 Task: Find connections with filter location Sapucaia with filter topic #Hiringwith filter profile language Spanish with filter current company ZoomInfo with filter school Atomic Energy Central School with filter industry Baked Goods Manufacturing with filter service category Editing with filter keywords title Human Resources
Action: Mouse pressed left at (673, 122)
Screenshot: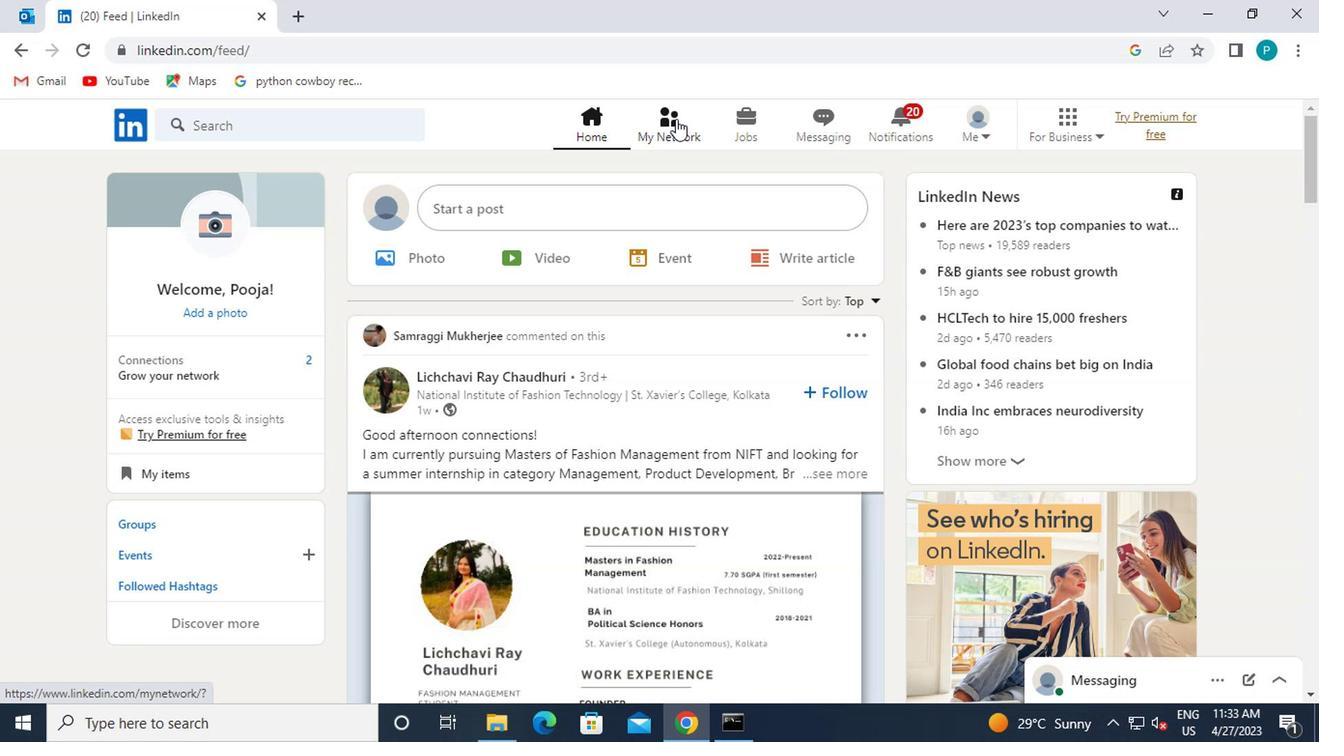
Action: Mouse moved to (191, 217)
Screenshot: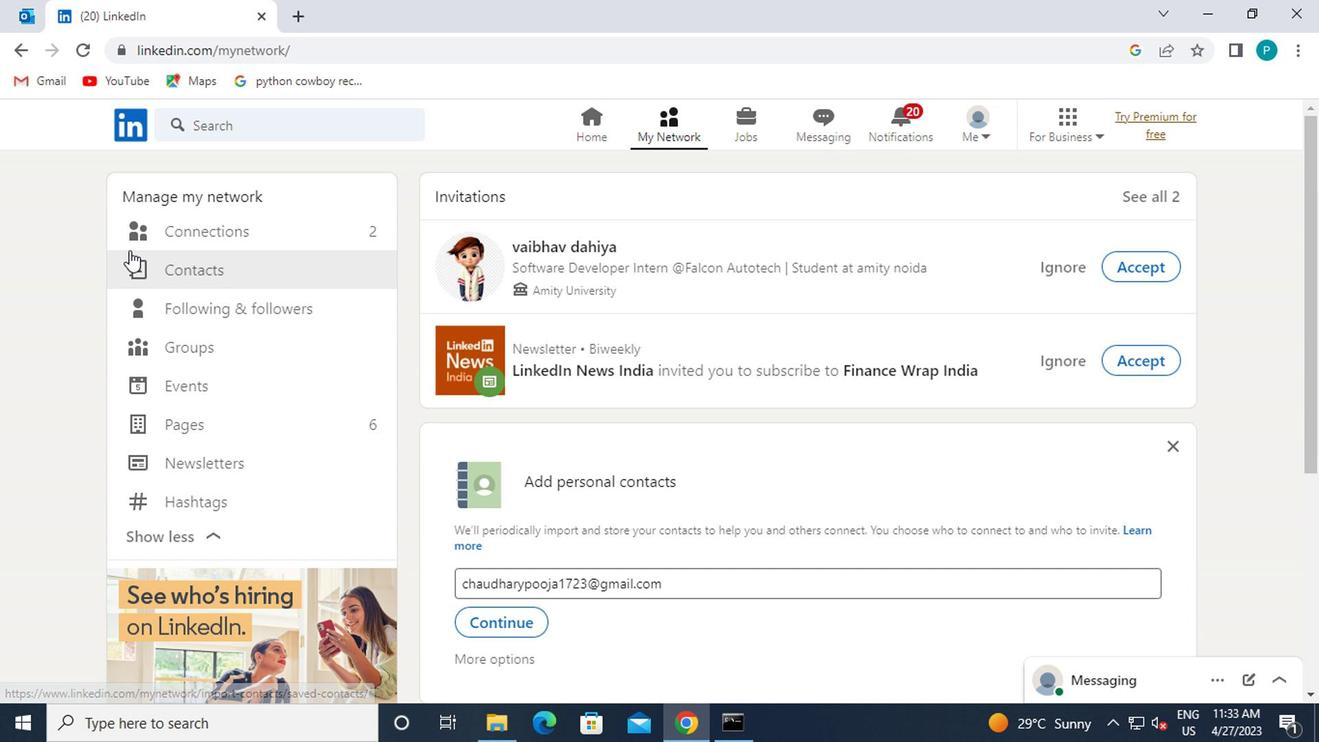 
Action: Mouse pressed left at (191, 217)
Screenshot: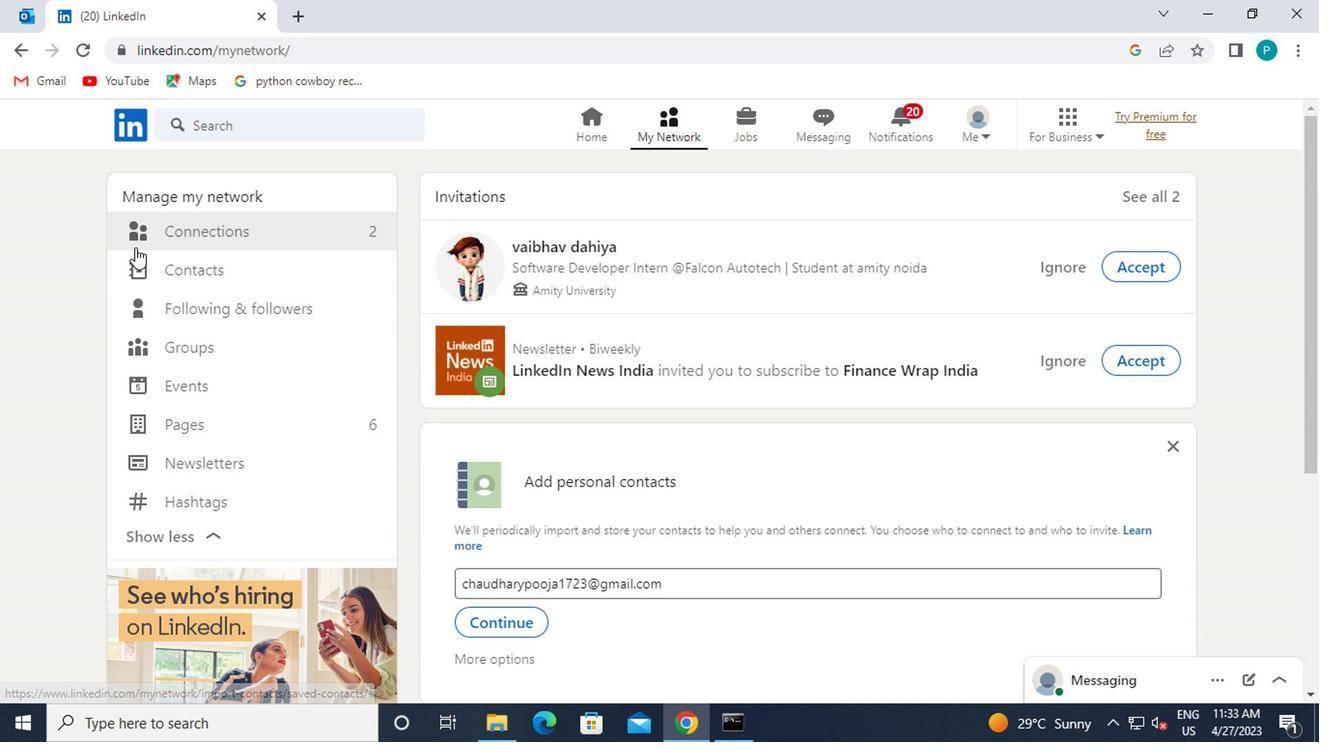 
Action: Mouse moved to (225, 227)
Screenshot: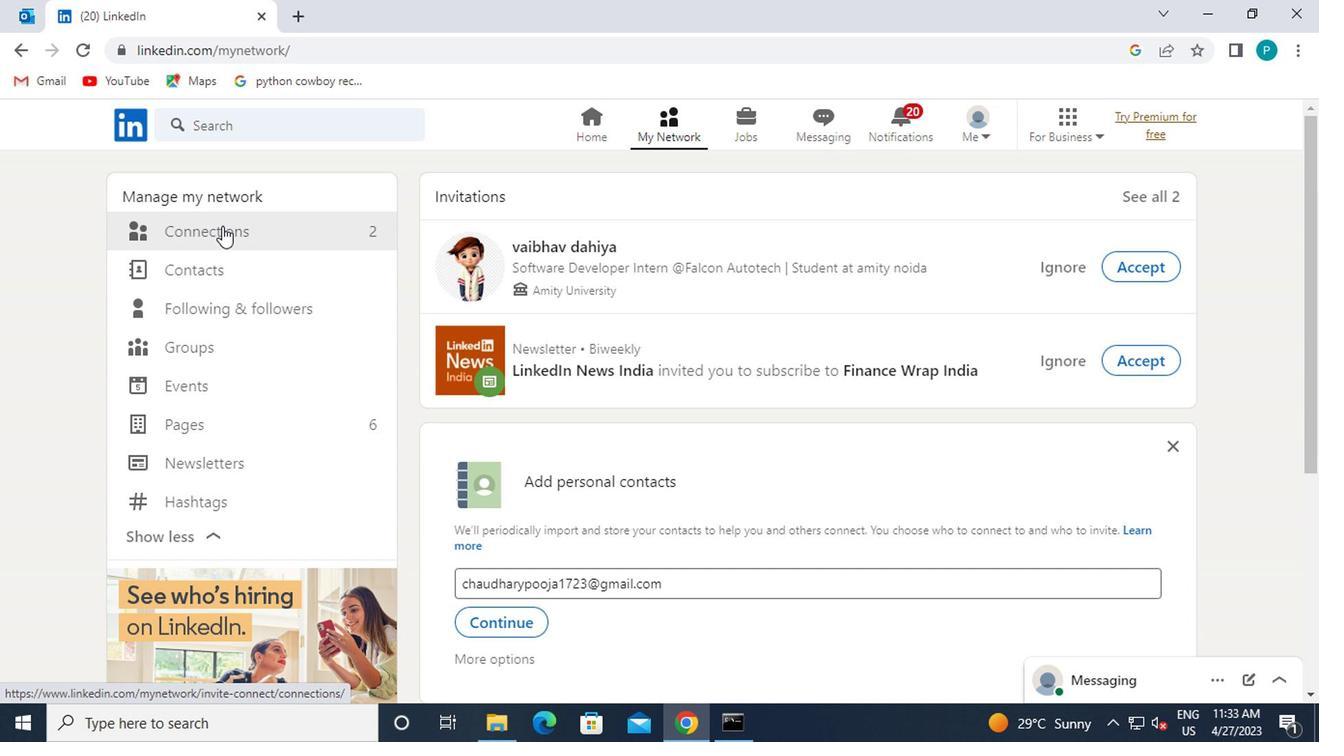 
Action: Mouse pressed left at (225, 227)
Screenshot: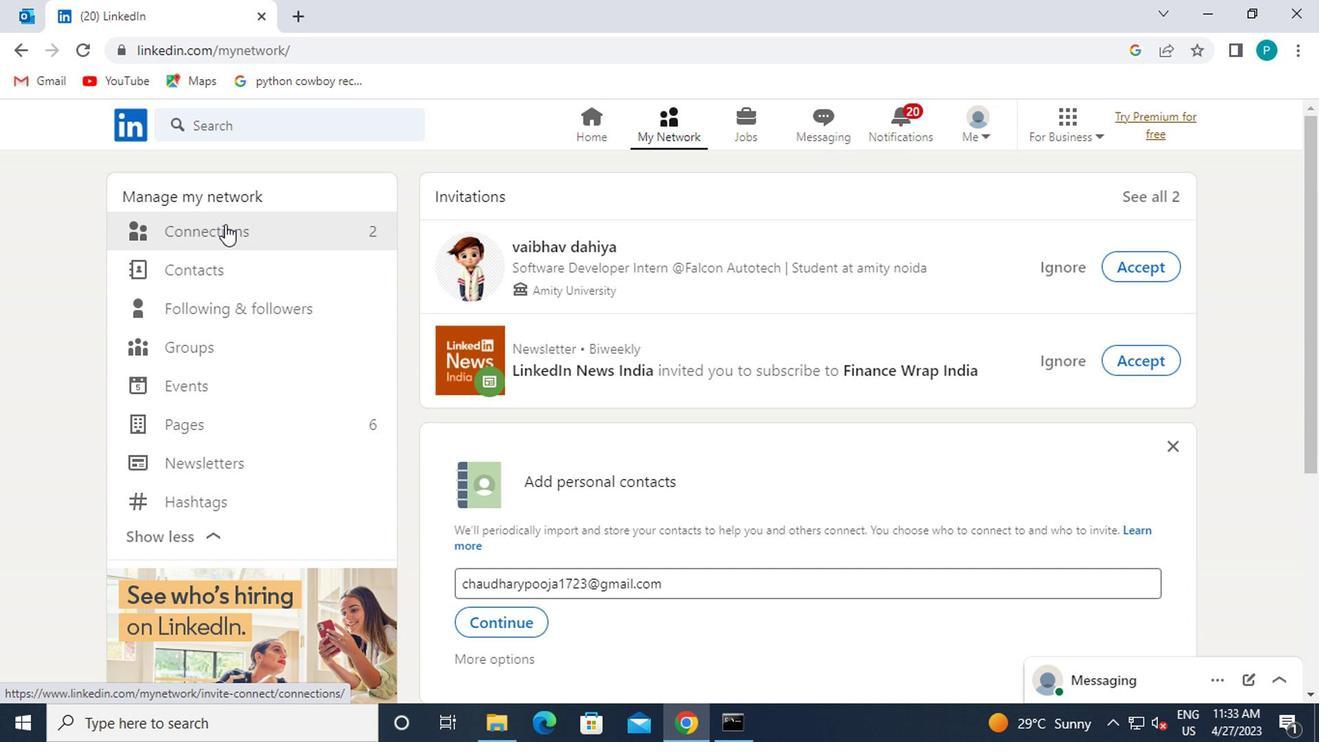 
Action: Mouse pressed left at (225, 227)
Screenshot: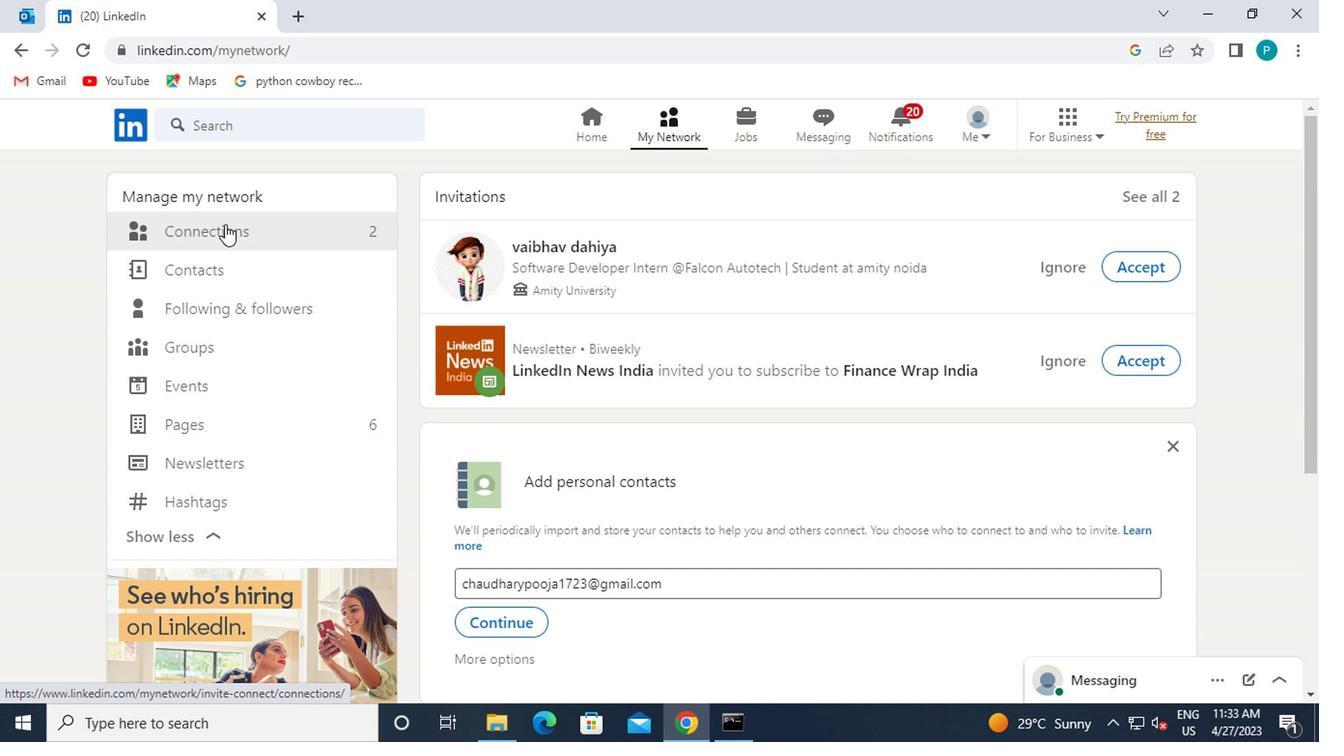 
Action: Mouse pressed left at (225, 227)
Screenshot: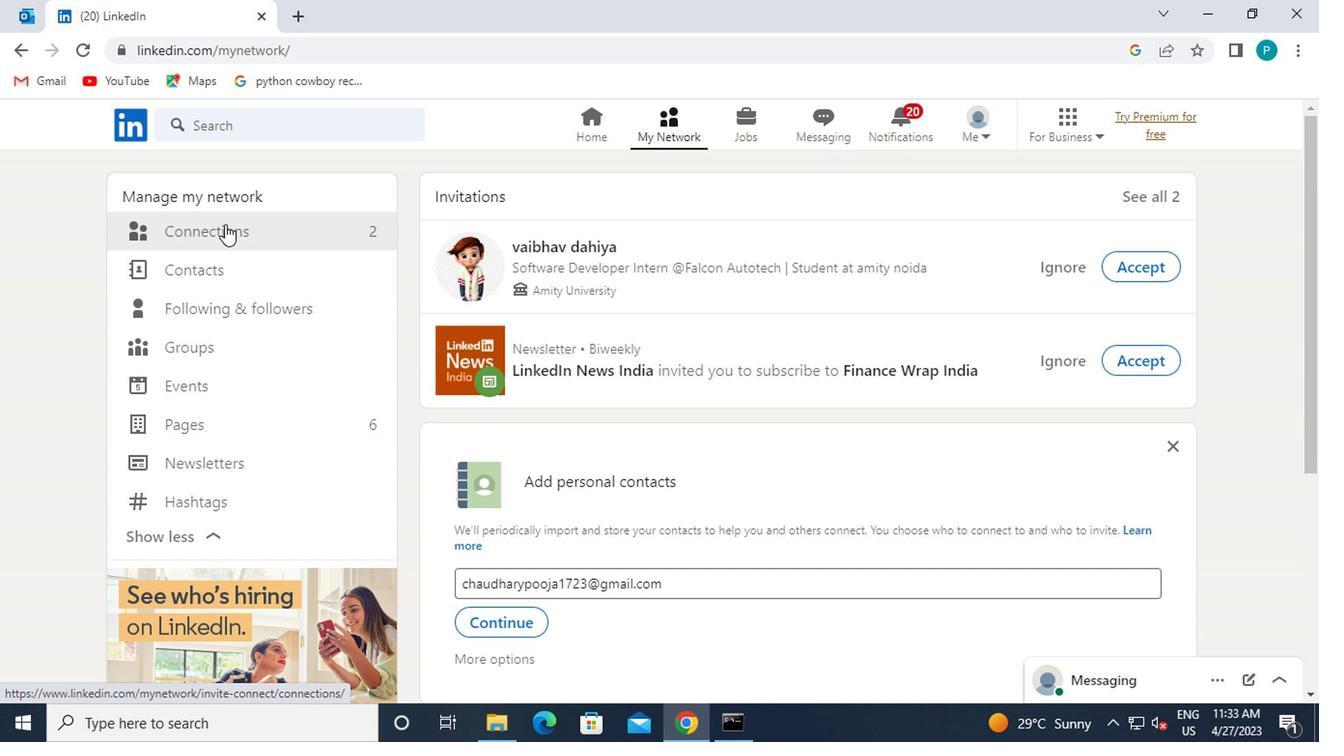 
Action: Mouse moved to (759, 230)
Screenshot: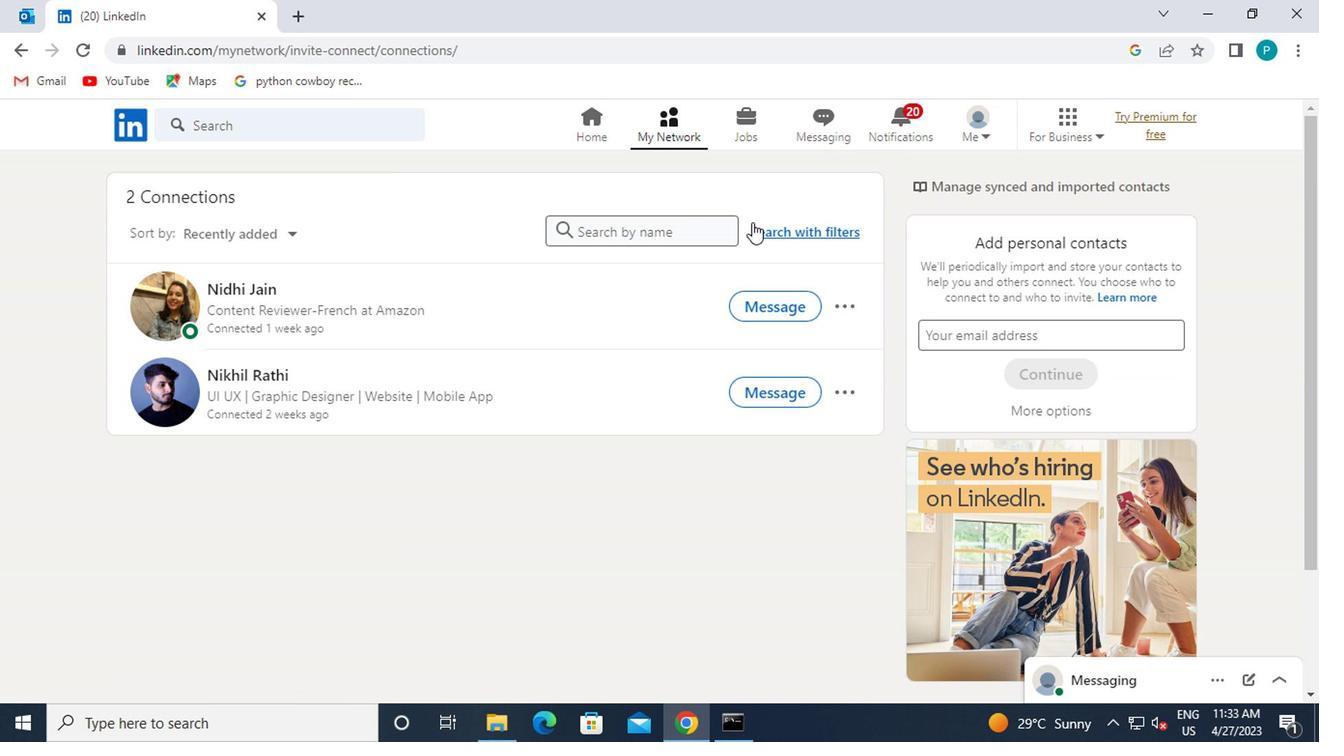
Action: Mouse pressed left at (759, 230)
Screenshot: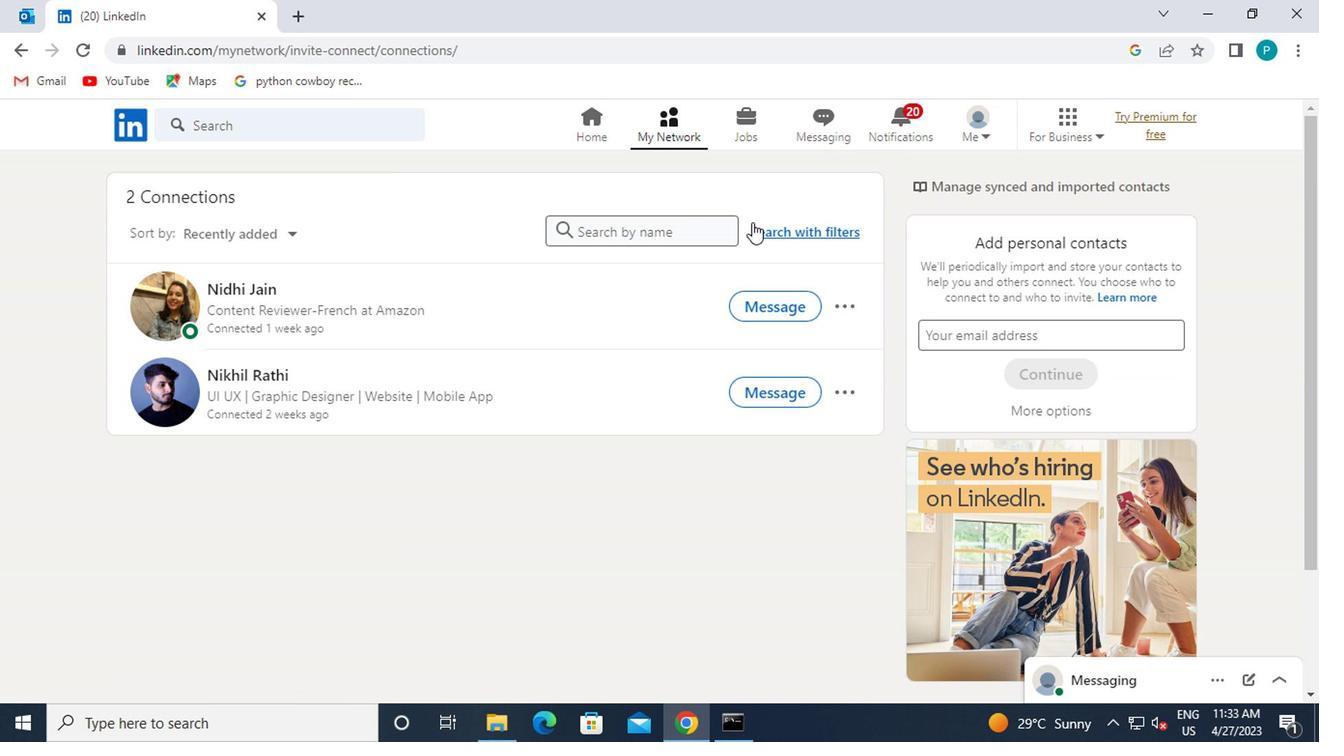 
Action: Mouse moved to (684, 174)
Screenshot: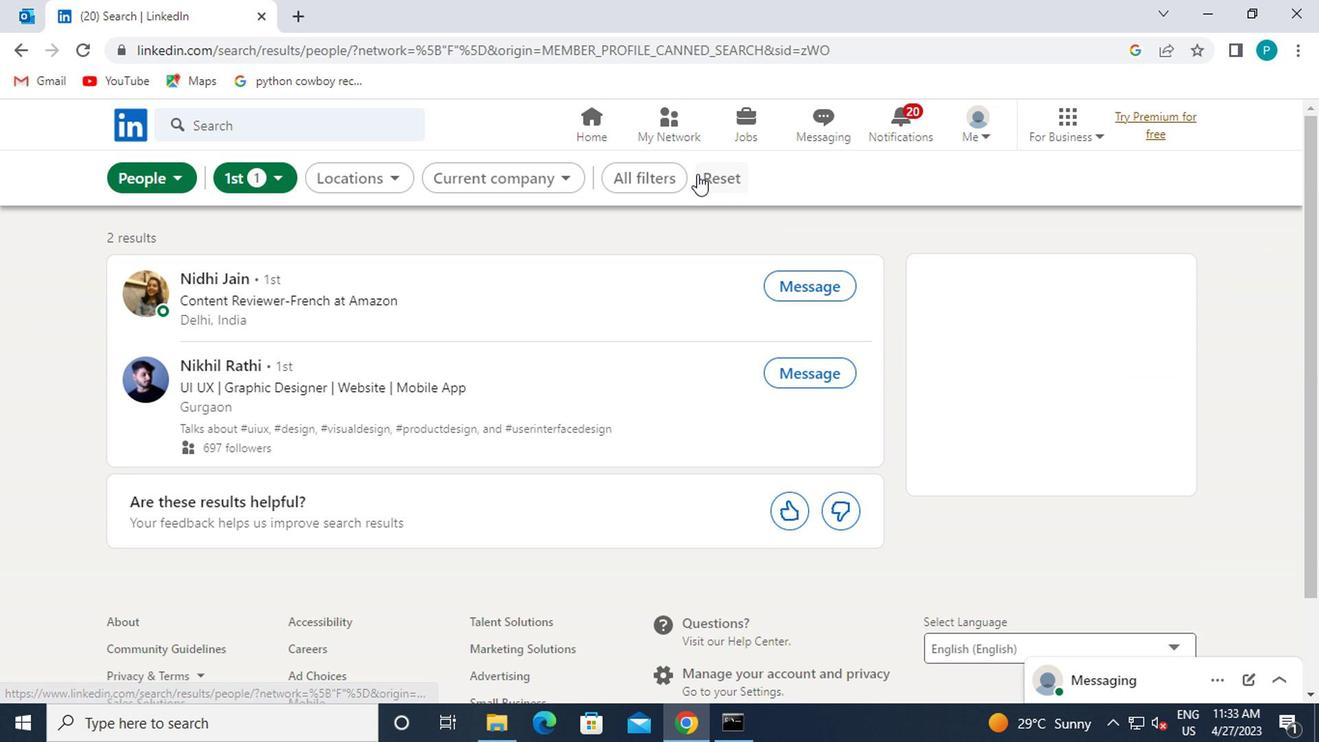 
Action: Mouse pressed left at (684, 174)
Screenshot: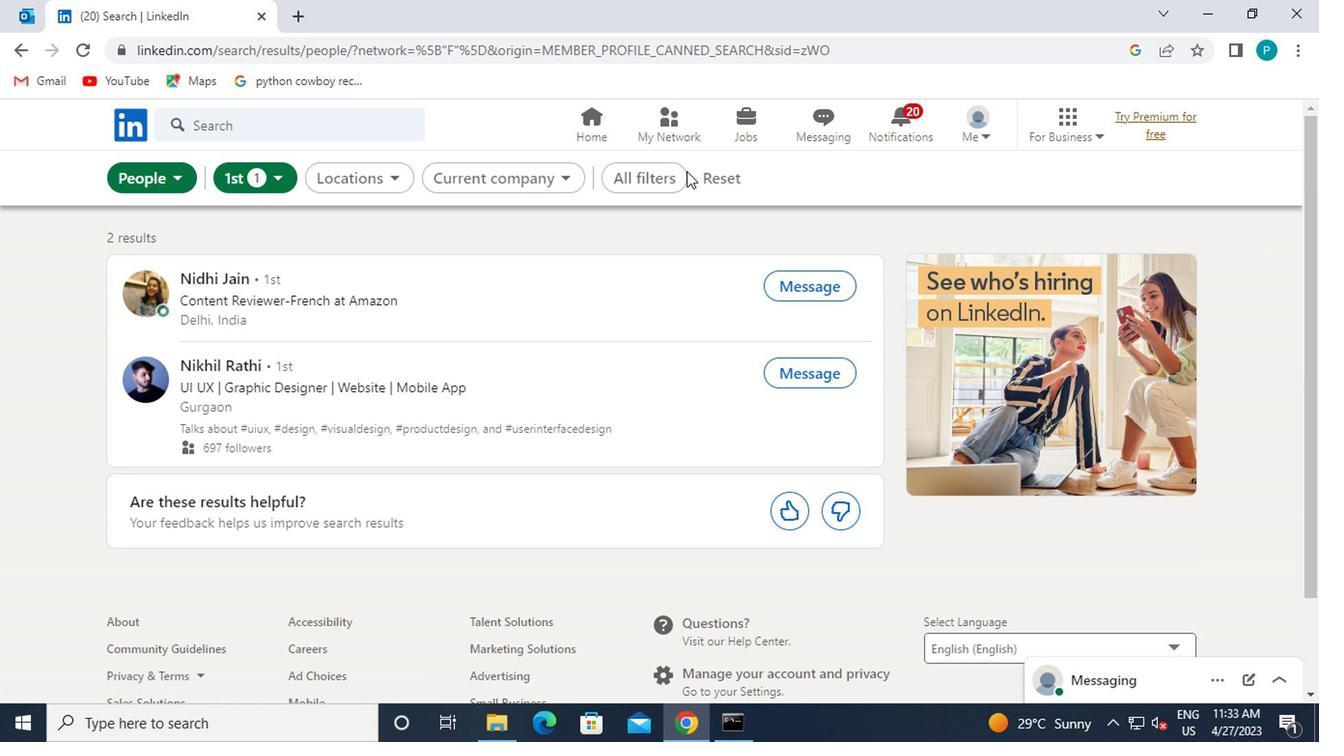 
Action: Mouse moved to (691, 177)
Screenshot: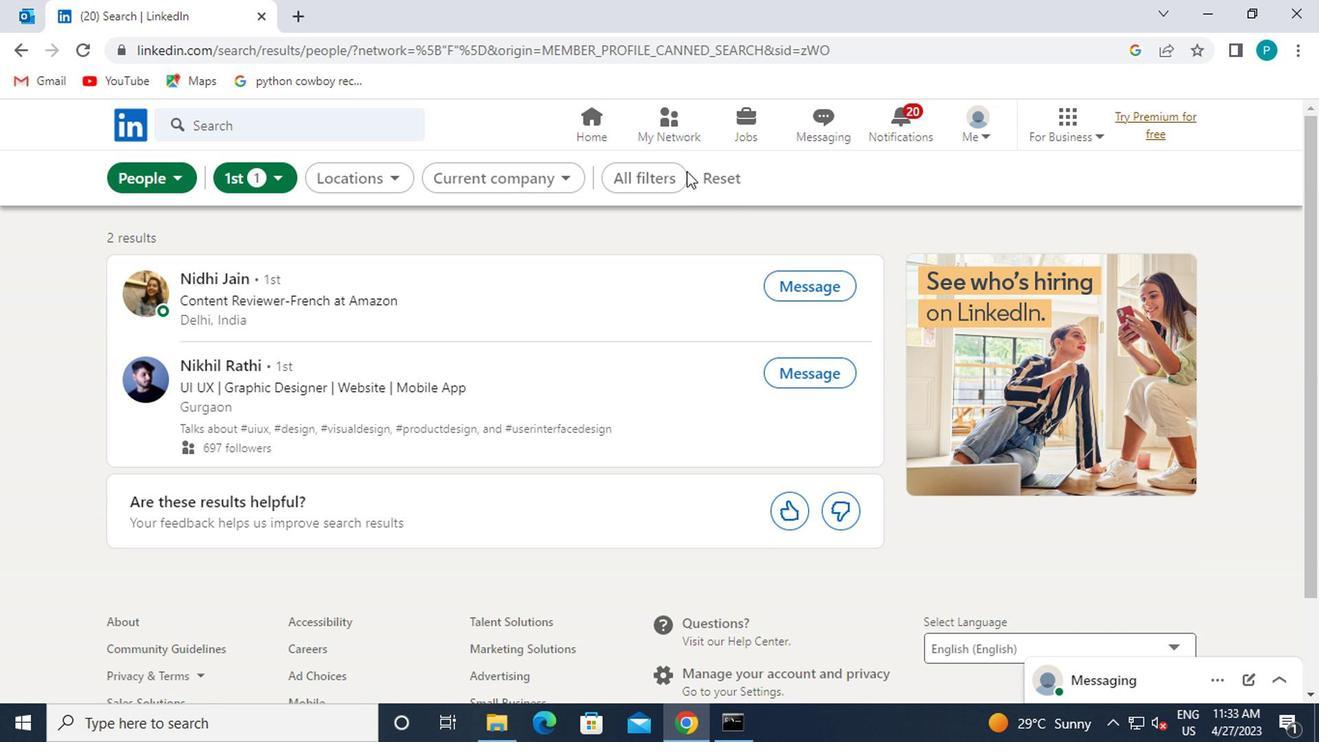 
Action: Mouse pressed left at (691, 177)
Screenshot: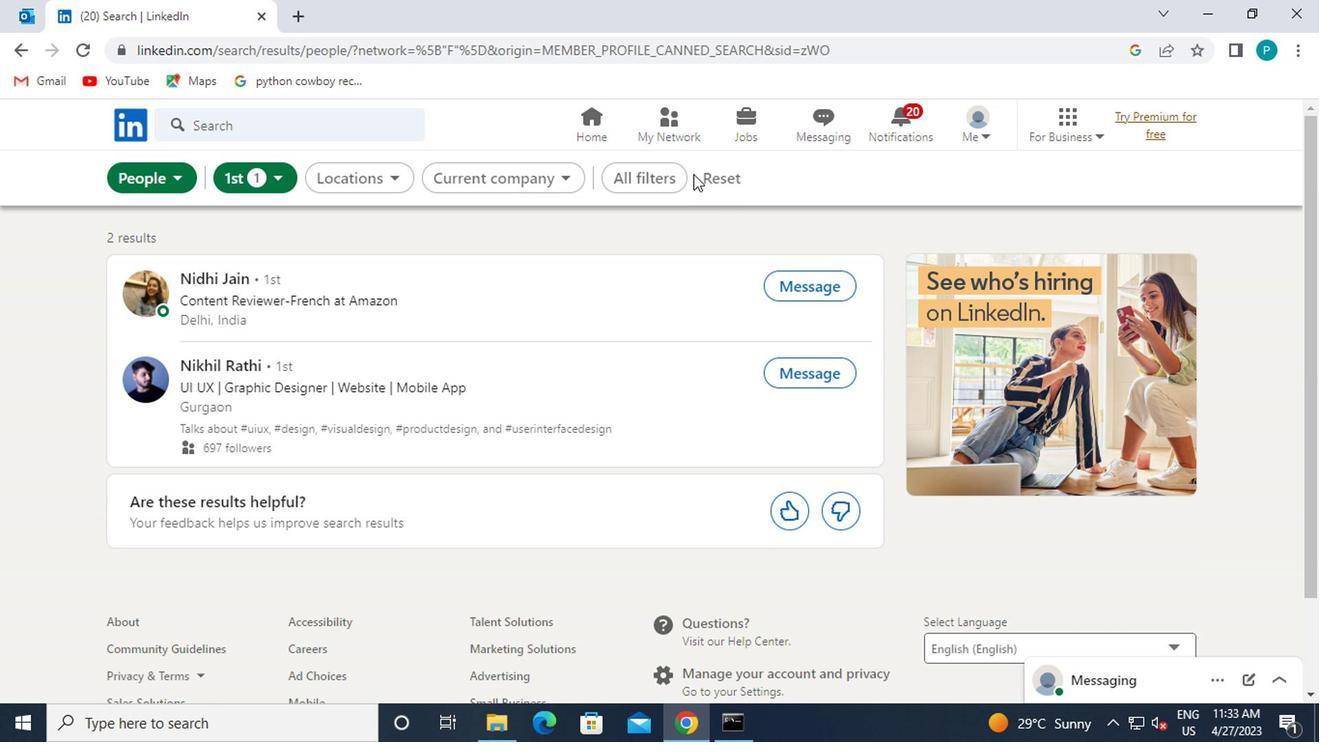 
Action: Mouse moved to (711, 177)
Screenshot: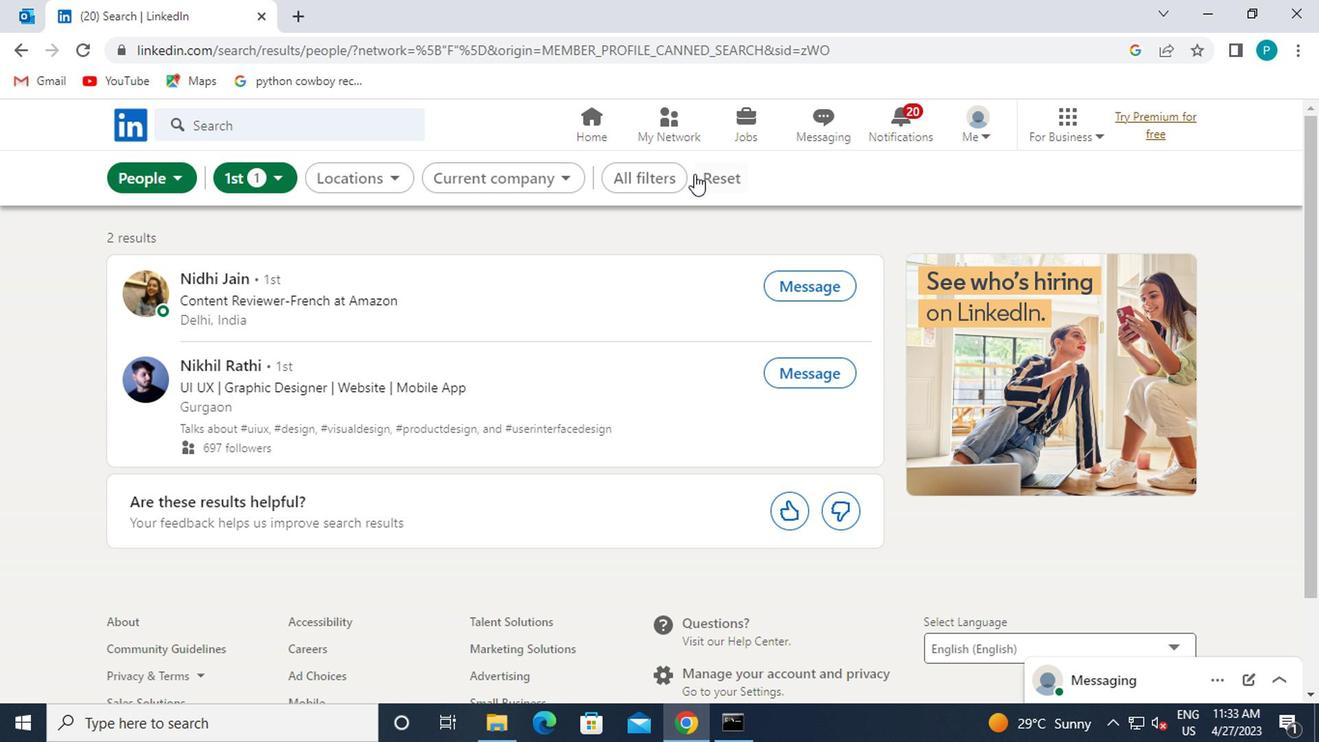 
Action: Mouse pressed left at (711, 177)
Screenshot: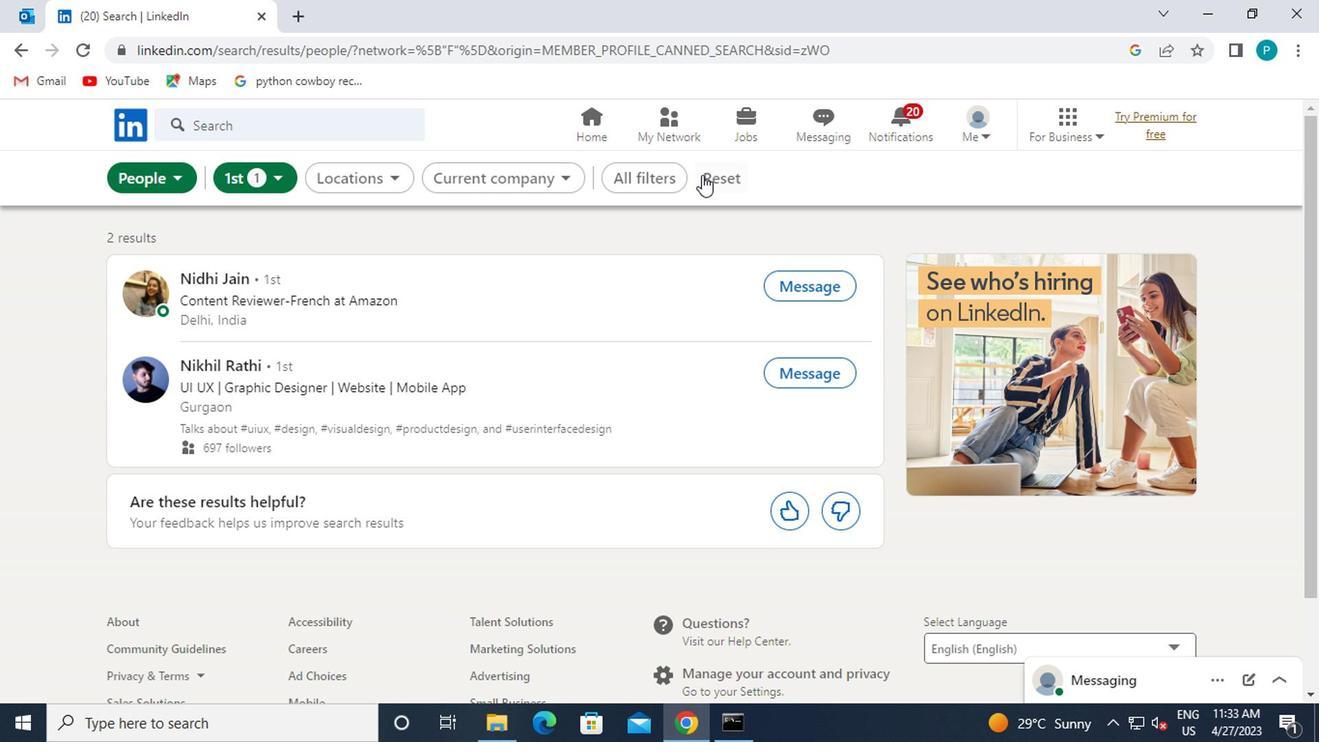 
Action: Mouse moved to (723, 177)
Screenshot: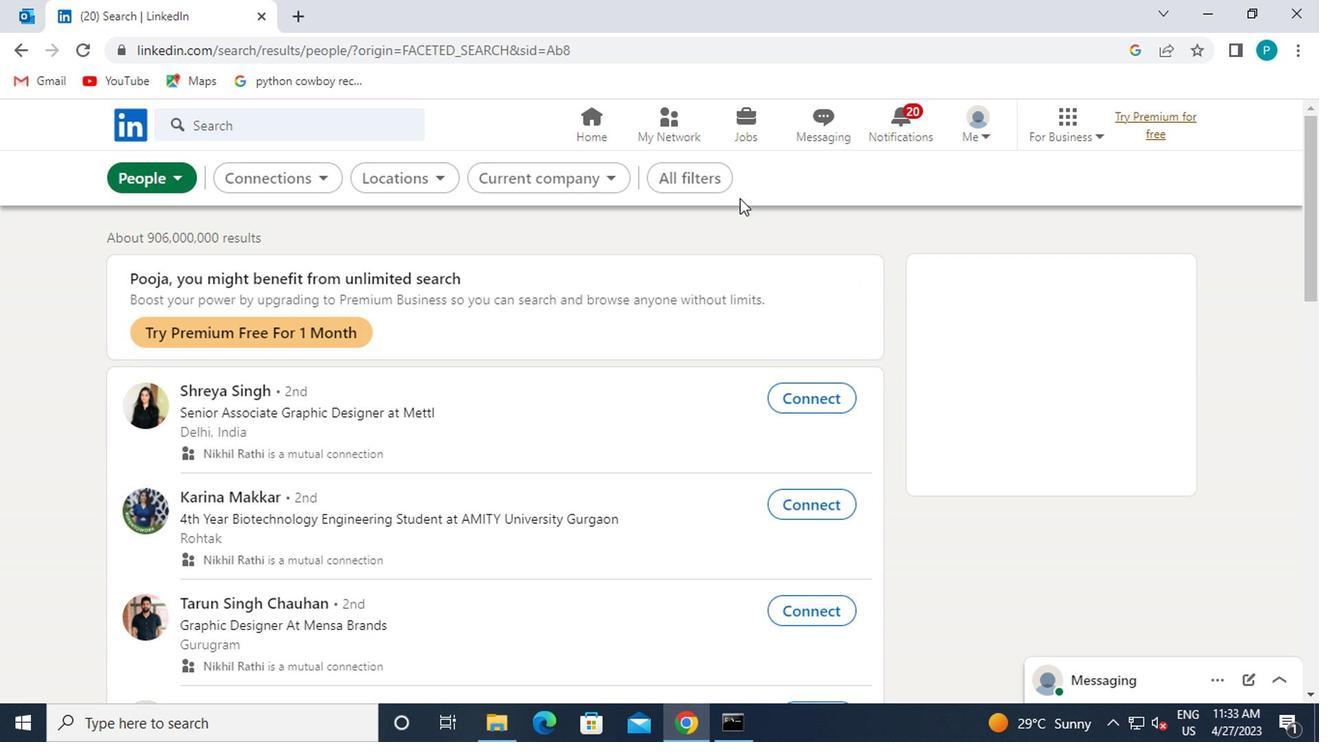 
Action: Mouse pressed left at (723, 177)
Screenshot: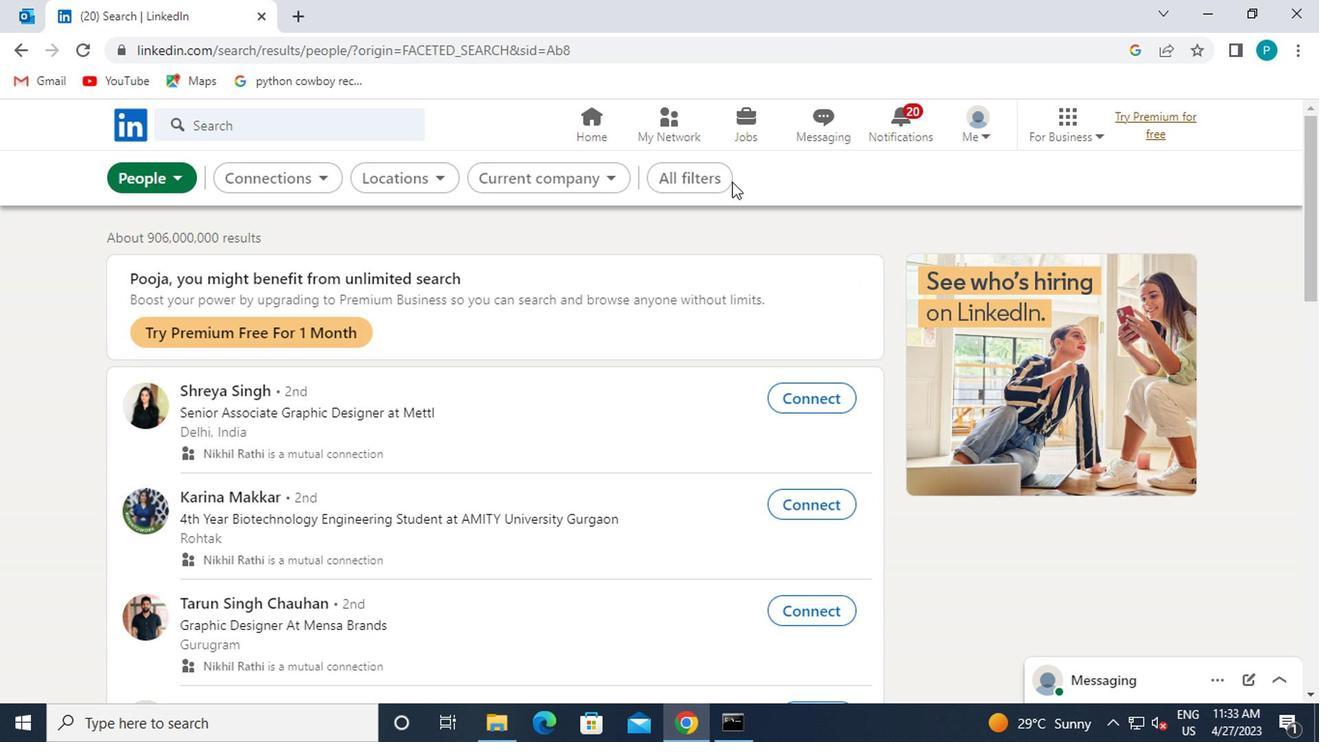 
Action: Mouse moved to (1067, 408)
Screenshot: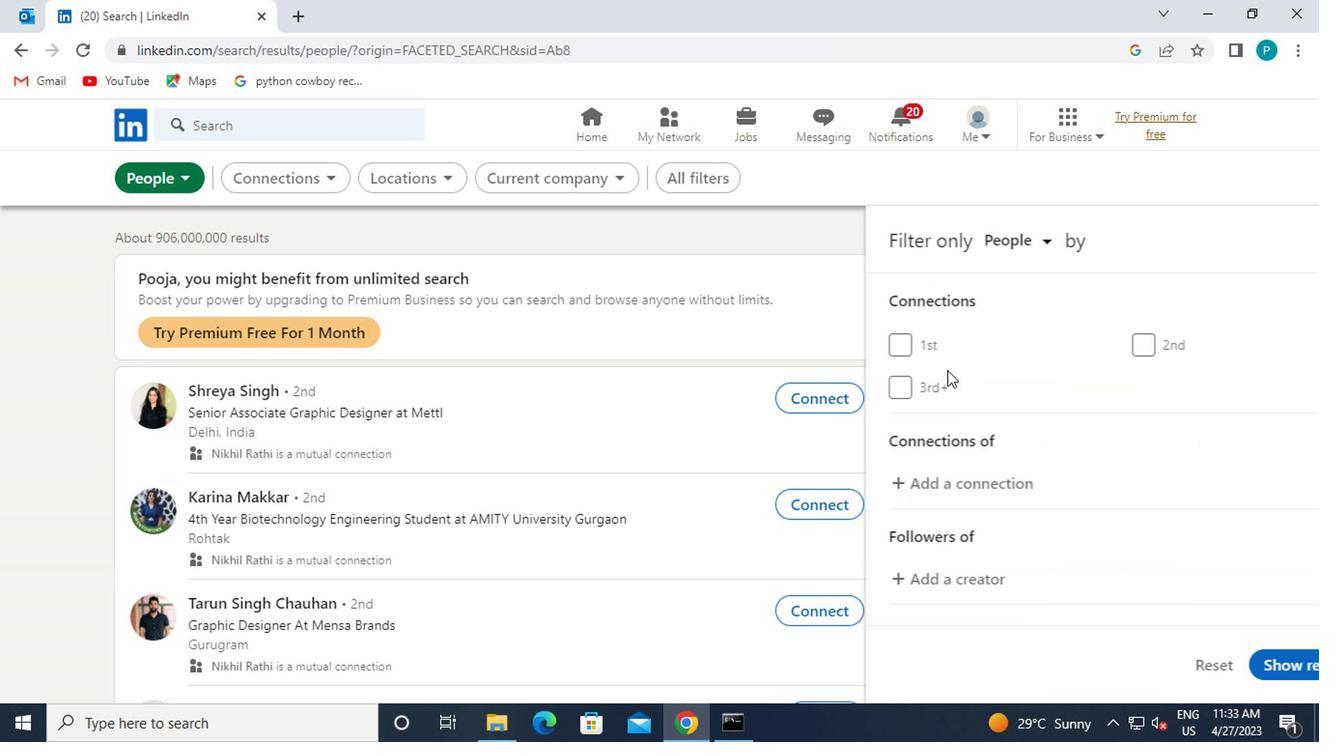 
Action: Mouse scrolled (1067, 406) with delta (0, -1)
Screenshot: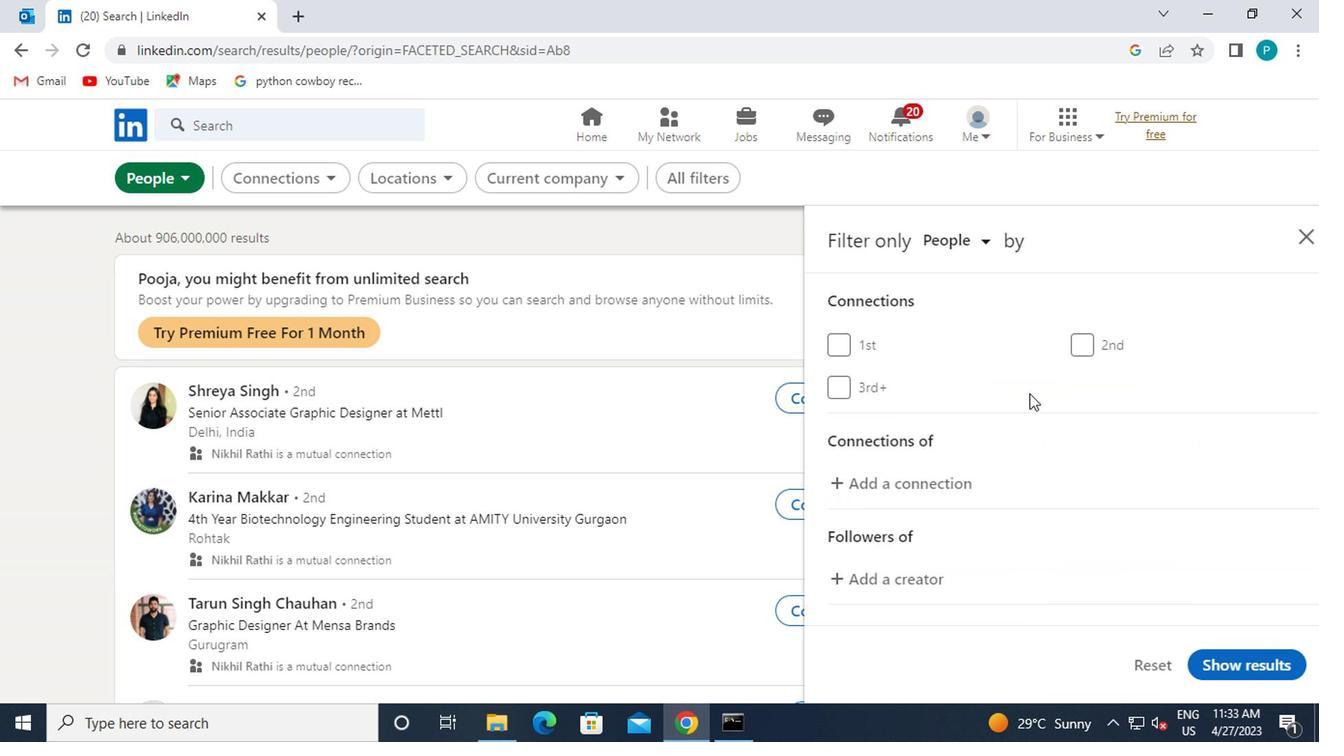 
Action: Mouse scrolled (1067, 406) with delta (0, -1)
Screenshot: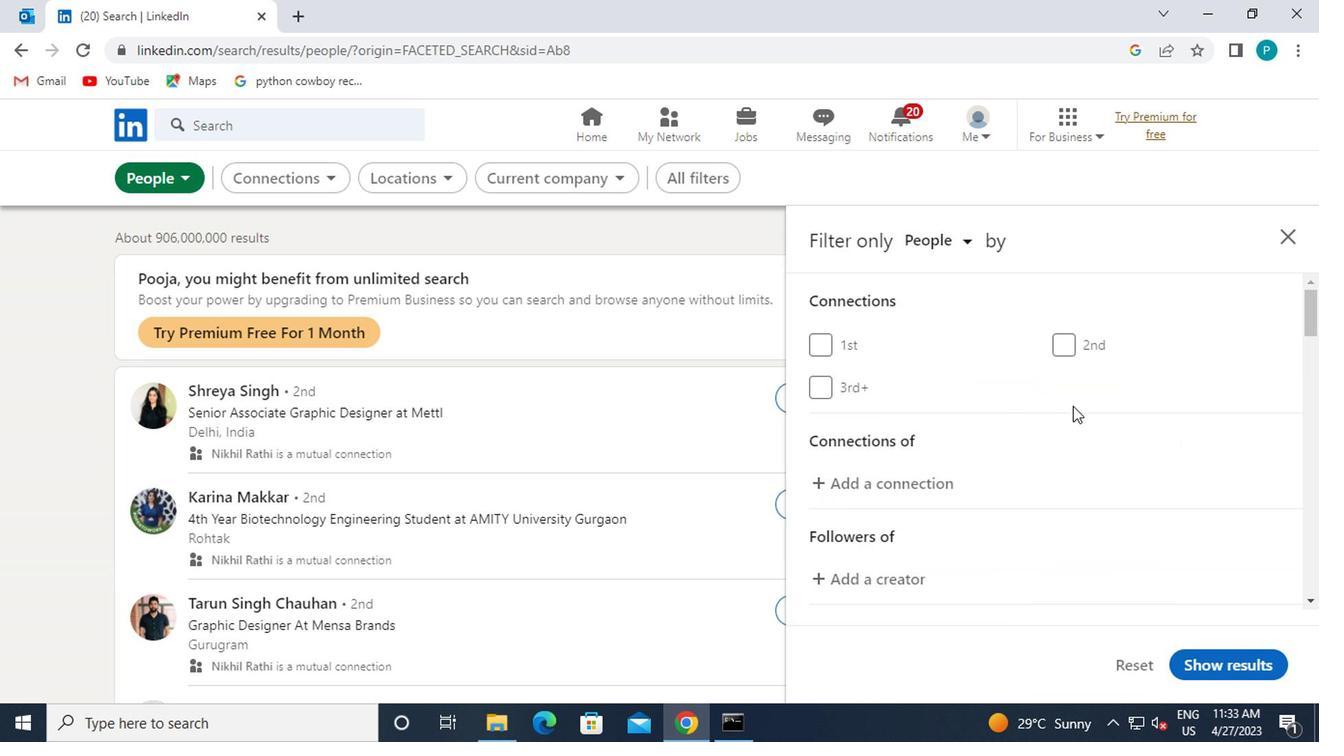 
Action: Mouse scrolled (1067, 406) with delta (0, -1)
Screenshot: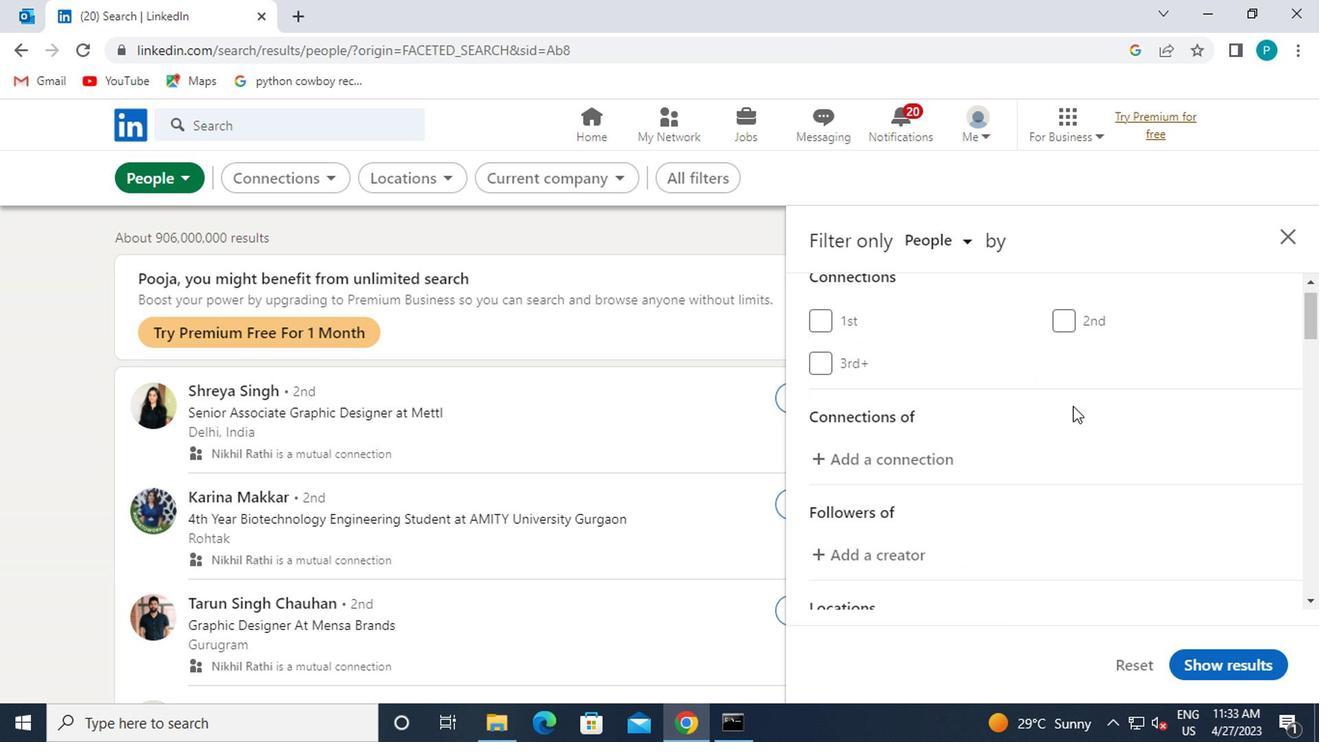 
Action: Mouse moved to (1084, 478)
Screenshot: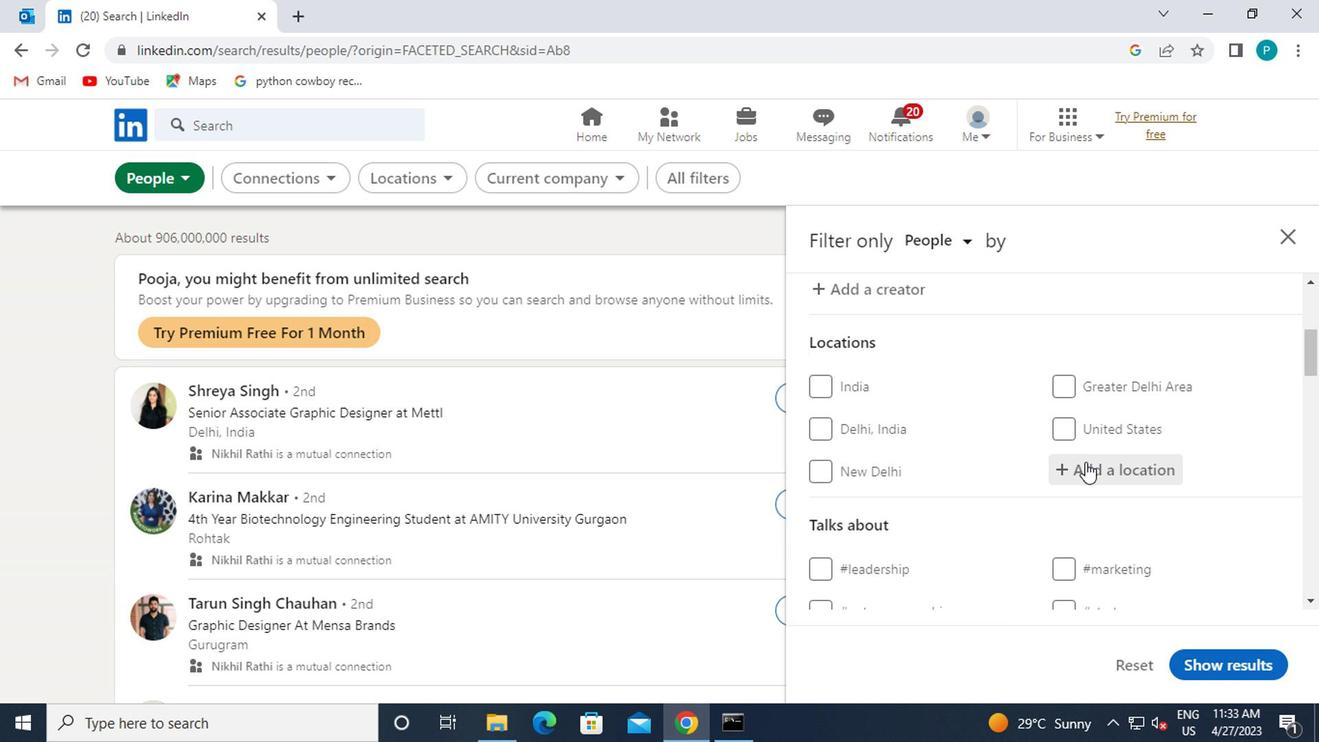 
Action: Mouse pressed left at (1084, 478)
Screenshot: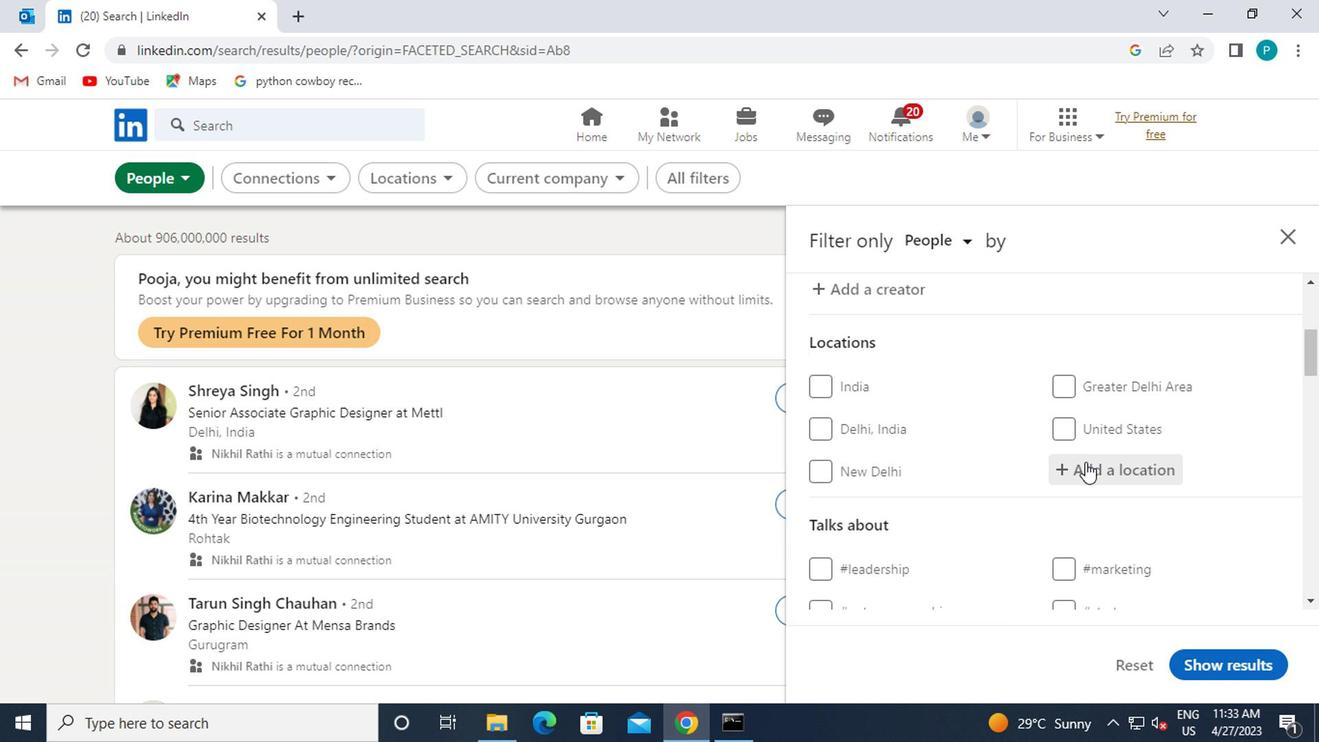 
Action: Mouse moved to (1084, 478)
Screenshot: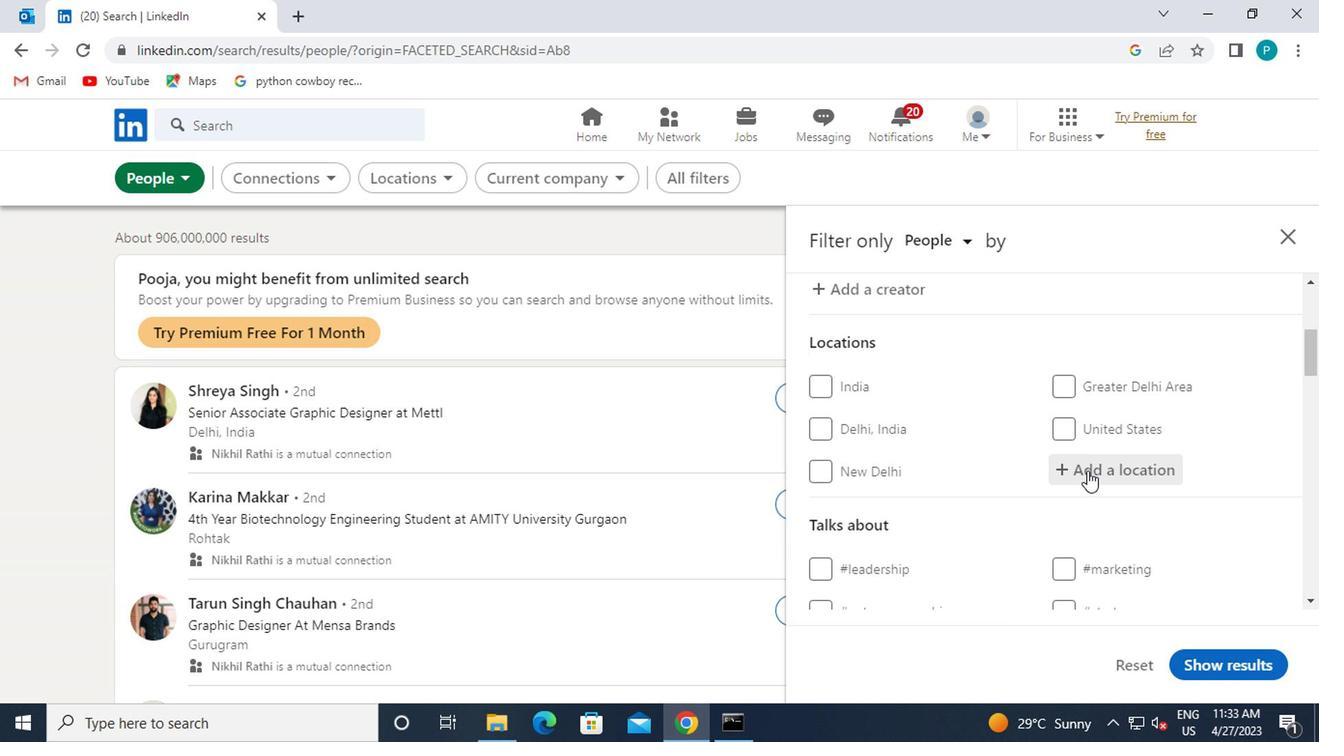 
Action: Key pressed sapucaia
Screenshot: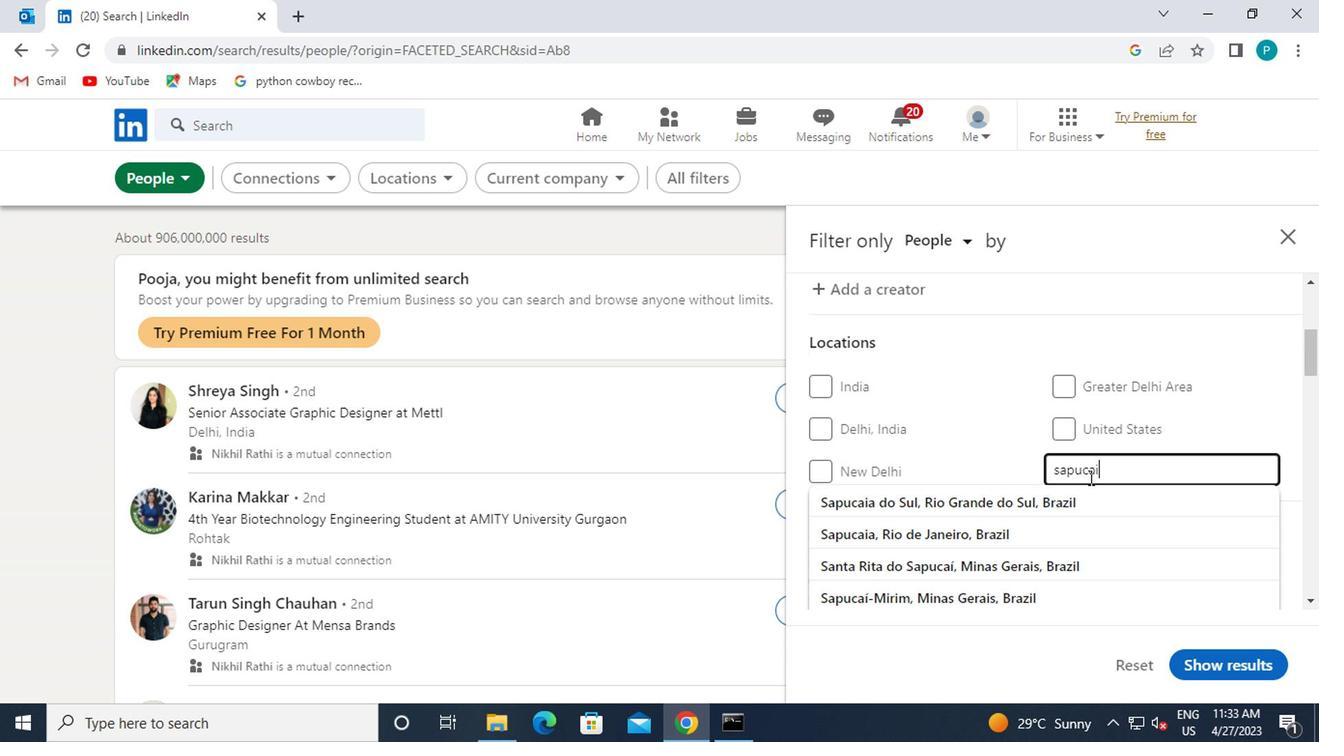 
Action: Mouse moved to (1063, 507)
Screenshot: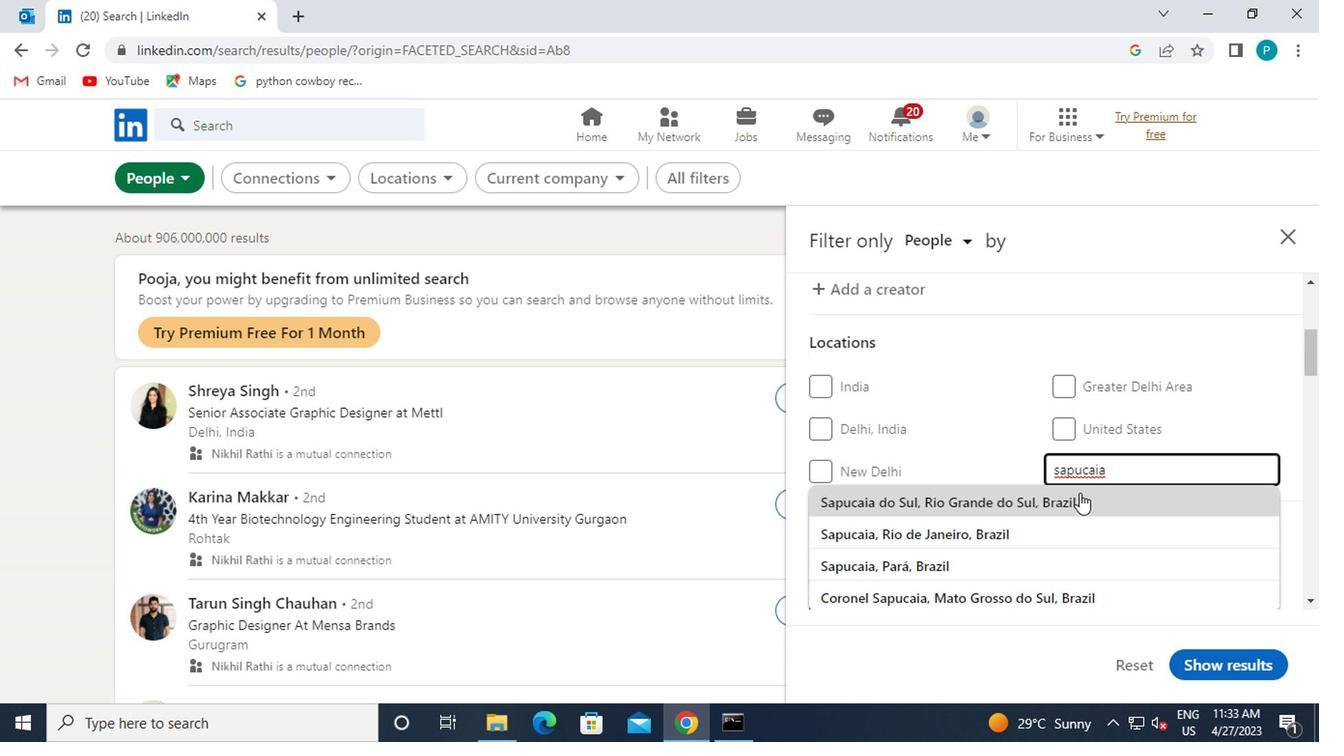 
Action: Mouse pressed left at (1063, 507)
Screenshot: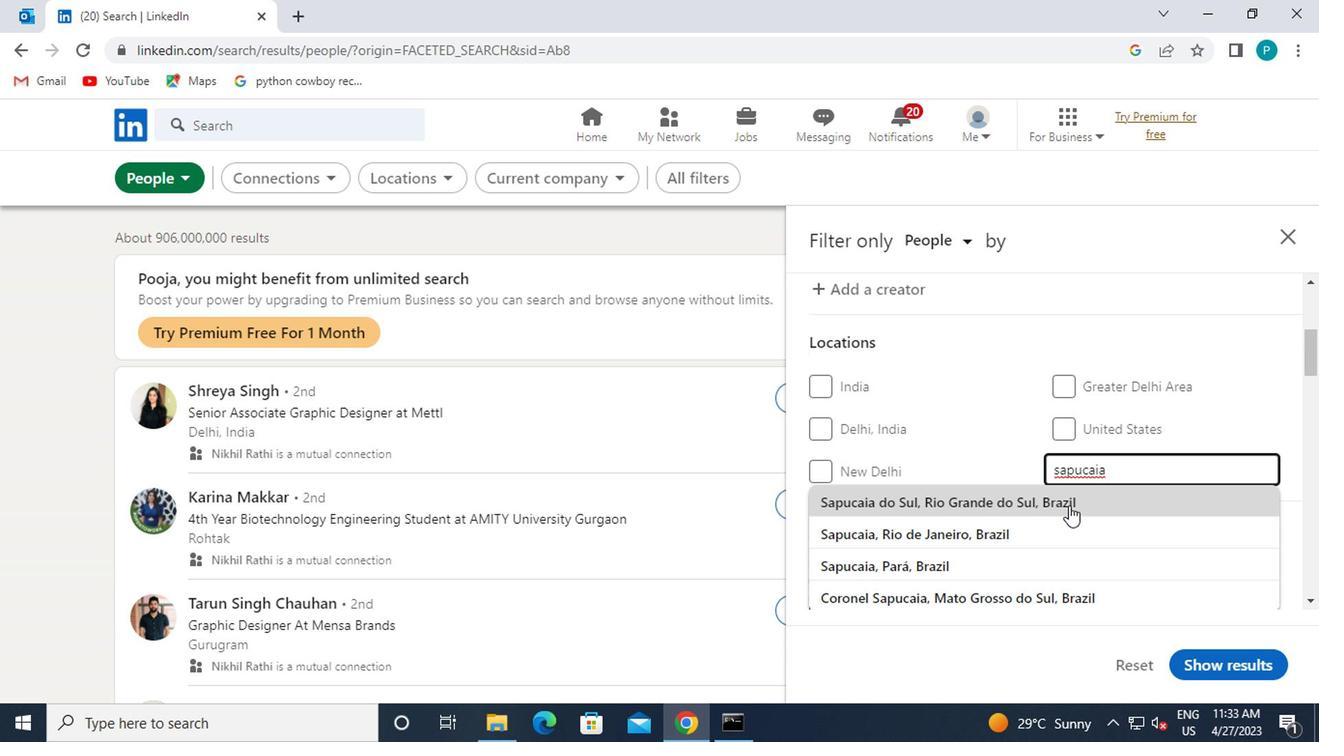 
Action: Mouse scrolled (1063, 505) with delta (0, -1)
Screenshot: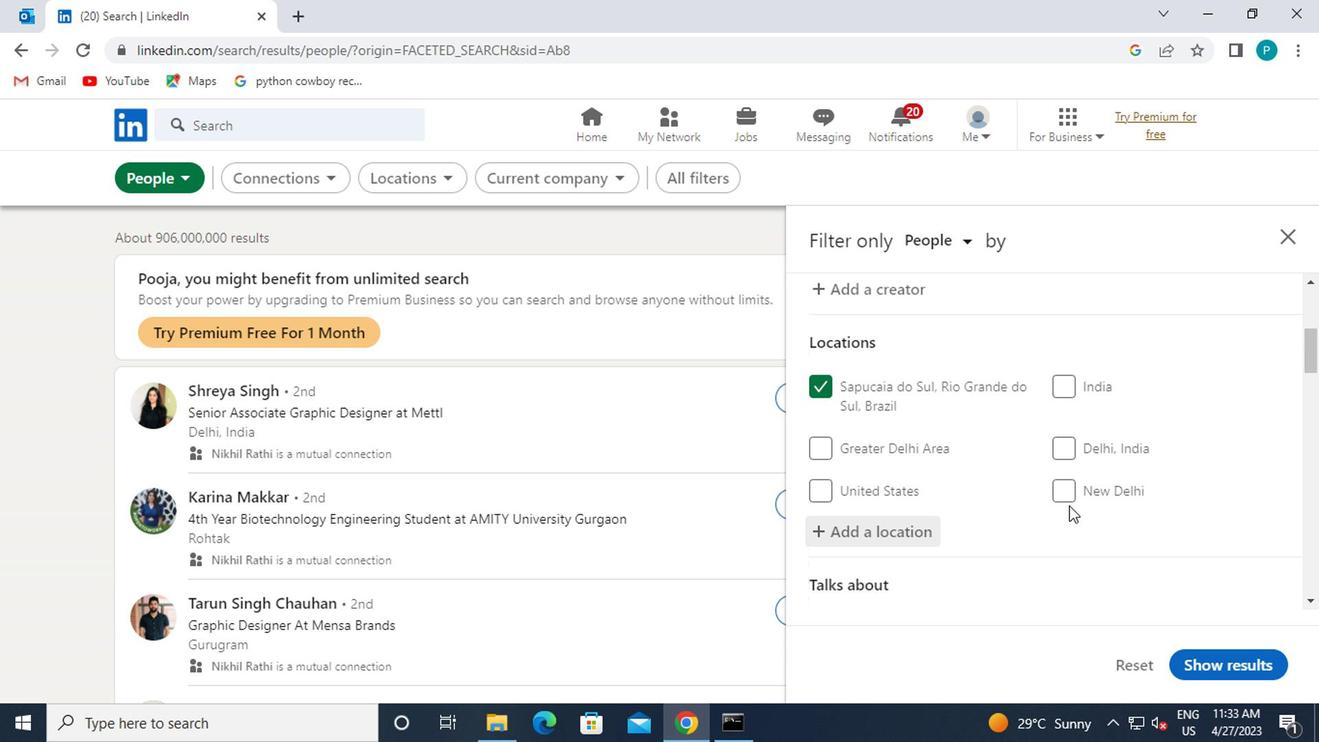 
Action: Mouse scrolled (1063, 505) with delta (0, -1)
Screenshot: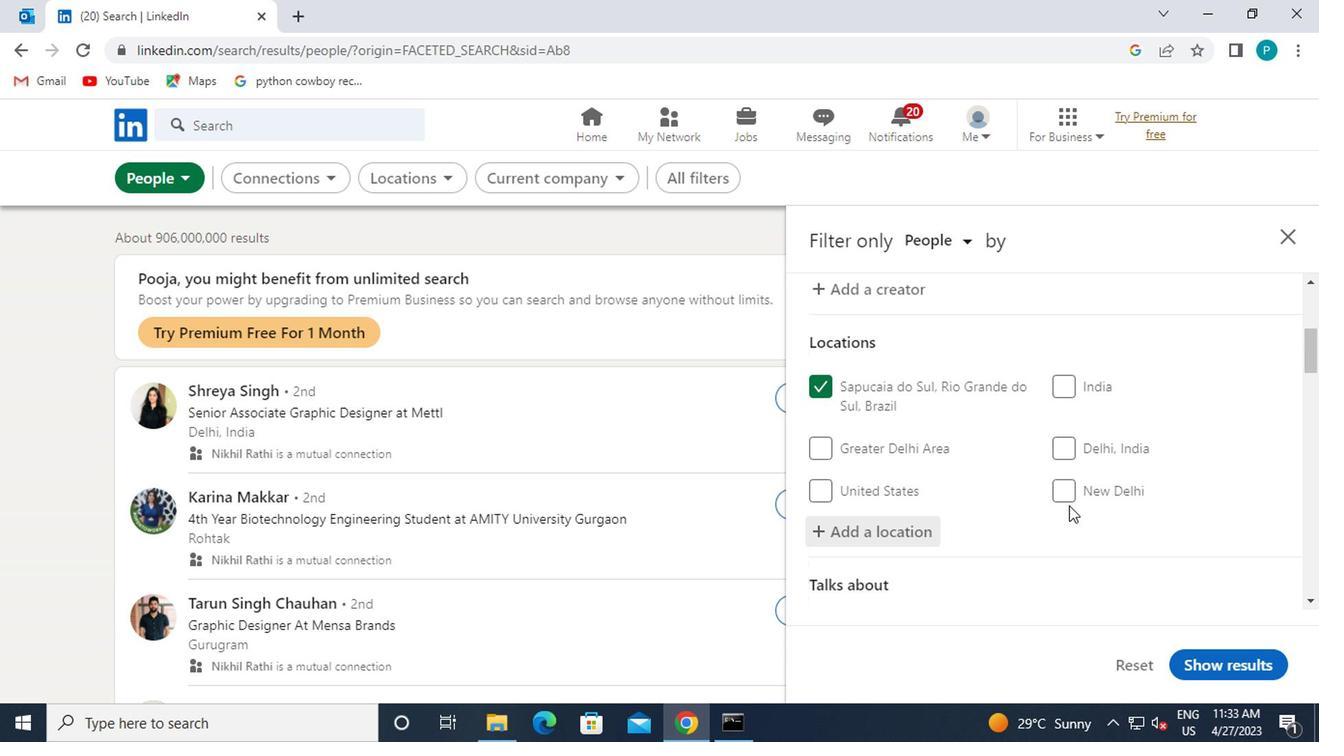 
Action: Mouse moved to (1069, 517)
Screenshot: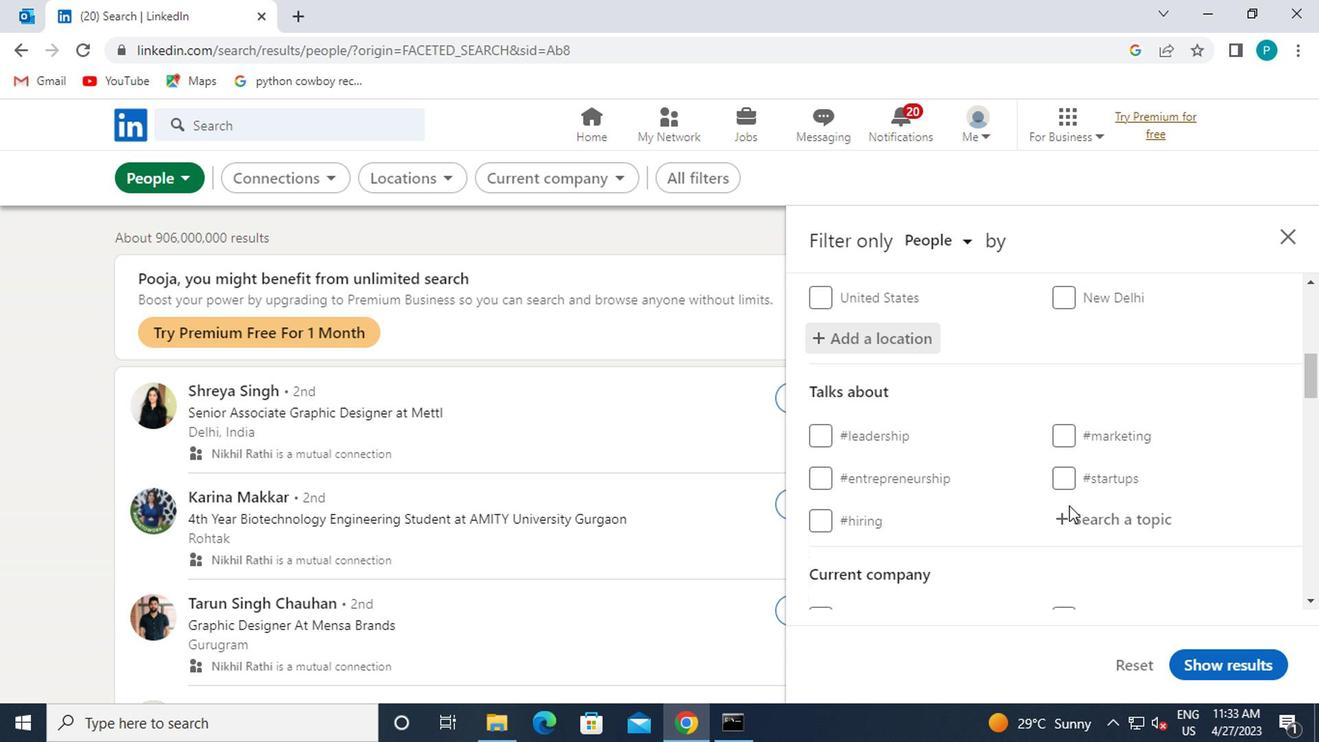 
Action: Mouse pressed left at (1069, 517)
Screenshot: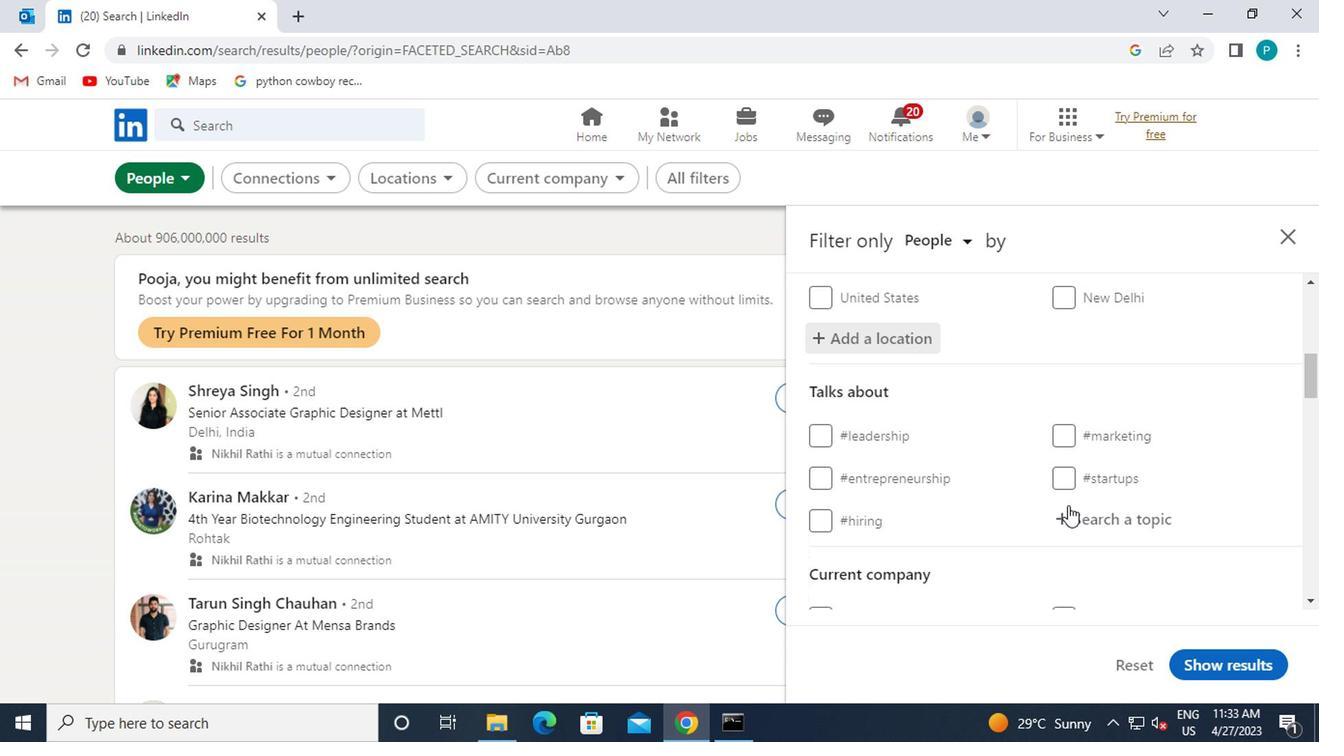 
Action: Key pressed <Key.shift>#<Key.caps_lock>H<Key.caps_lock>IRING
Screenshot: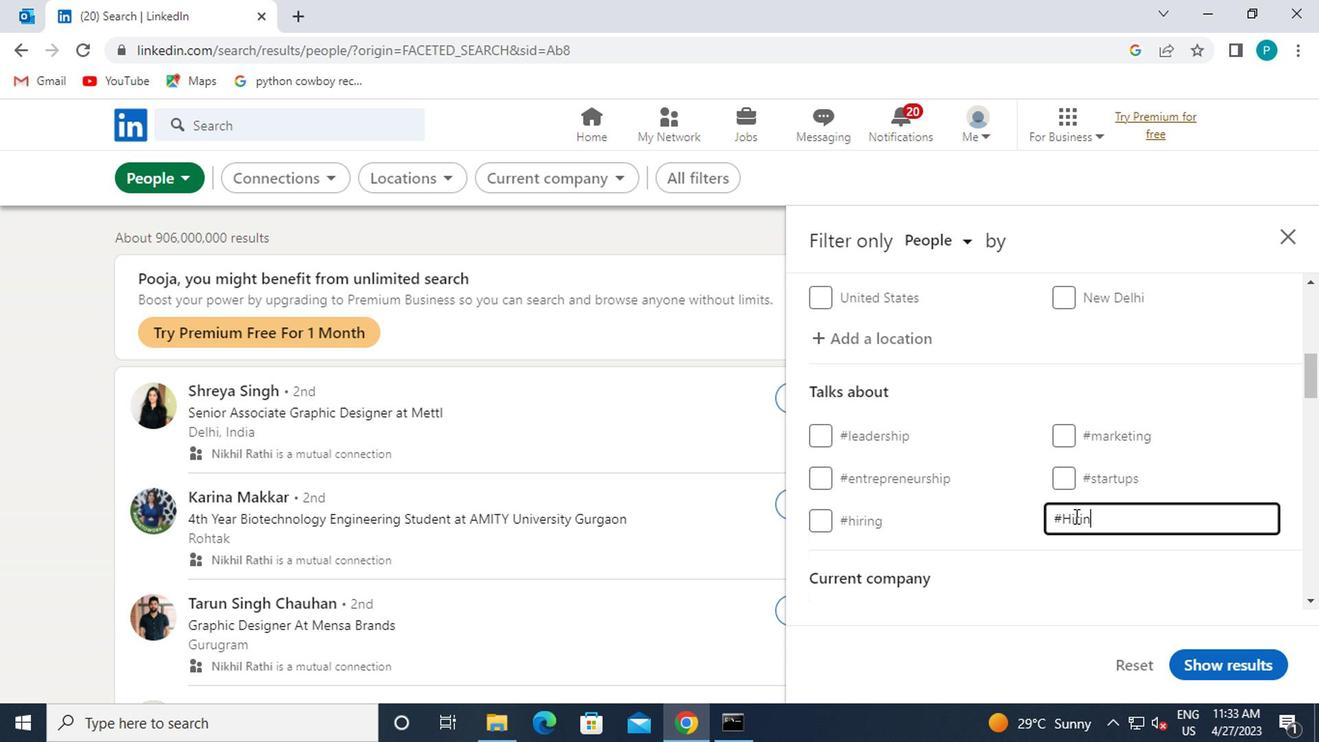 
Action: Mouse scrolled (1069, 516) with delta (0, 0)
Screenshot: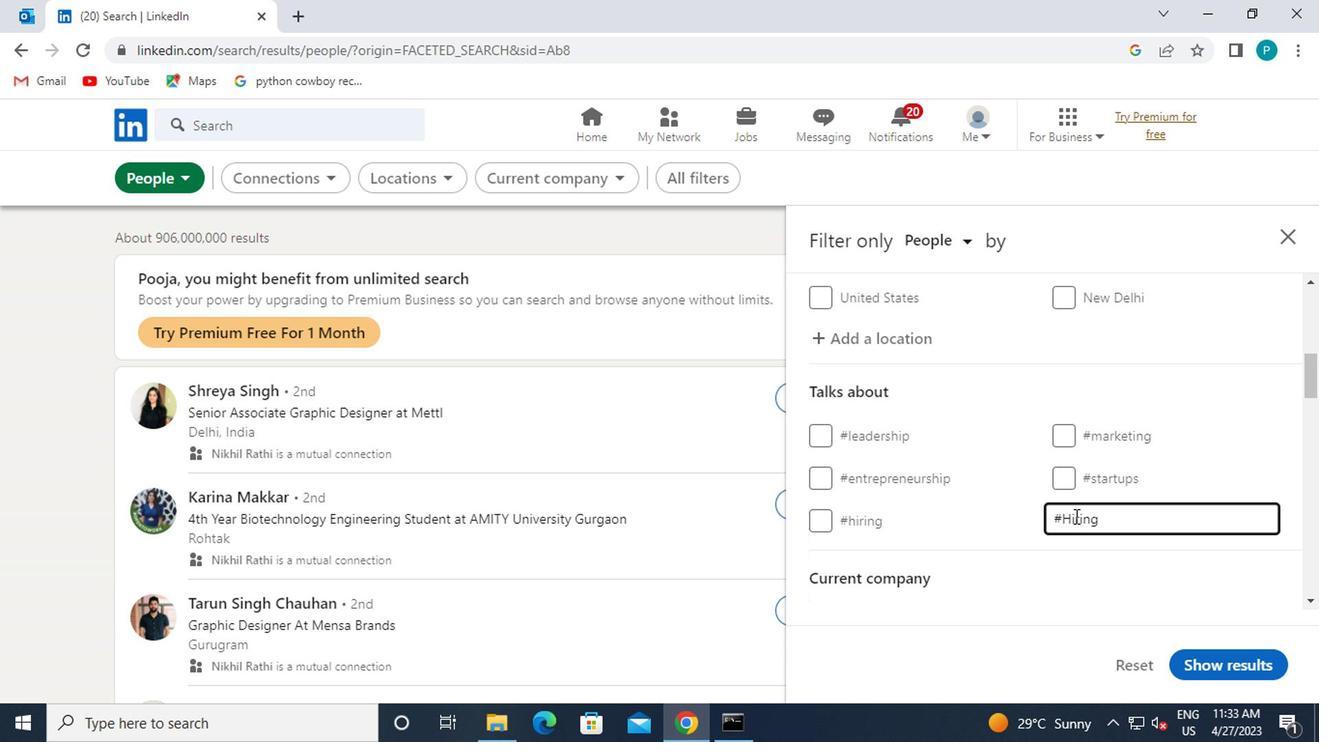 
Action: Mouse scrolled (1069, 516) with delta (0, 0)
Screenshot: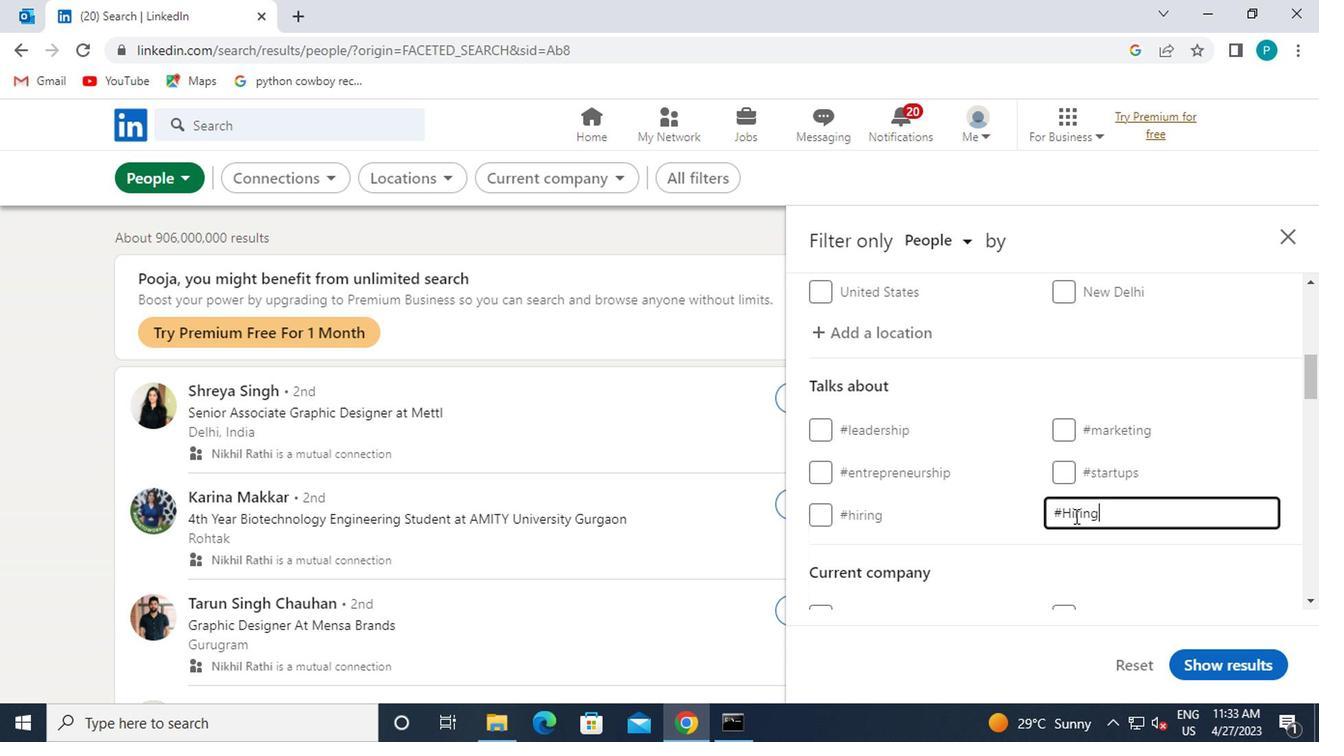 
Action: Mouse moved to (1068, 522)
Screenshot: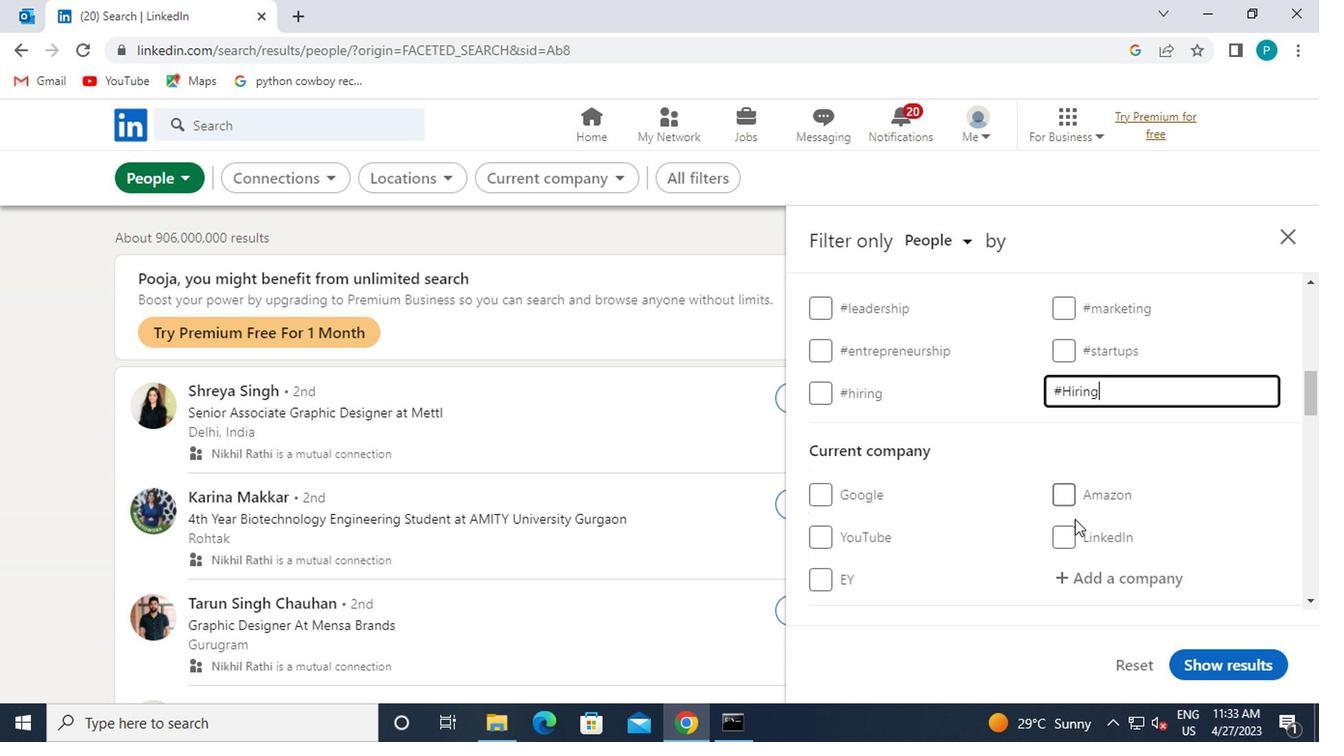 
Action: Mouse pressed left at (1068, 522)
Screenshot: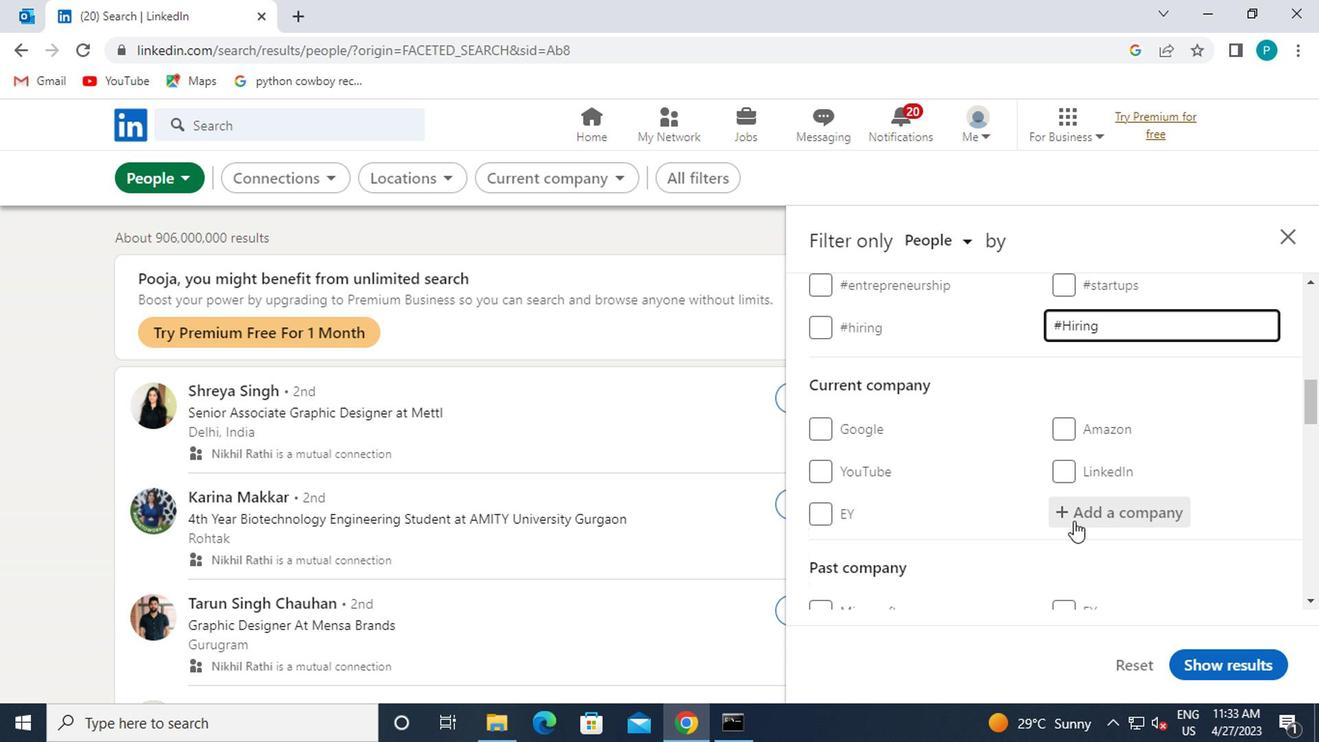 
Action: Key pressed <Key.shift><Key.shift><Key.shift><Key.shift><Key.shift><Key.shift><Key.shift><Key.shift><Key.shift><Key.shift><Key.shift><Key.shift><Key.shift><Key.shift><Key.shift><Key.shift><Key.shift><Key.shift><Key.shift><Key.shift><Key.shift><Key.shift><Key.shift><Key.shift><Key.shift><Key.shift><Key.shift><Key.shift><Key.shift><Key.shift><Key.shift><Key.shift><Key.shift><Key.shift><Key.shift><Key.shift><Key.shift><Key.shift><Key.shift><Key.shift><Key.shift><Key.shift><Key.shift>ZOOMINFO
Screenshot: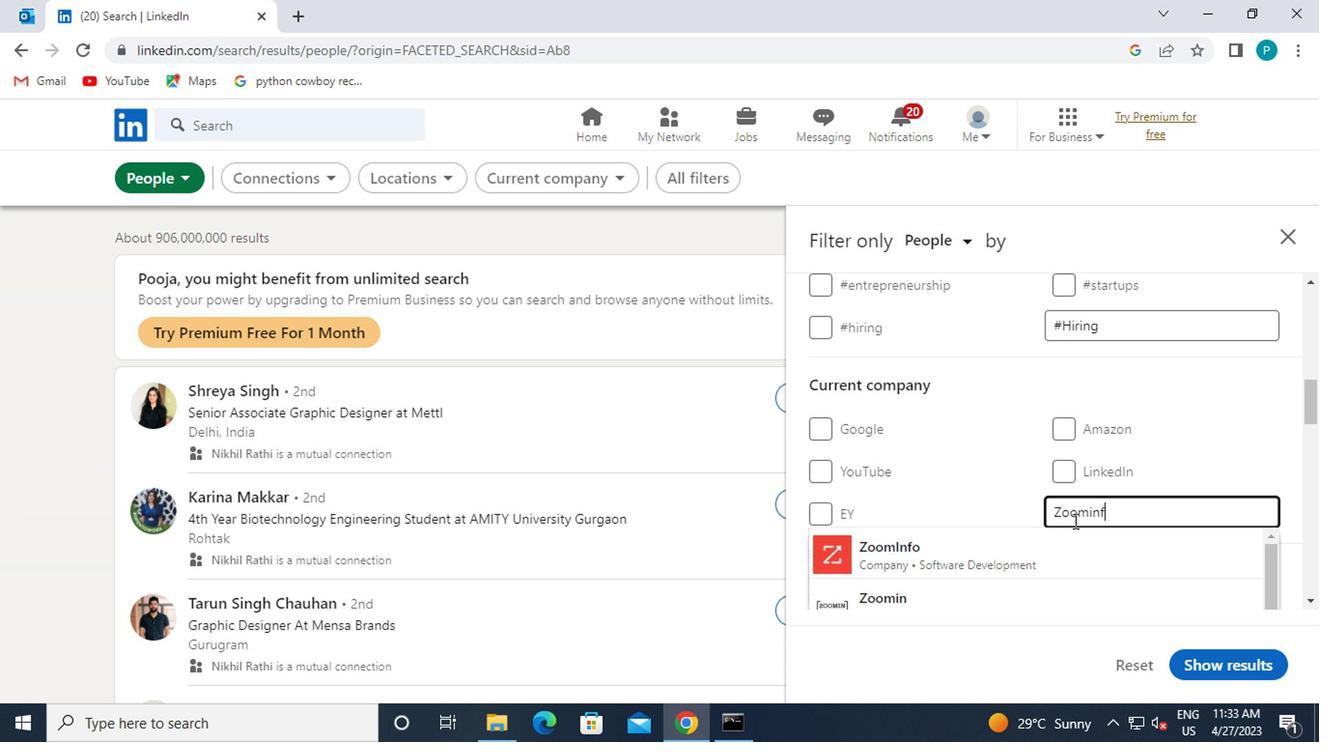
Action: Mouse moved to (935, 555)
Screenshot: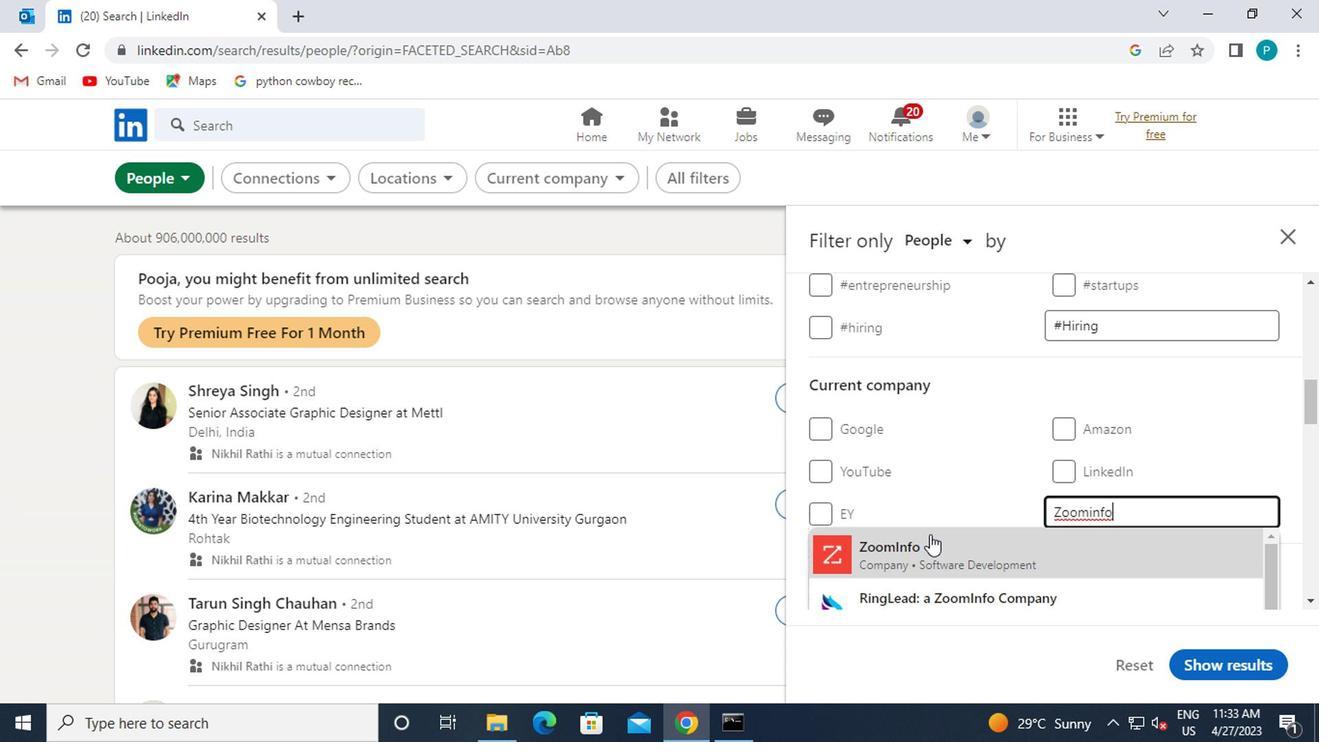 
Action: Mouse pressed left at (935, 555)
Screenshot: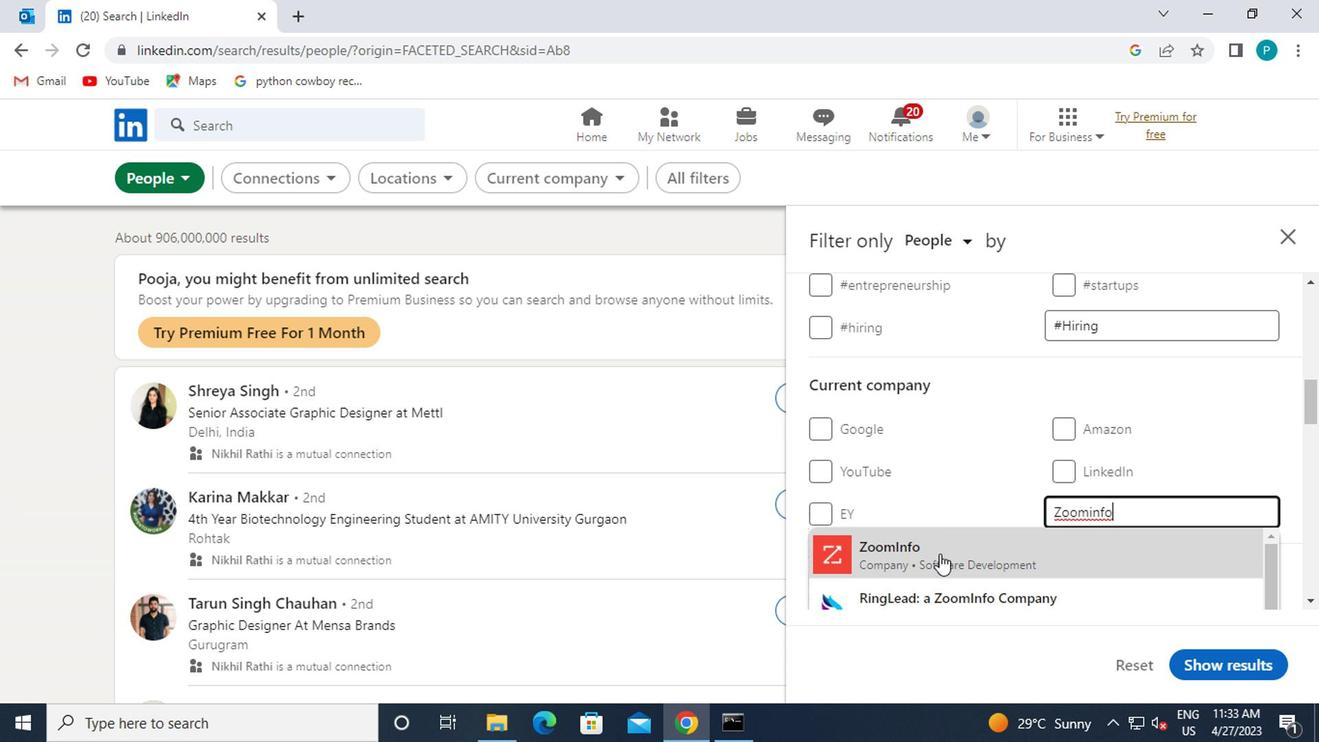 
Action: Mouse moved to (944, 547)
Screenshot: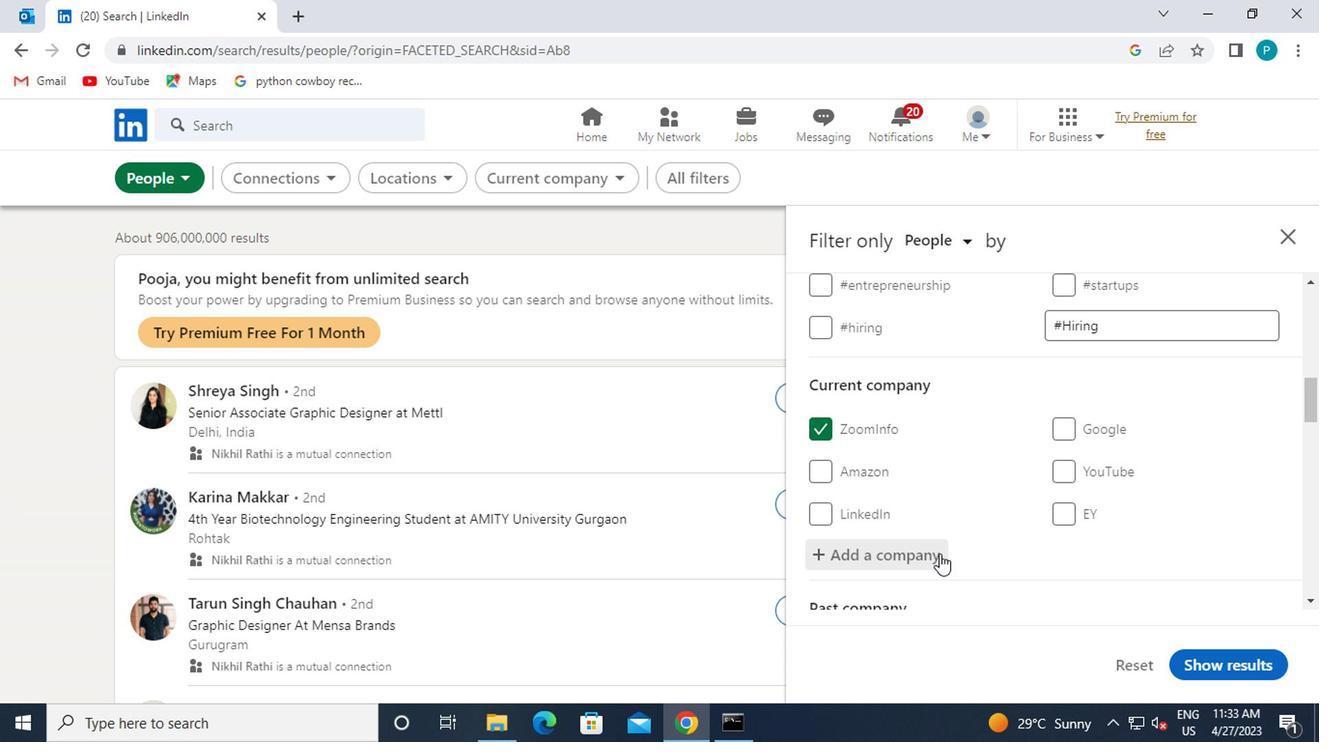
Action: Mouse scrolled (944, 546) with delta (0, -1)
Screenshot: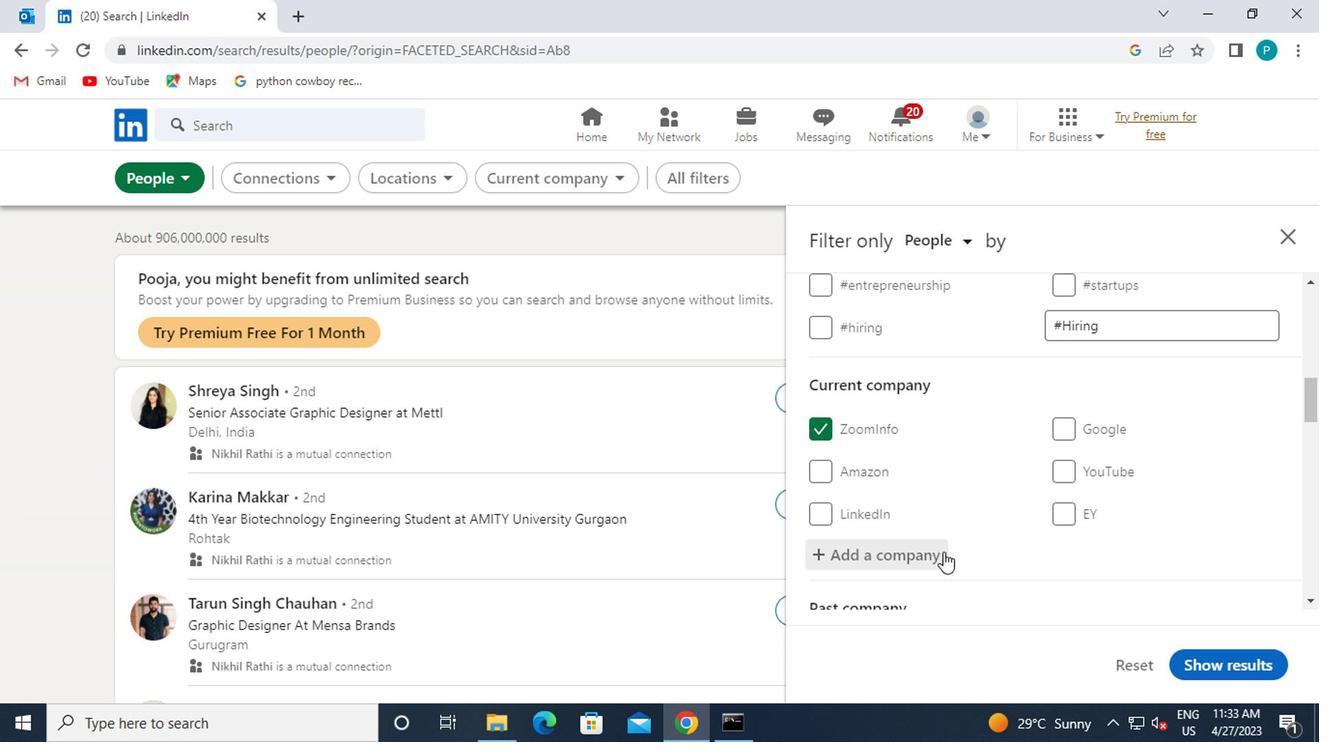 
Action: Mouse moved to (944, 546)
Screenshot: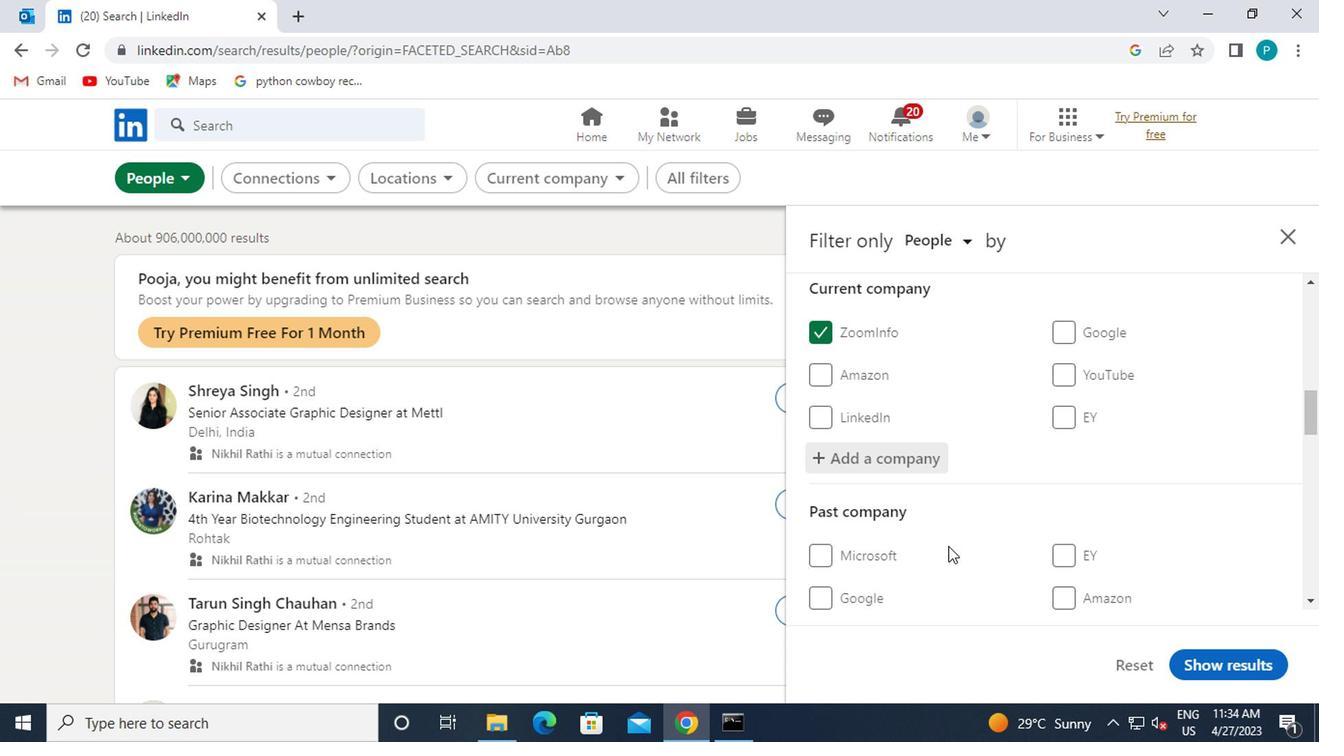 
Action: Mouse scrolled (944, 545) with delta (0, 0)
Screenshot: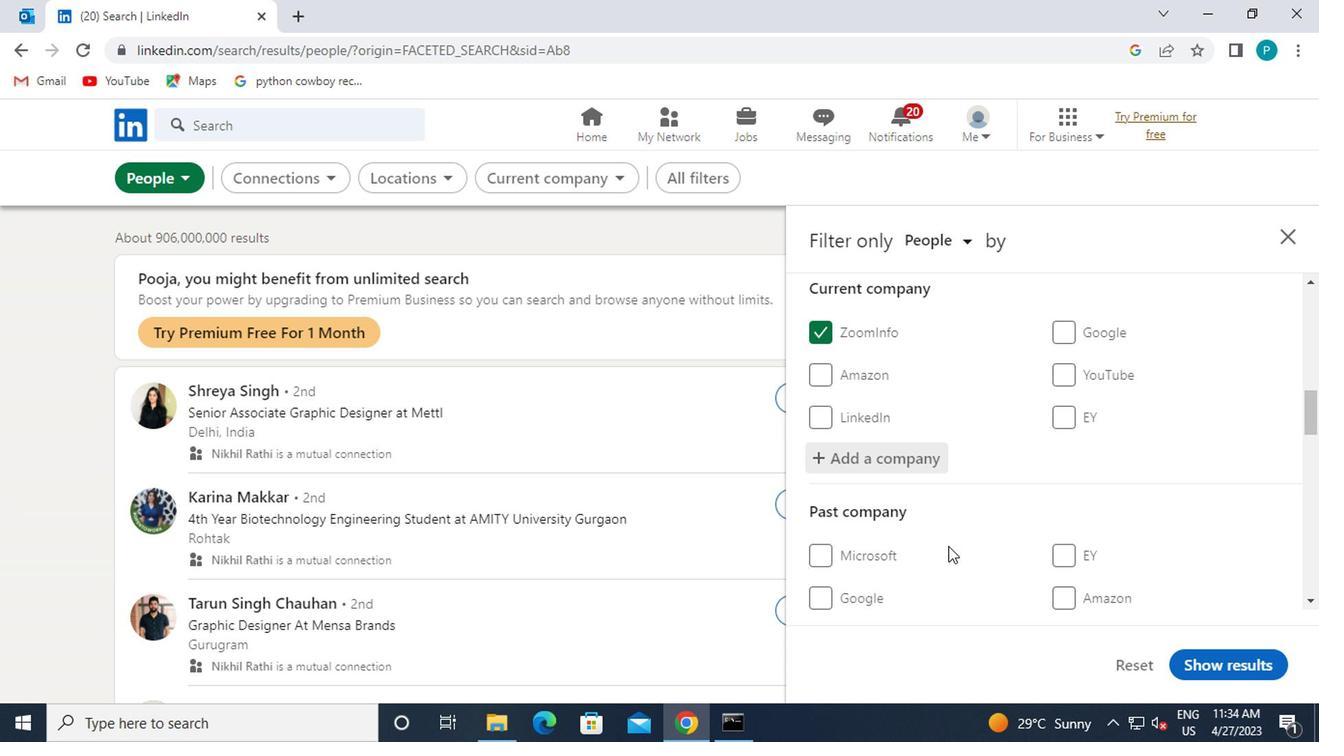 
Action: Mouse scrolled (944, 545) with delta (0, 0)
Screenshot: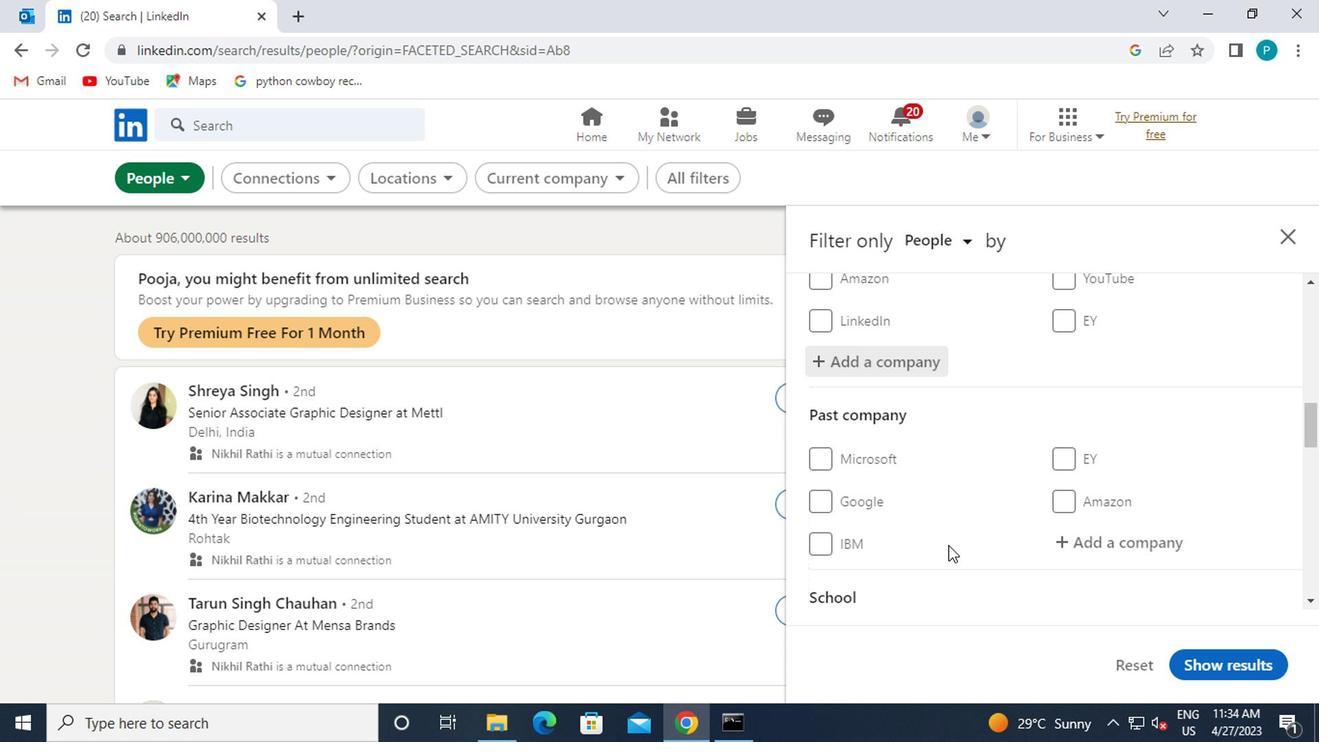 
Action: Mouse scrolled (944, 545) with delta (0, 0)
Screenshot: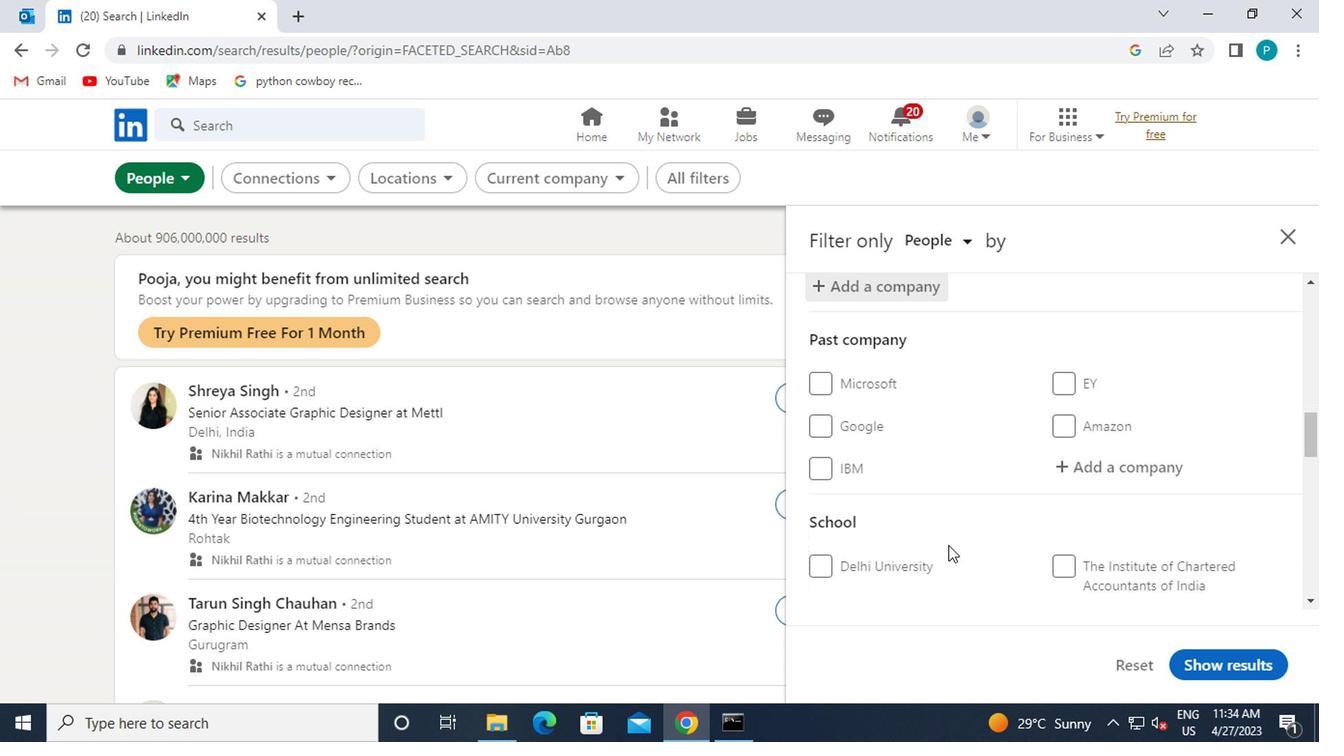 
Action: Mouse moved to (1065, 547)
Screenshot: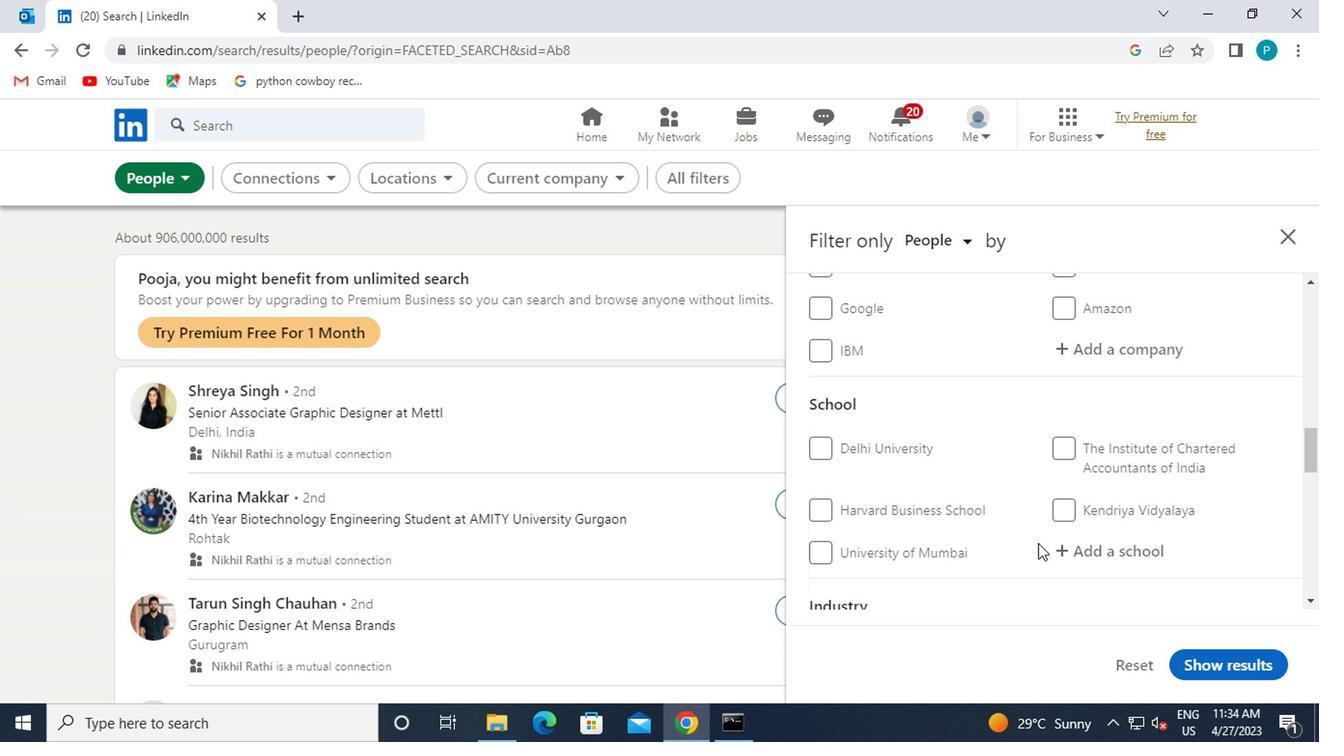 
Action: Mouse pressed left at (1065, 547)
Screenshot: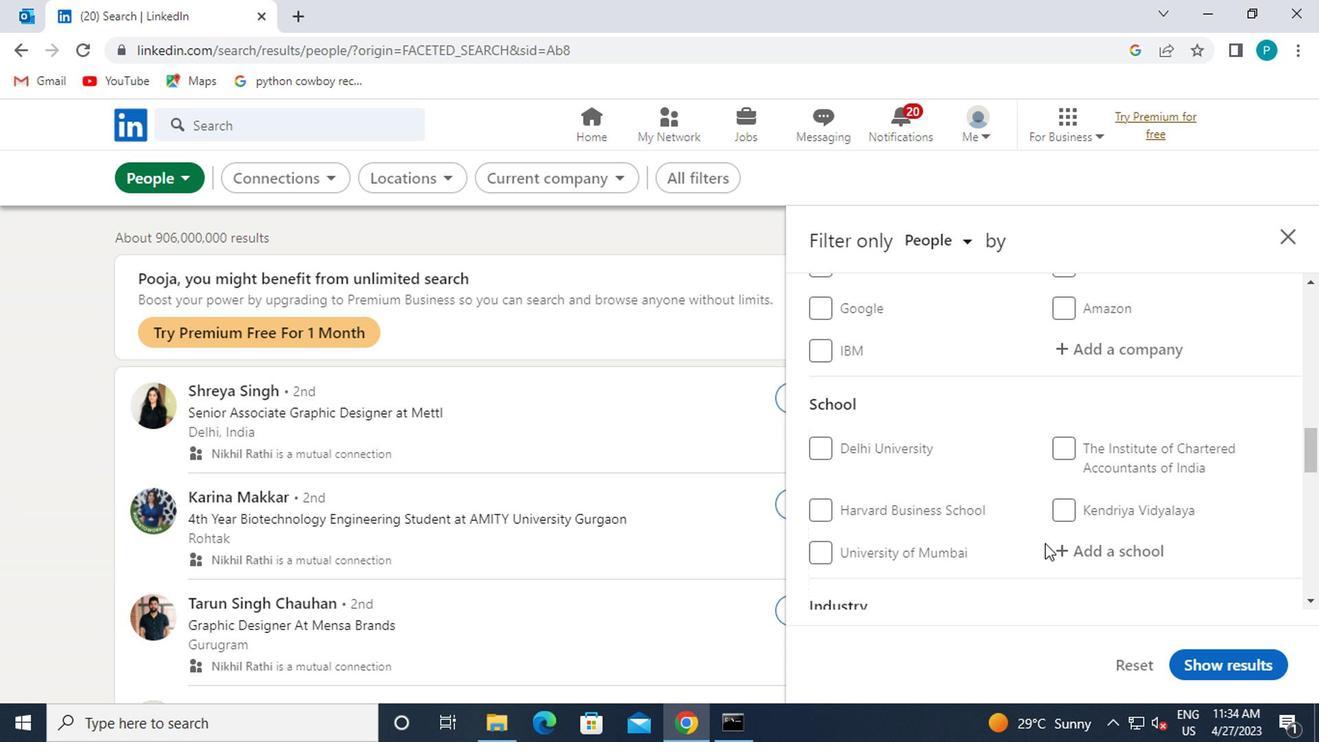 
Action: Key pressed <Key.caps_lock>A<Key.caps_lock>TOMIC
Screenshot: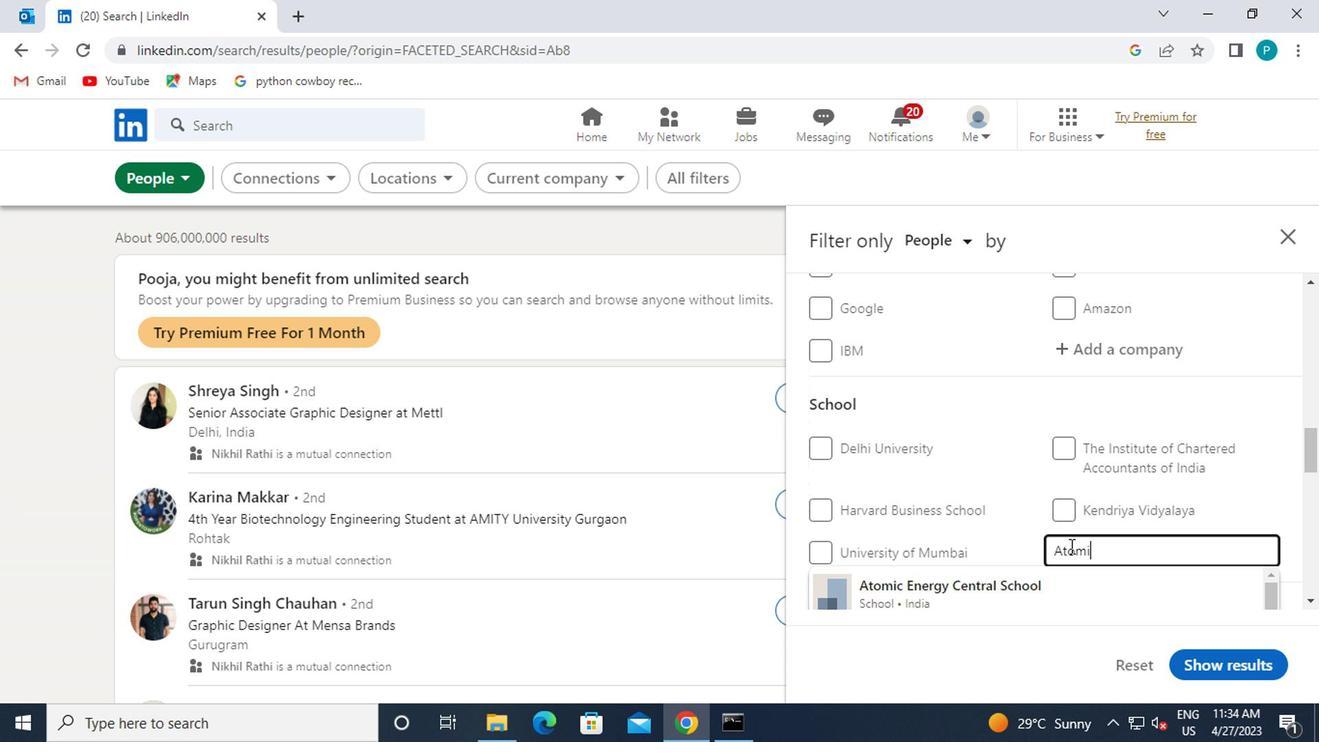 
Action: Mouse moved to (1043, 533)
Screenshot: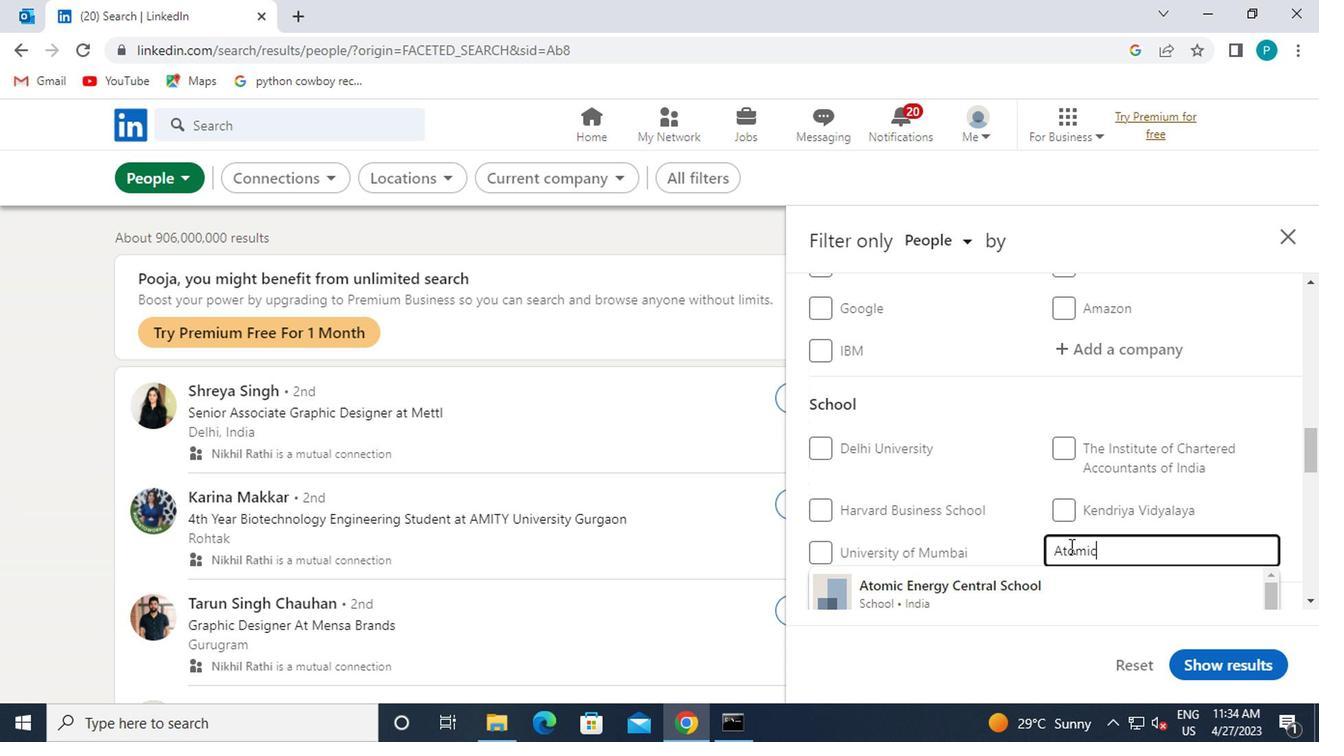 
Action: Mouse scrolled (1043, 531) with delta (0, -1)
Screenshot: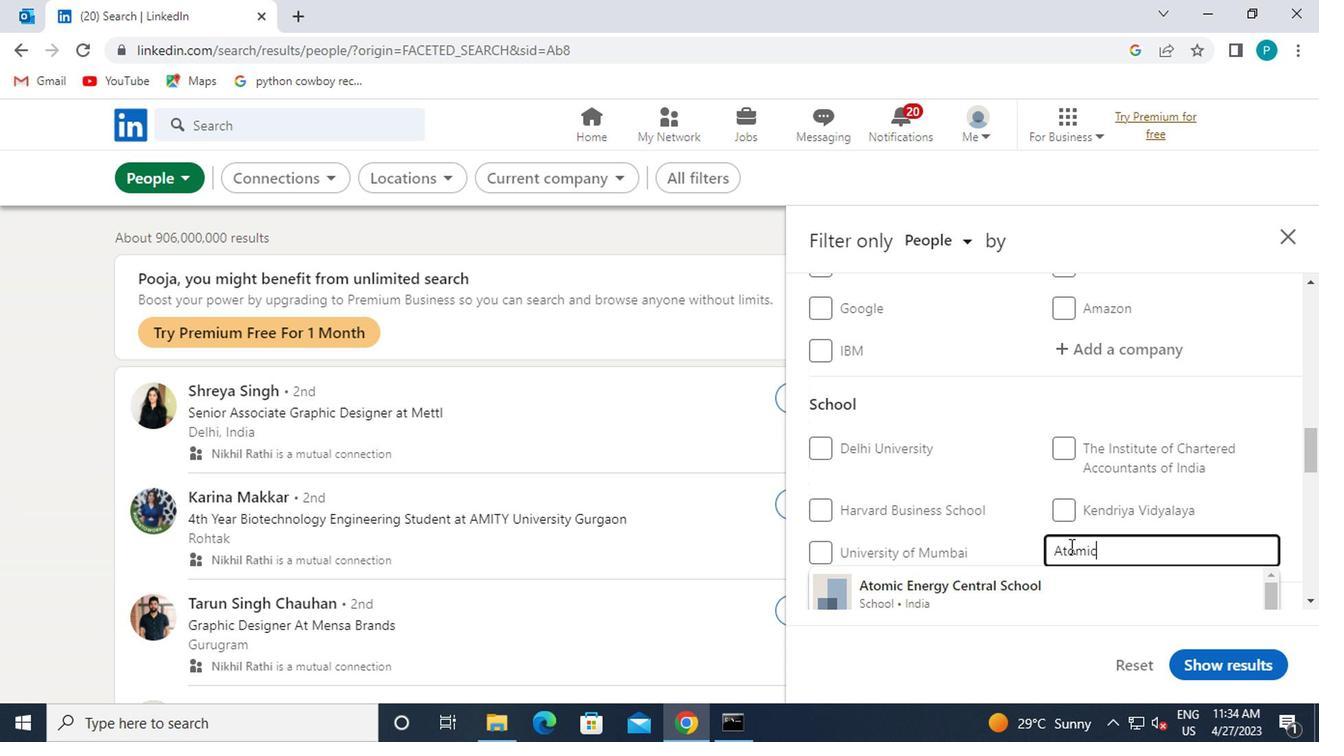
Action: Mouse moved to (1003, 502)
Screenshot: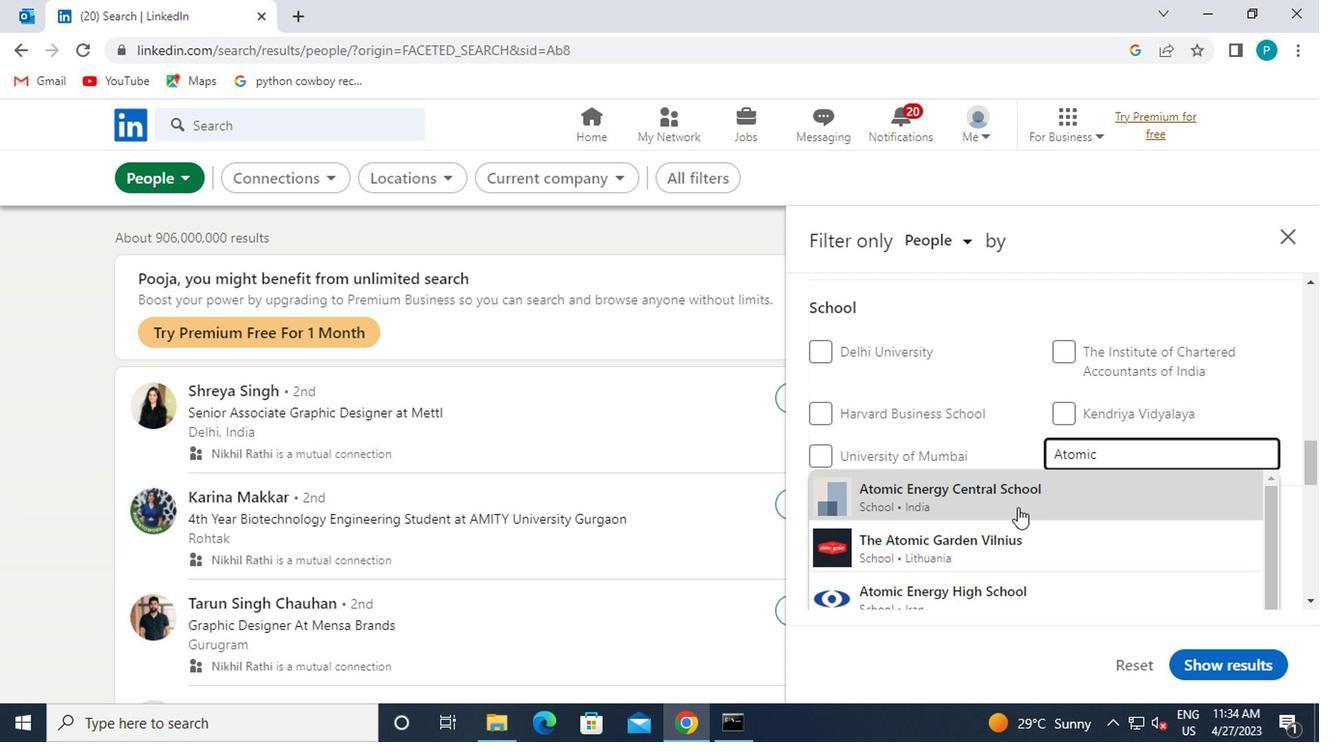 
Action: Mouse pressed left at (1003, 502)
Screenshot: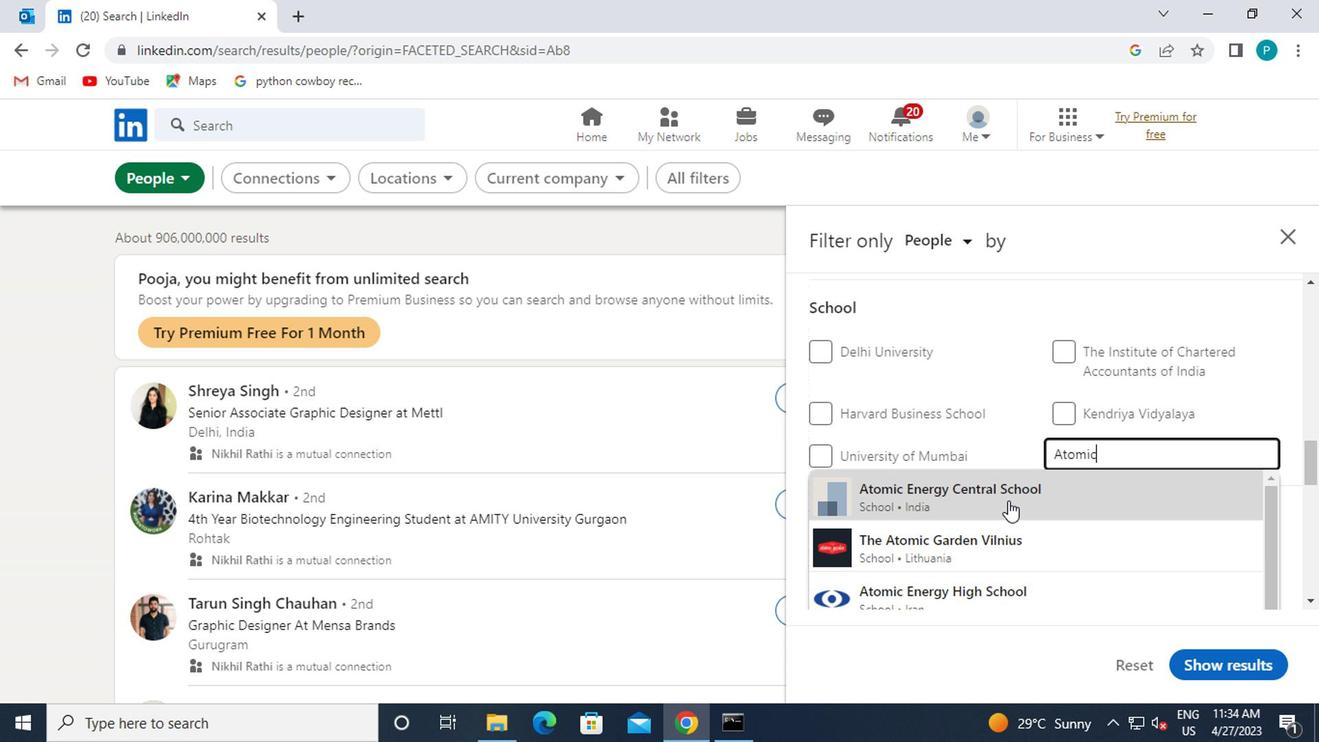 
Action: Mouse scrolled (1003, 500) with delta (0, -1)
Screenshot: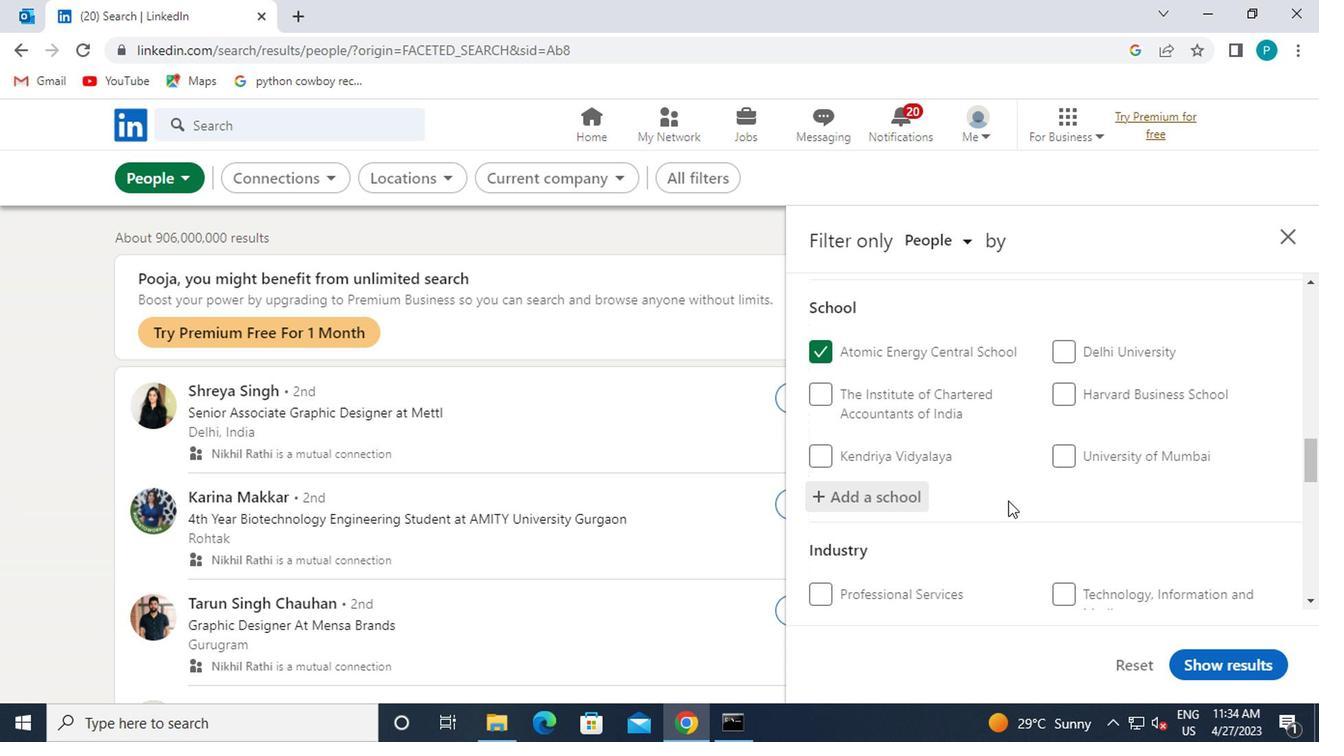 
Action: Mouse scrolled (1003, 500) with delta (0, -1)
Screenshot: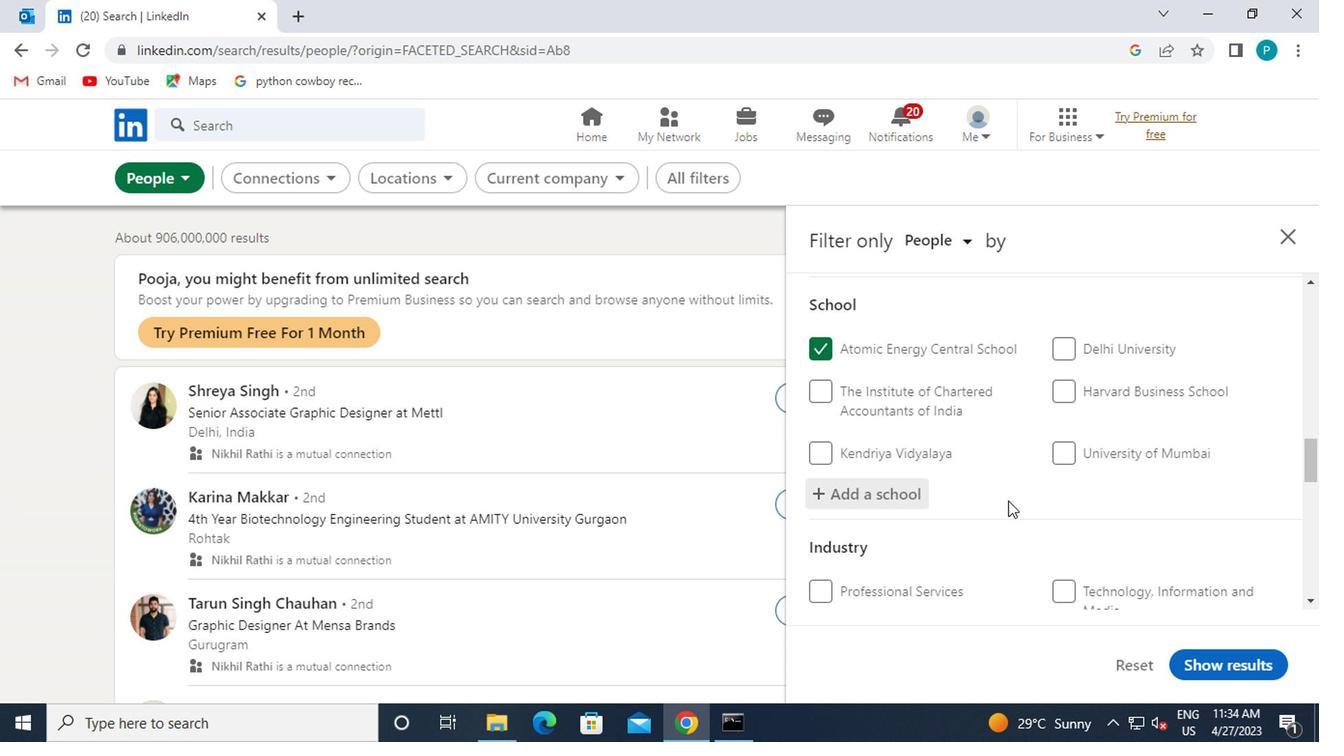 
Action: Mouse moved to (1094, 516)
Screenshot: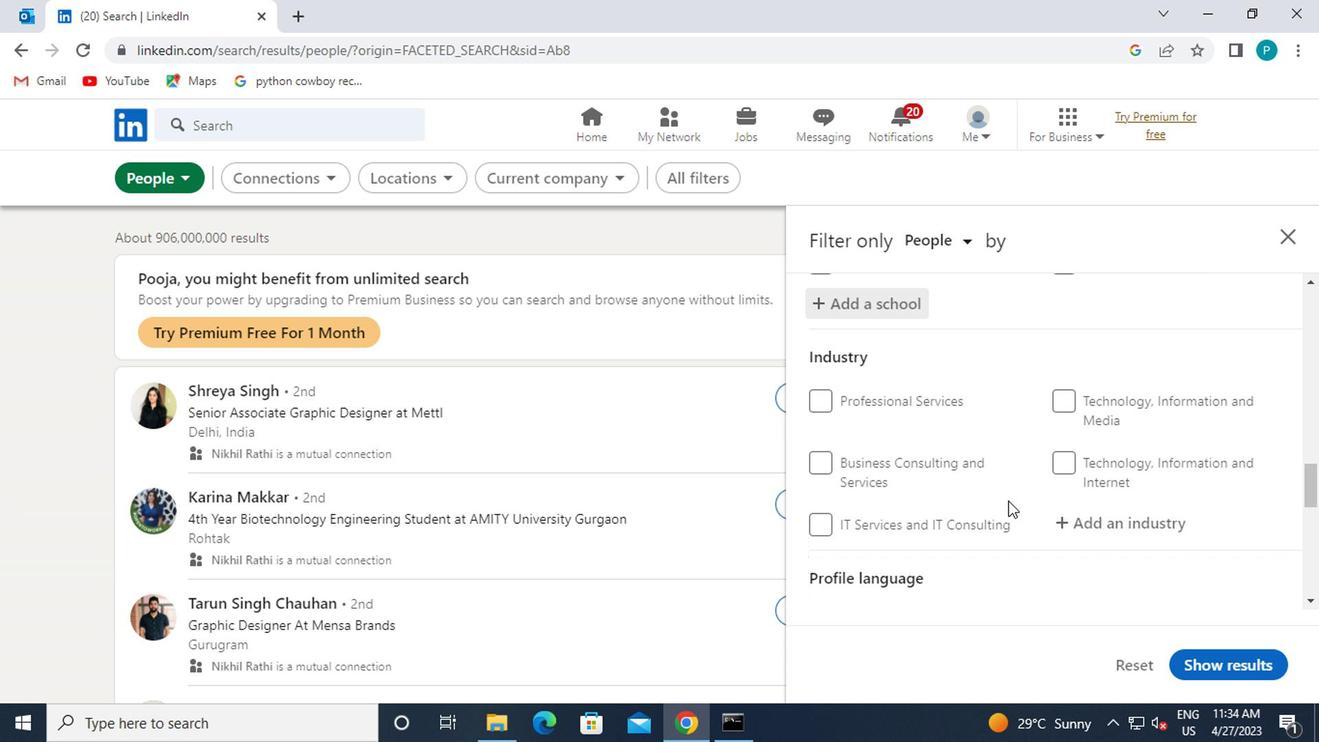 
Action: Mouse pressed left at (1094, 516)
Screenshot: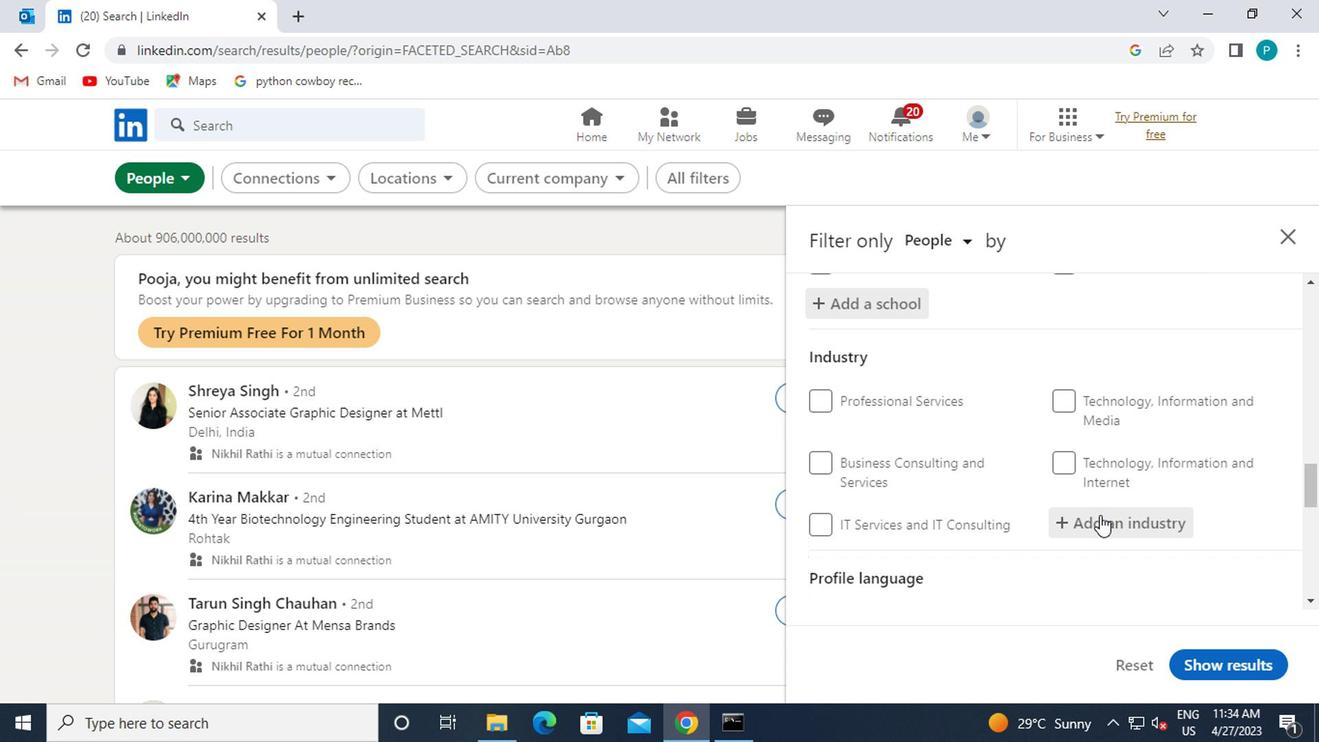 
Action: Key pressed BAKED
Screenshot: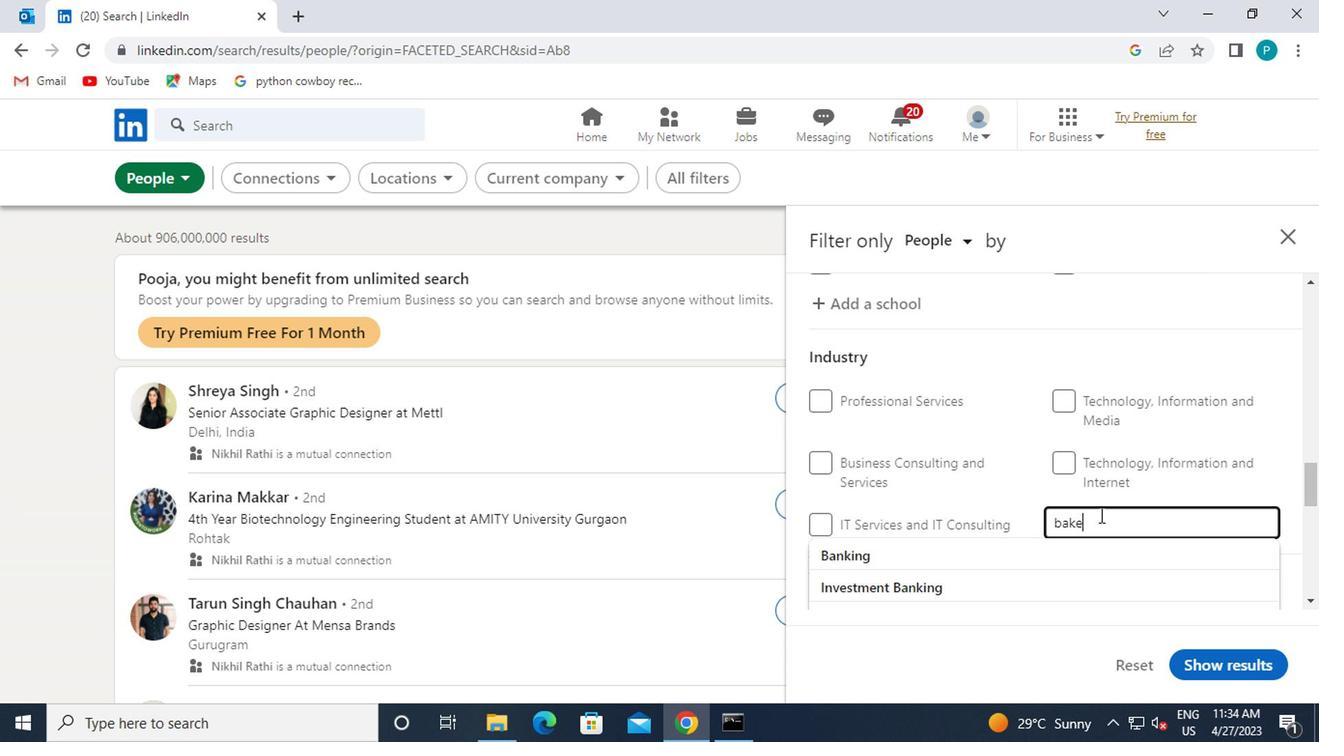 
Action: Mouse moved to (1070, 551)
Screenshot: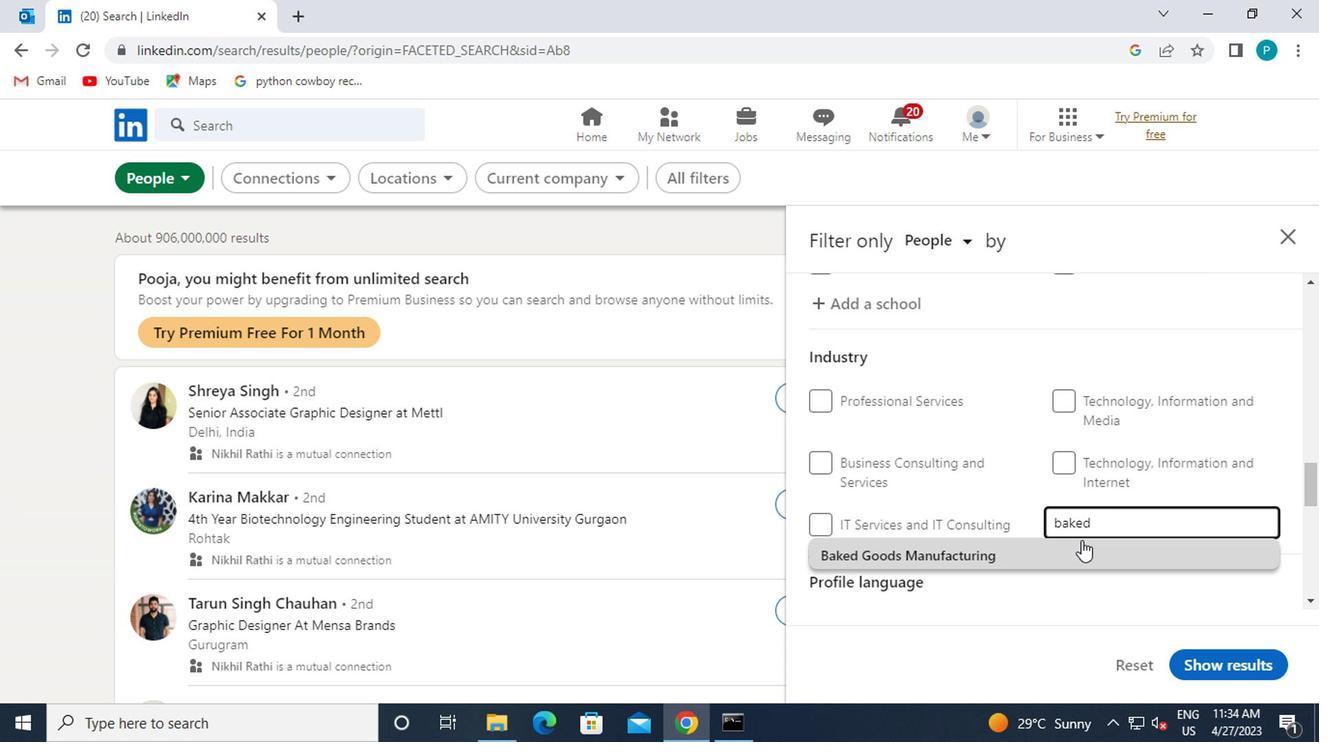 
Action: Mouse pressed left at (1070, 551)
Screenshot: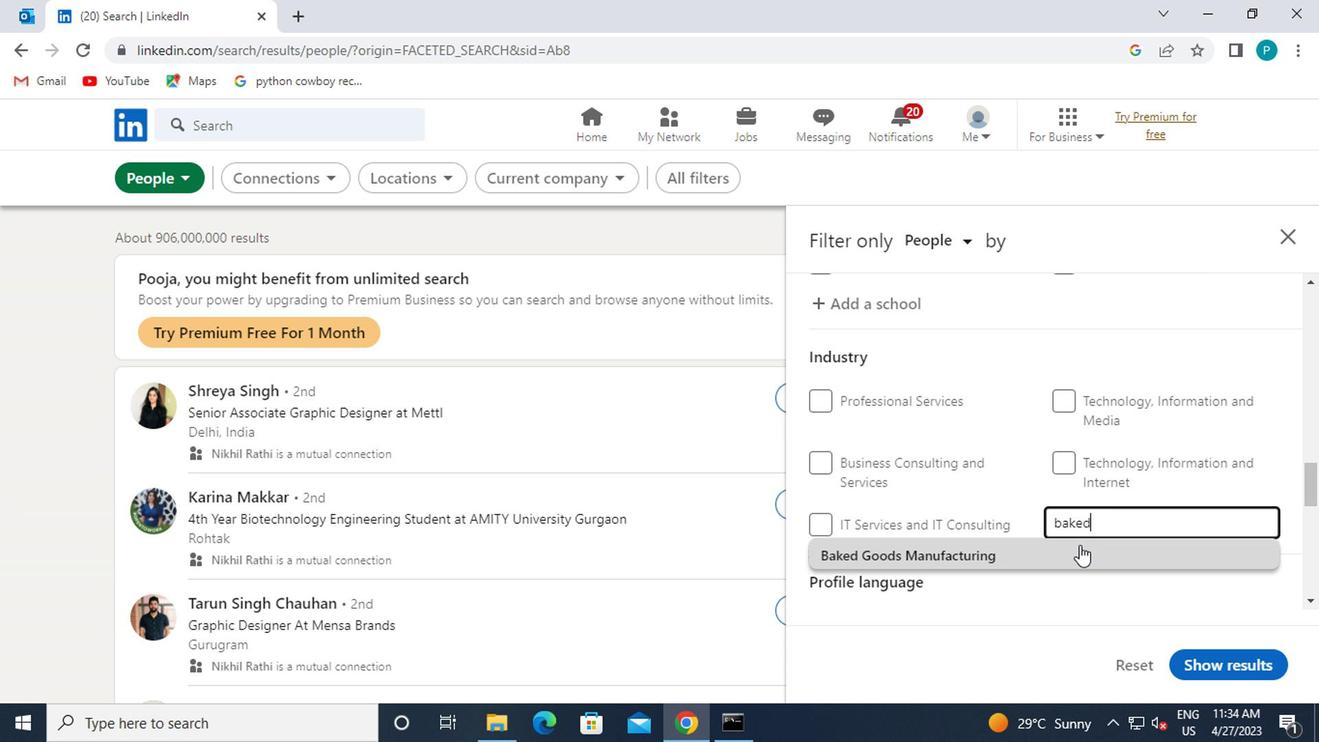 
Action: Mouse moved to (954, 533)
Screenshot: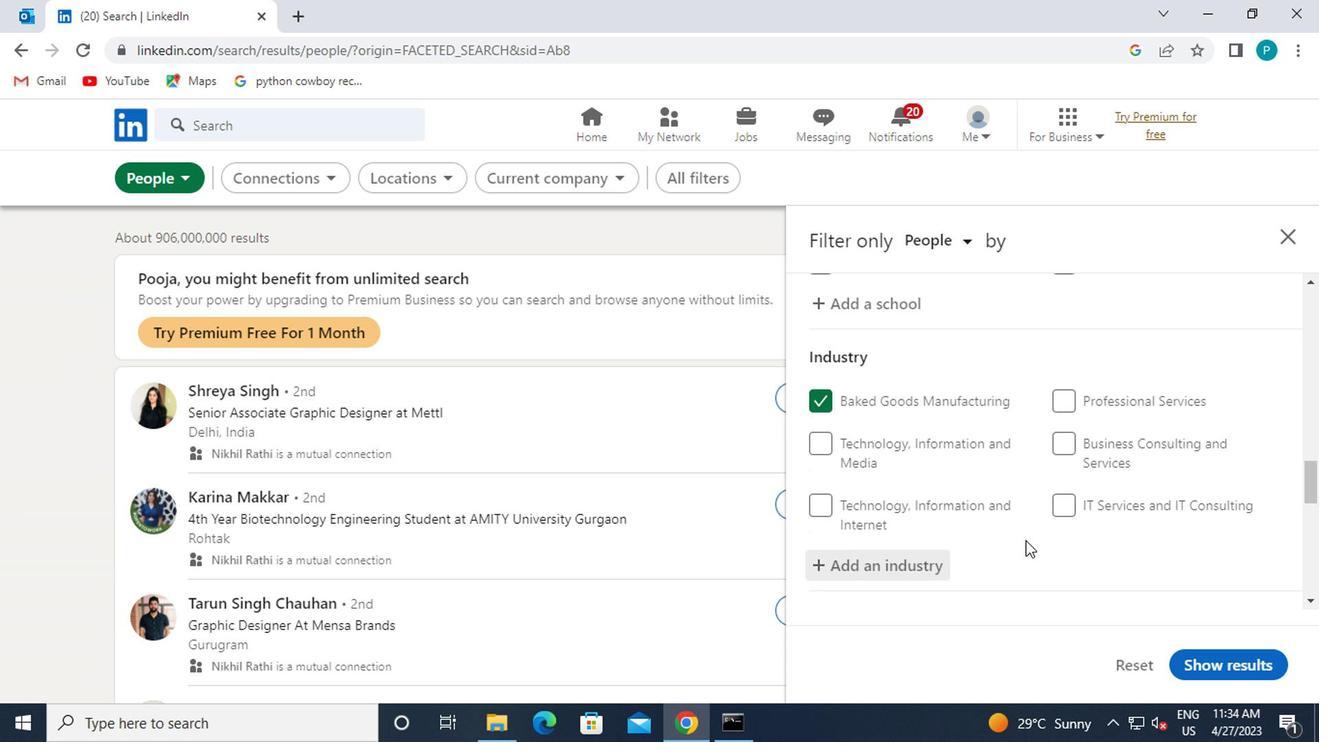 
Action: Mouse scrolled (954, 531) with delta (0, -1)
Screenshot: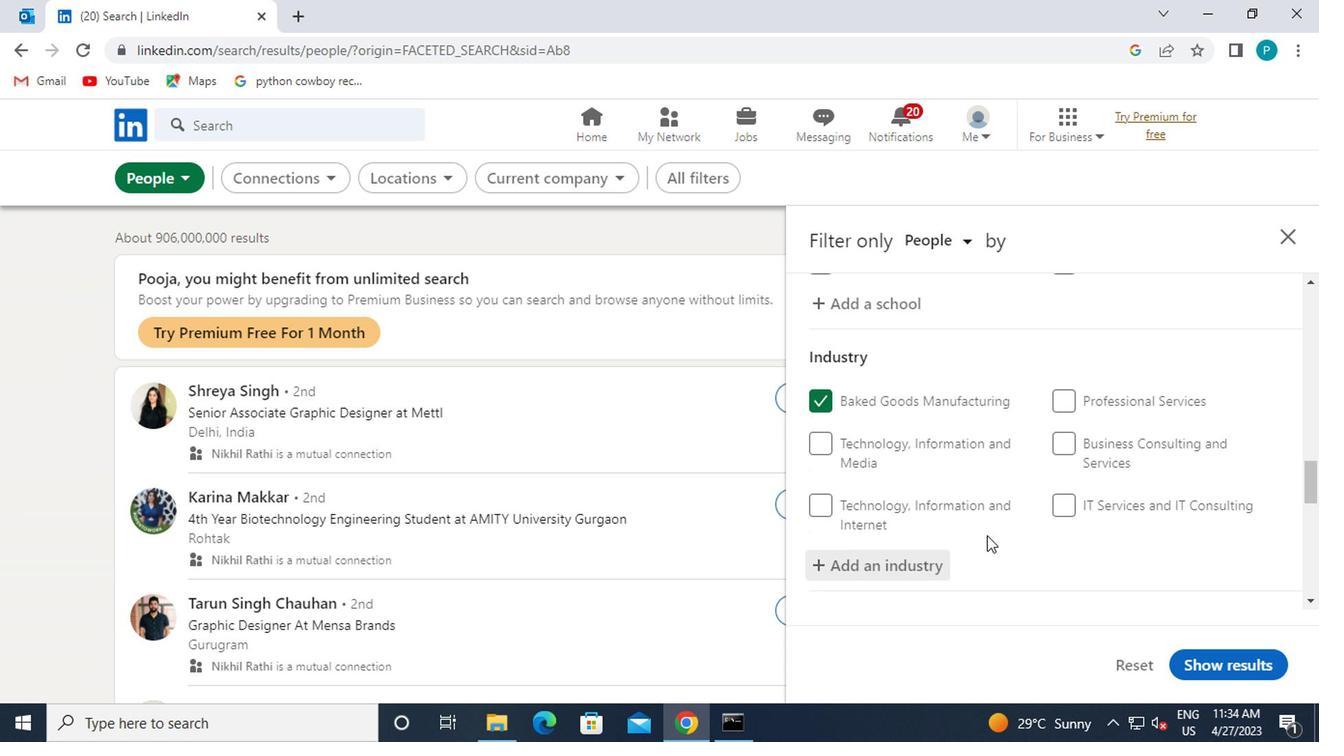 
Action: Mouse scrolled (954, 531) with delta (0, -1)
Screenshot: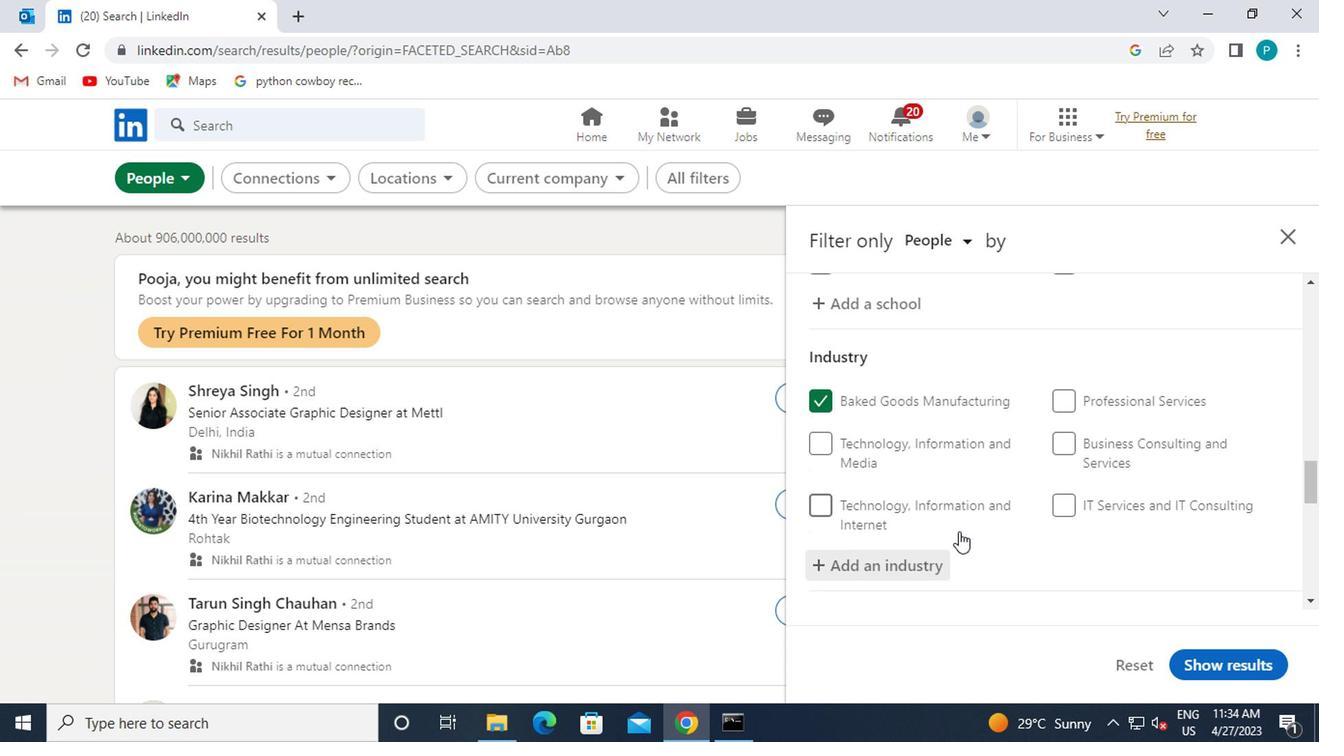 
Action: Mouse moved to (825, 519)
Screenshot: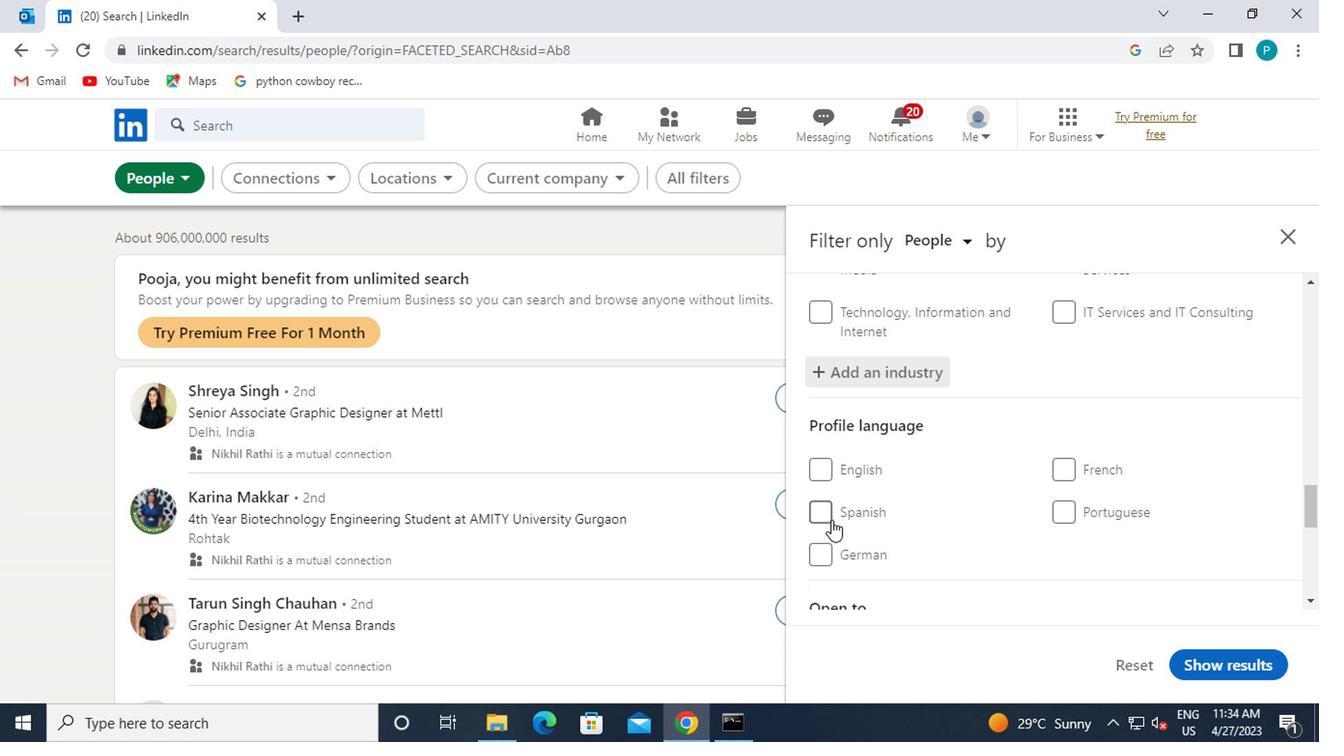 
Action: Mouse pressed left at (825, 519)
Screenshot: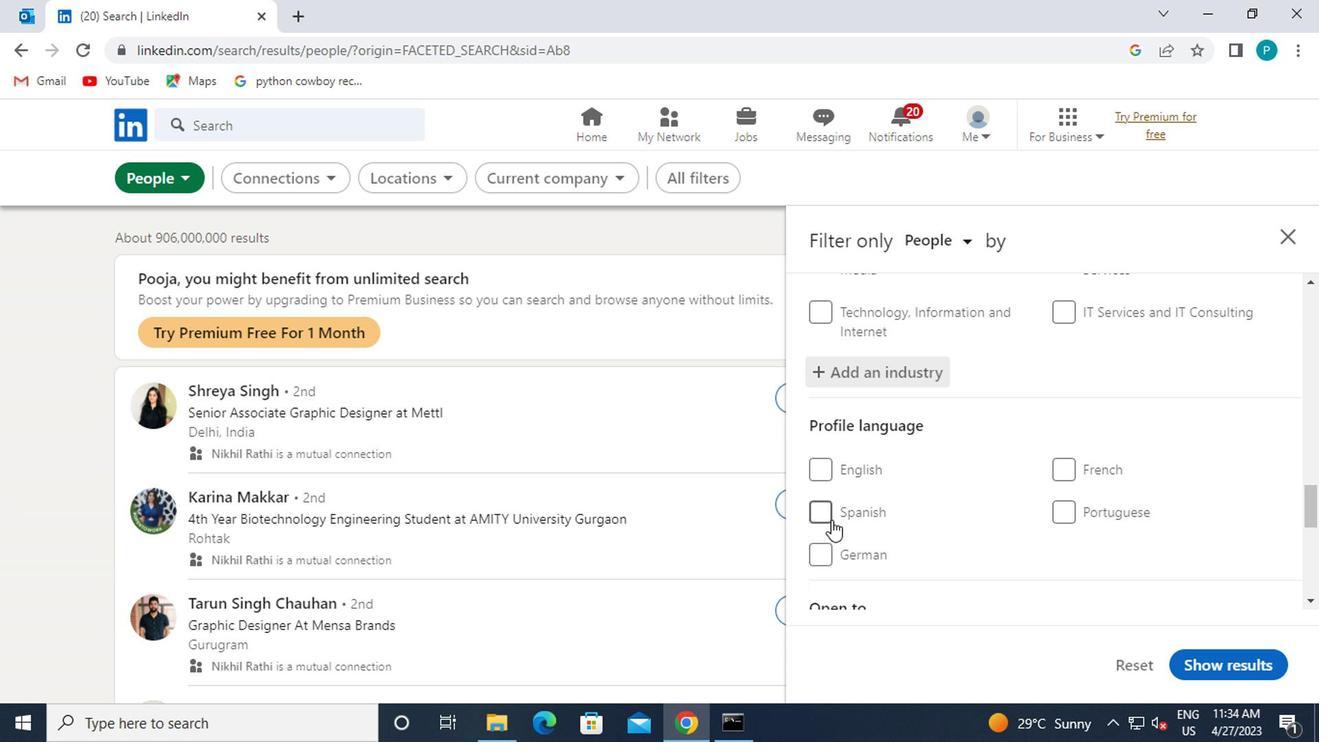 
Action: Mouse moved to (910, 556)
Screenshot: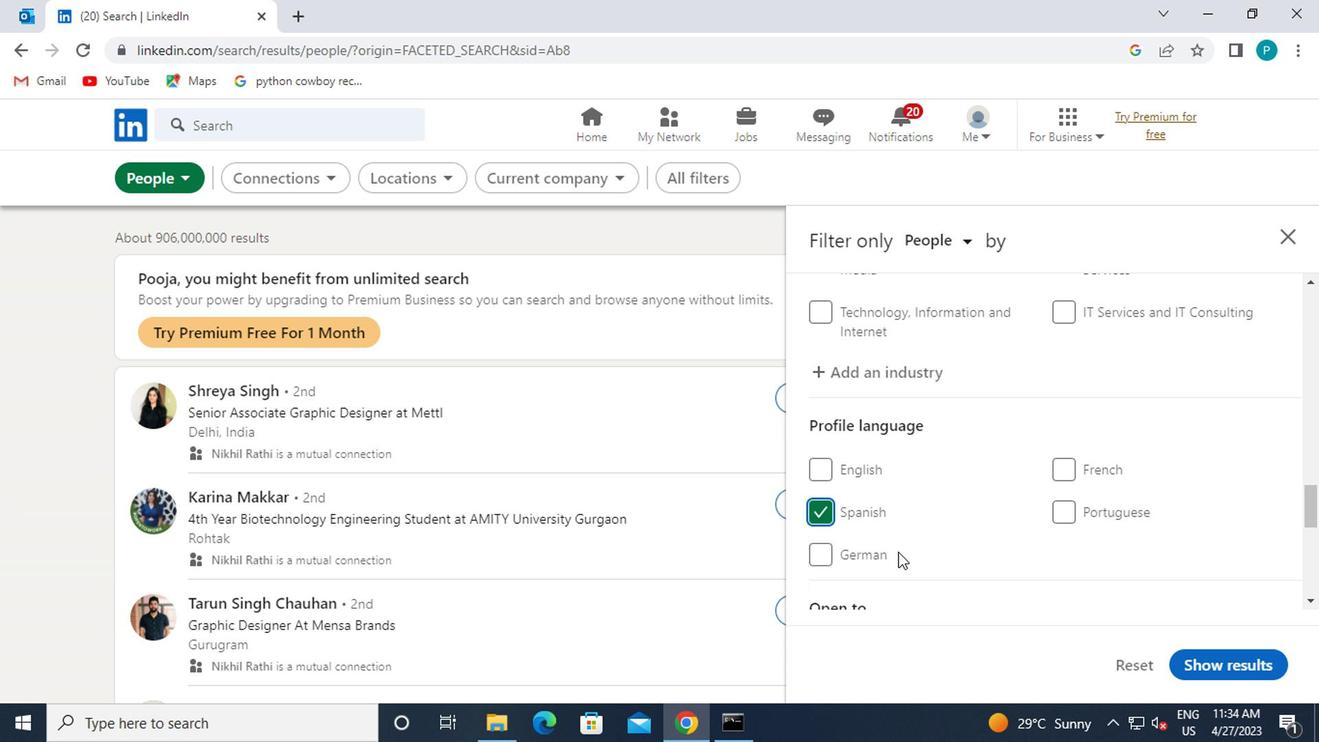 
Action: Mouse scrolled (910, 555) with delta (0, 0)
Screenshot: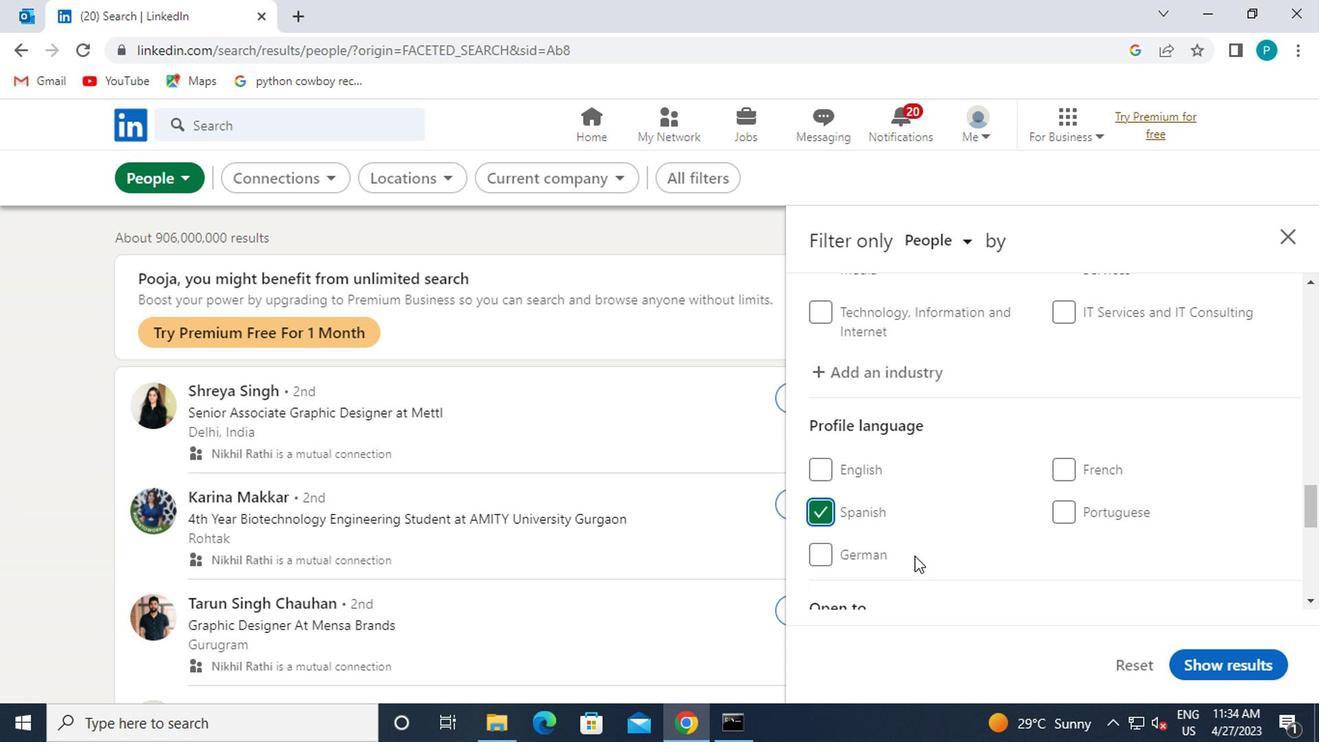 
Action: Mouse moved to (941, 556)
Screenshot: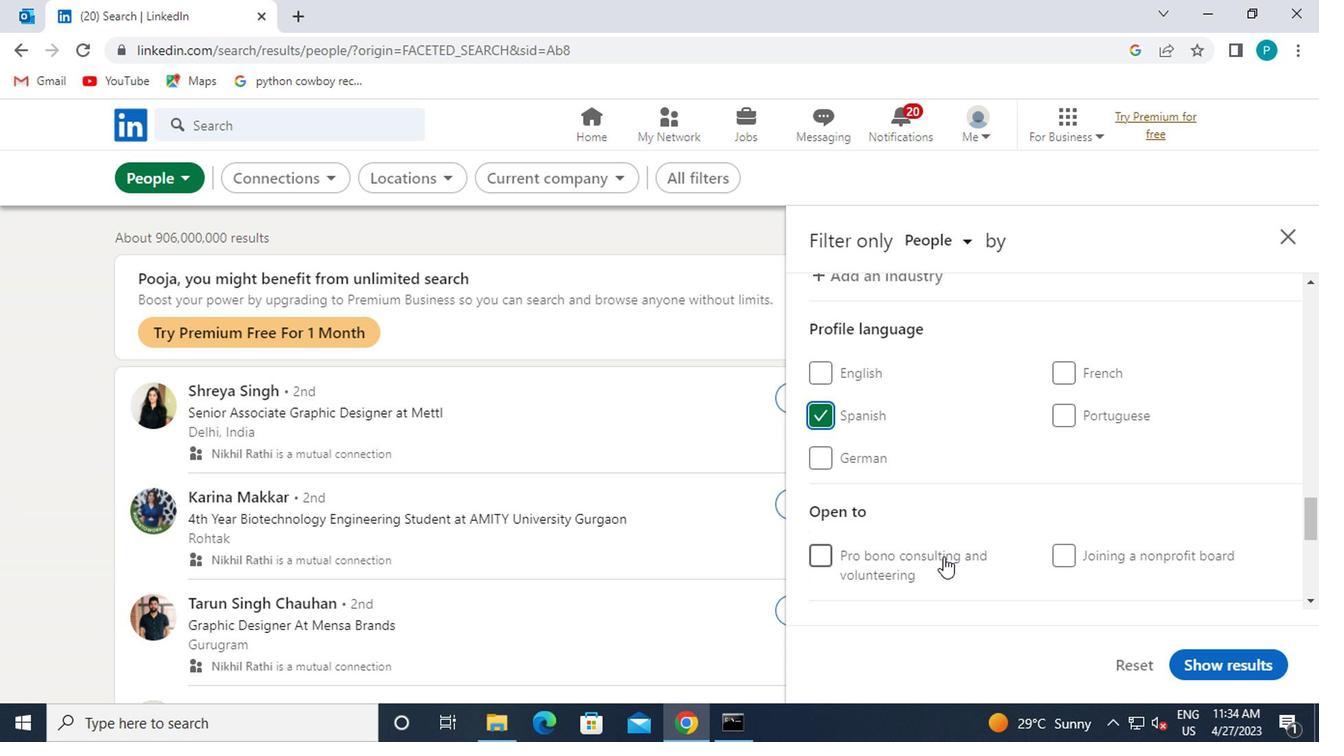 
Action: Mouse scrolled (941, 555) with delta (0, 0)
Screenshot: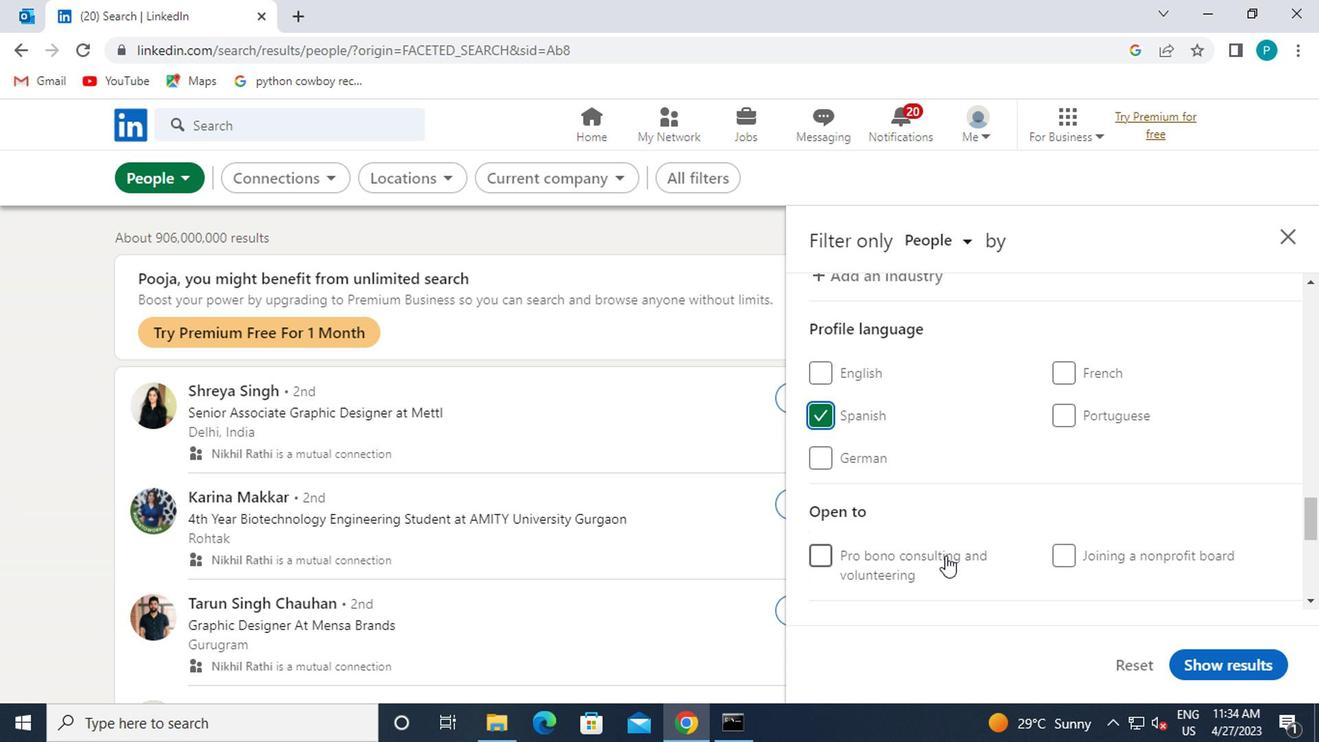 
Action: Mouse scrolled (941, 555) with delta (0, 0)
Screenshot: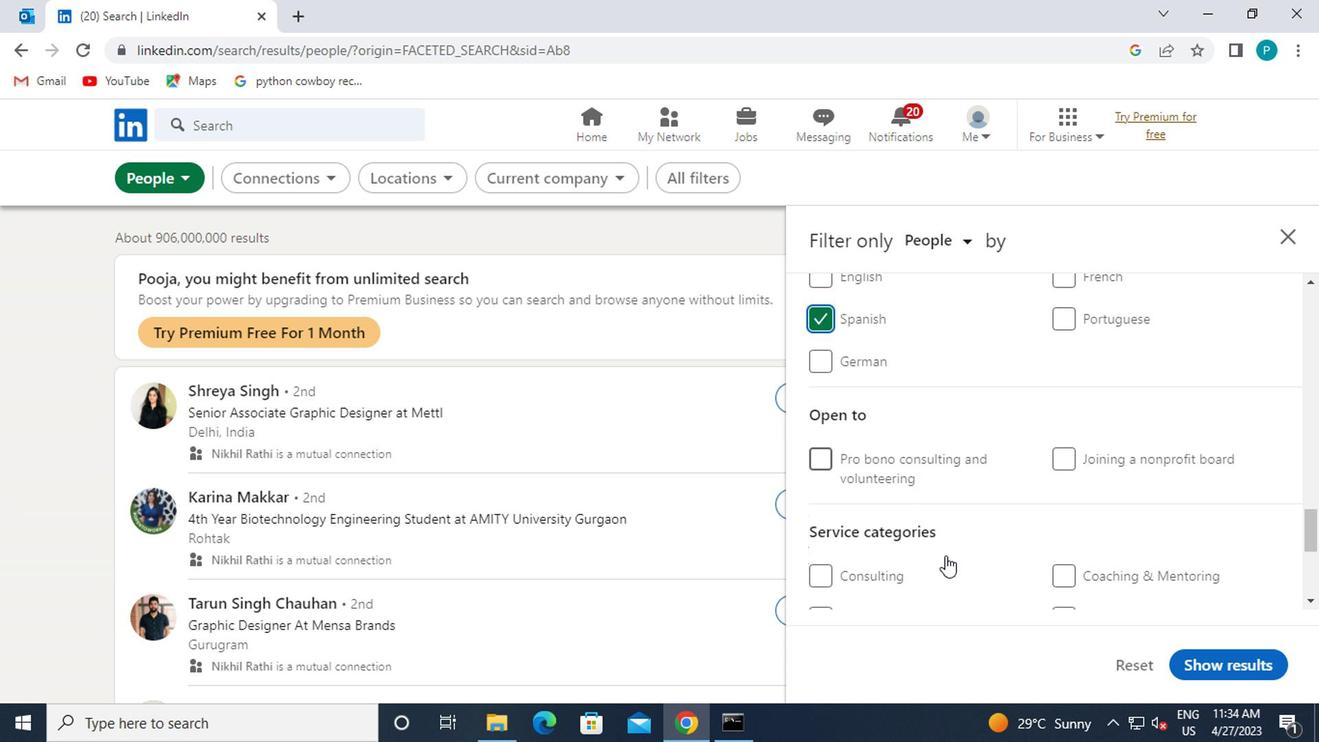 
Action: Mouse moved to (1121, 564)
Screenshot: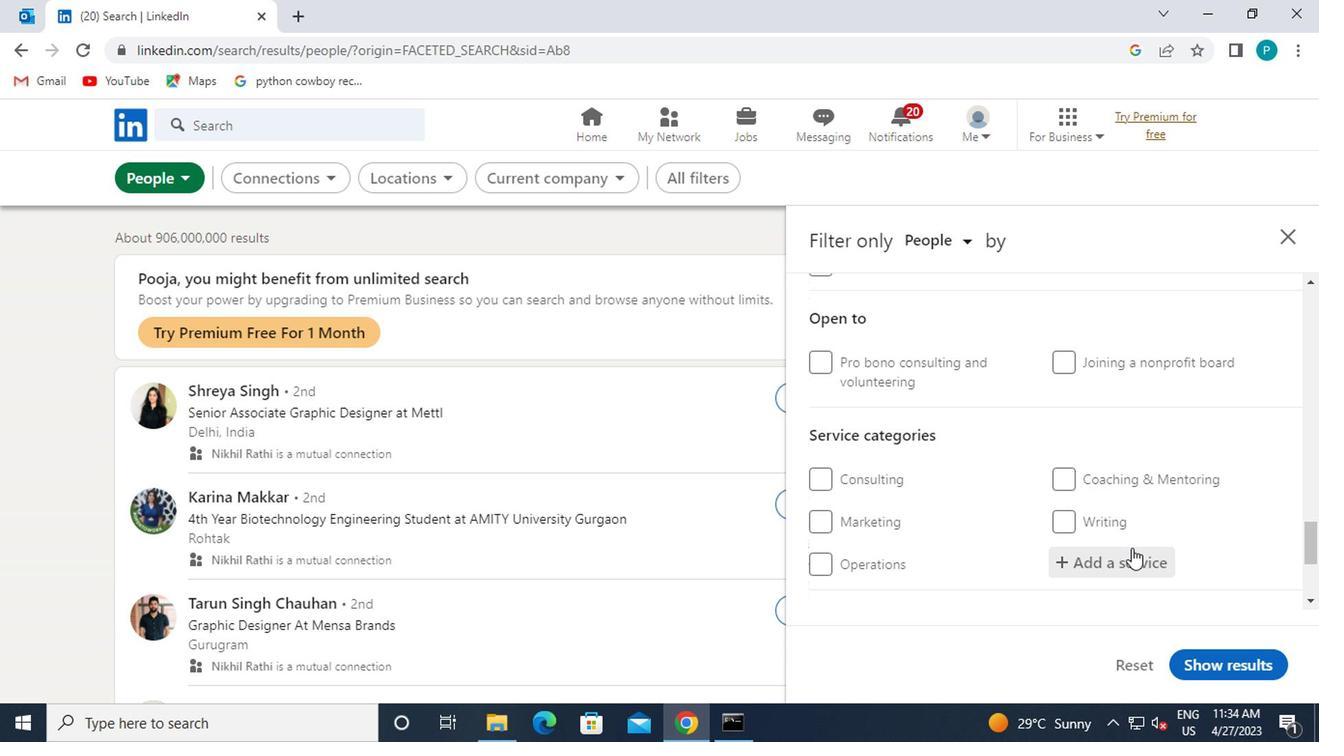 
Action: Mouse pressed left at (1121, 564)
Screenshot: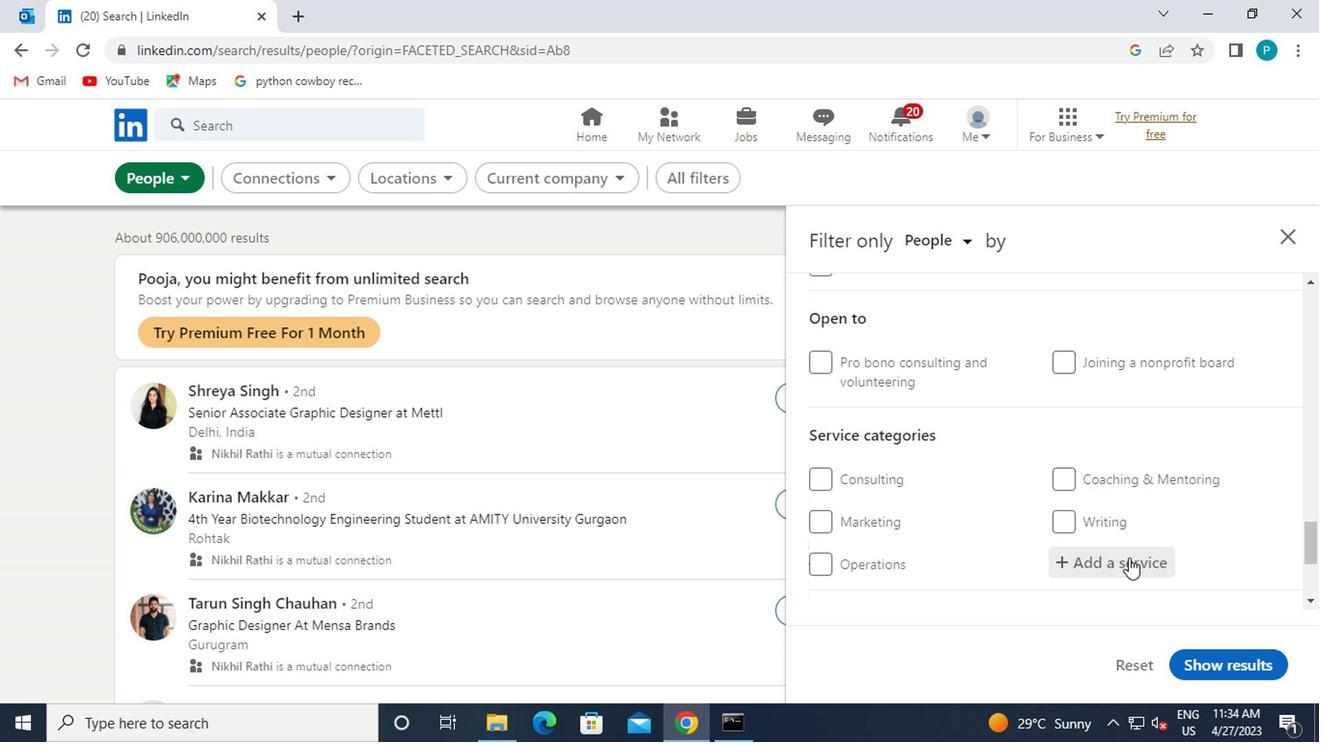 
Action: Key pressed EDI
Screenshot: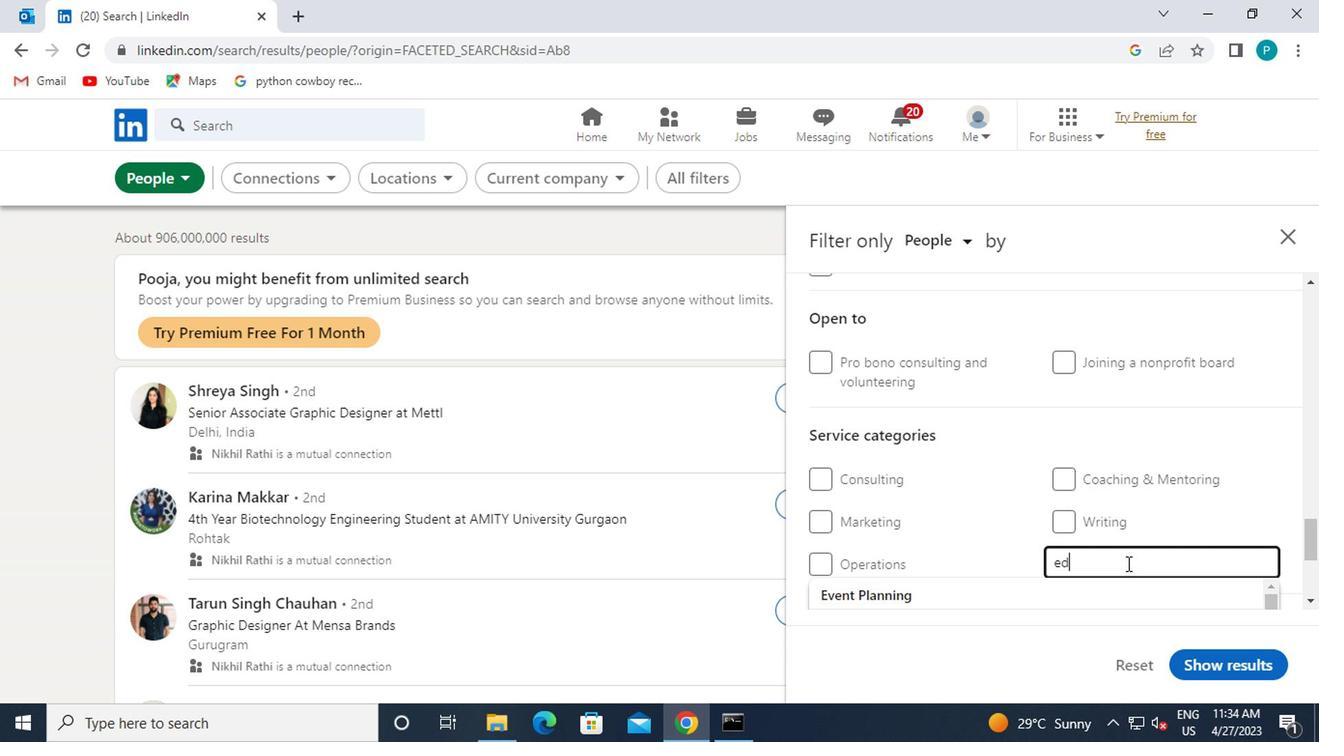 
Action: Mouse moved to (979, 584)
Screenshot: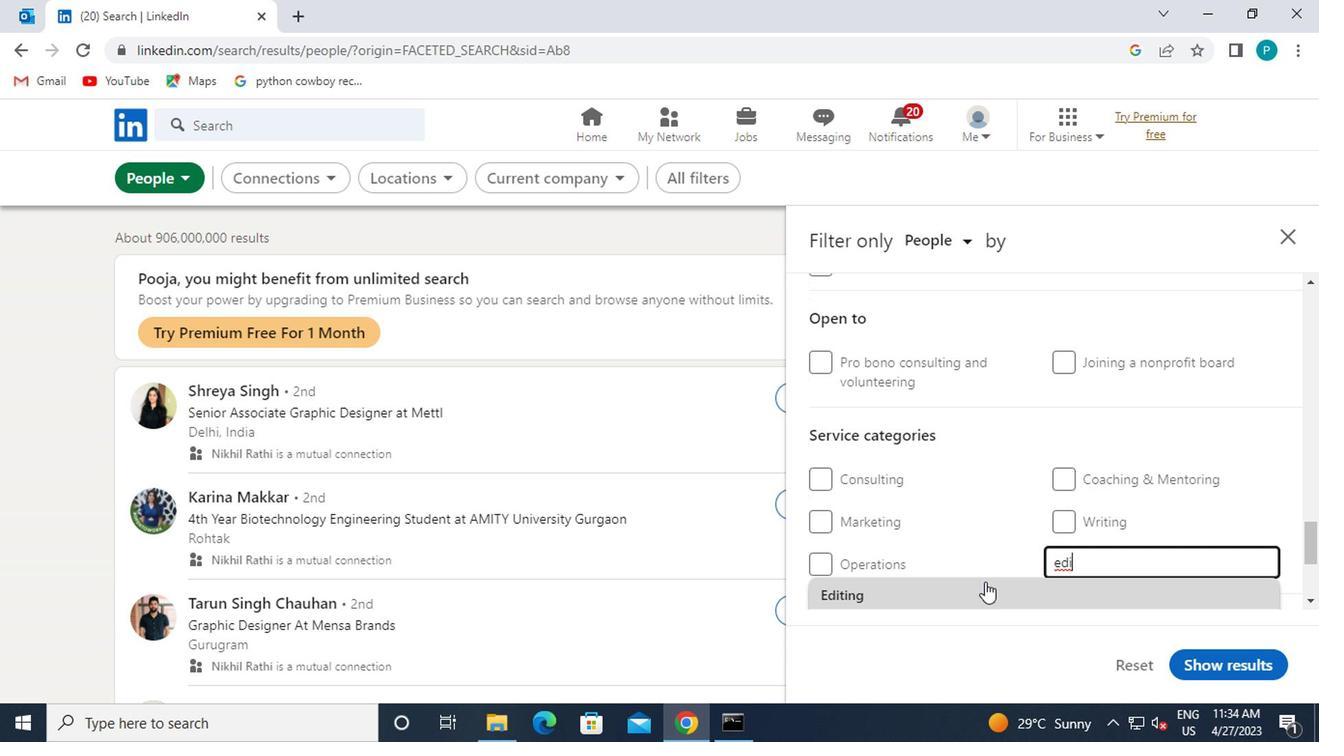 
Action: Mouse pressed left at (979, 584)
Screenshot: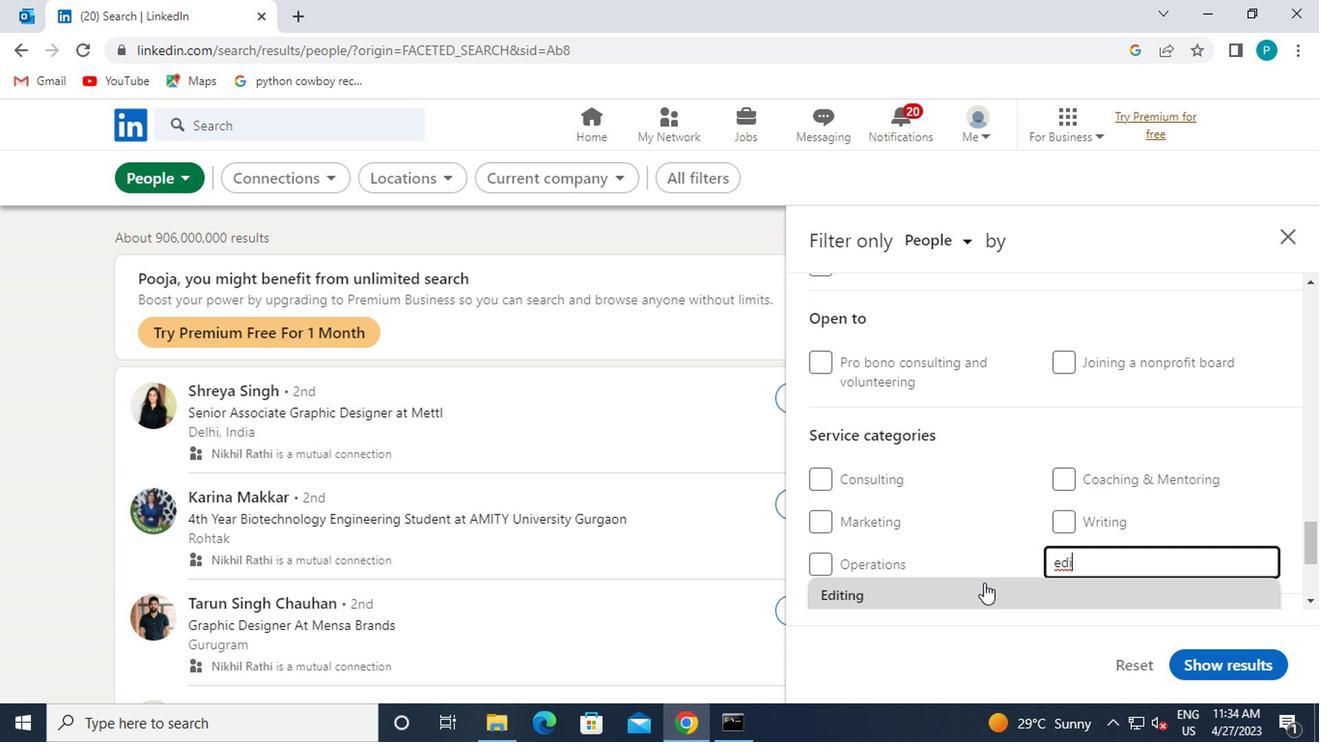 
Action: Mouse moved to (964, 579)
Screenshot: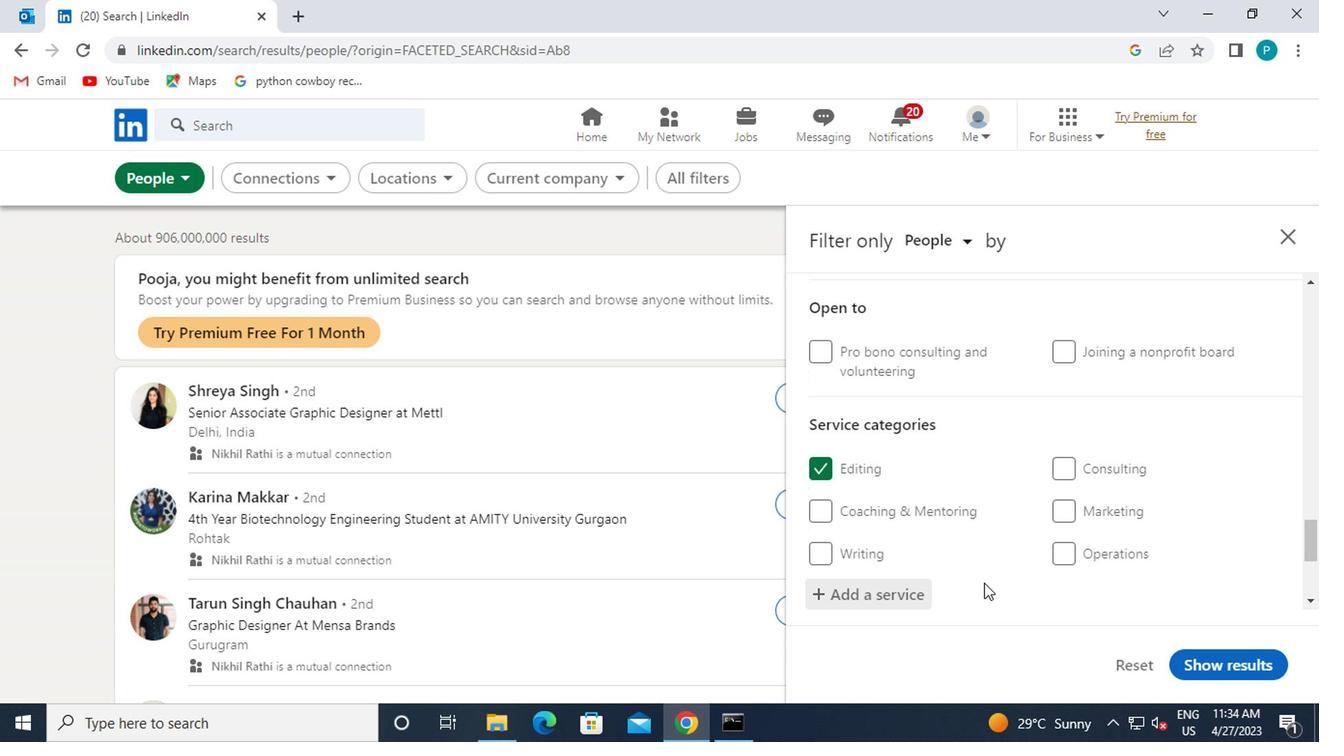 
Action: Mouse scrolled (964, 579) with delta (0, 0)
Screenshot: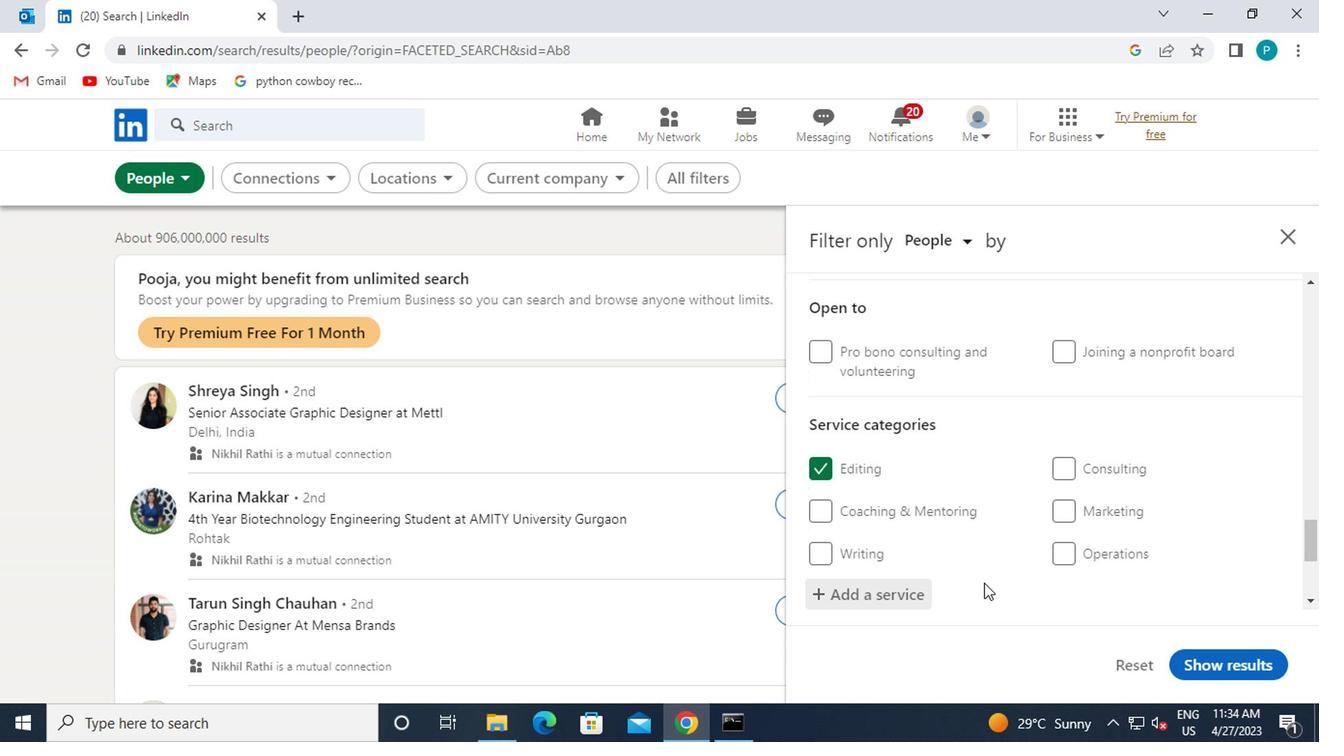 
Action: Mouse scrolled (964, 579) with delta (0, 0)
Screenshot: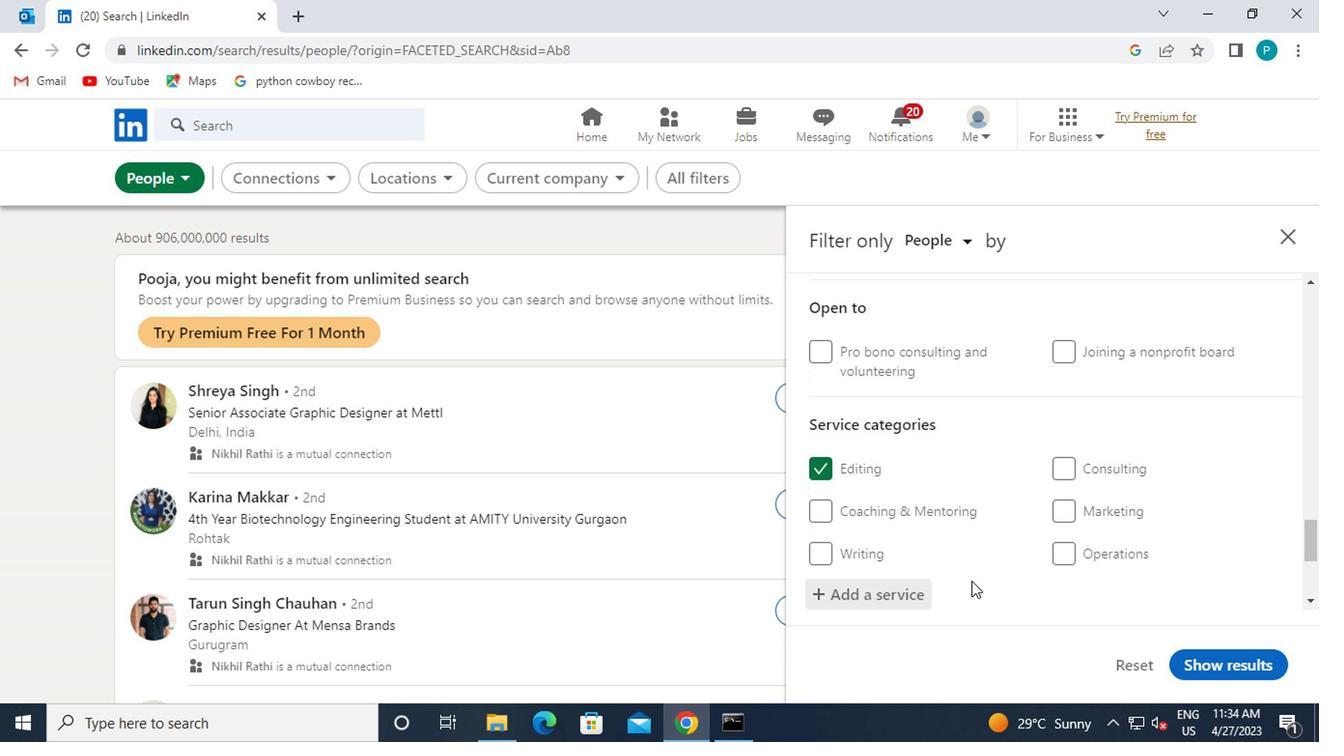 
Action: Mouse moved to (960, 575)
Screenshot: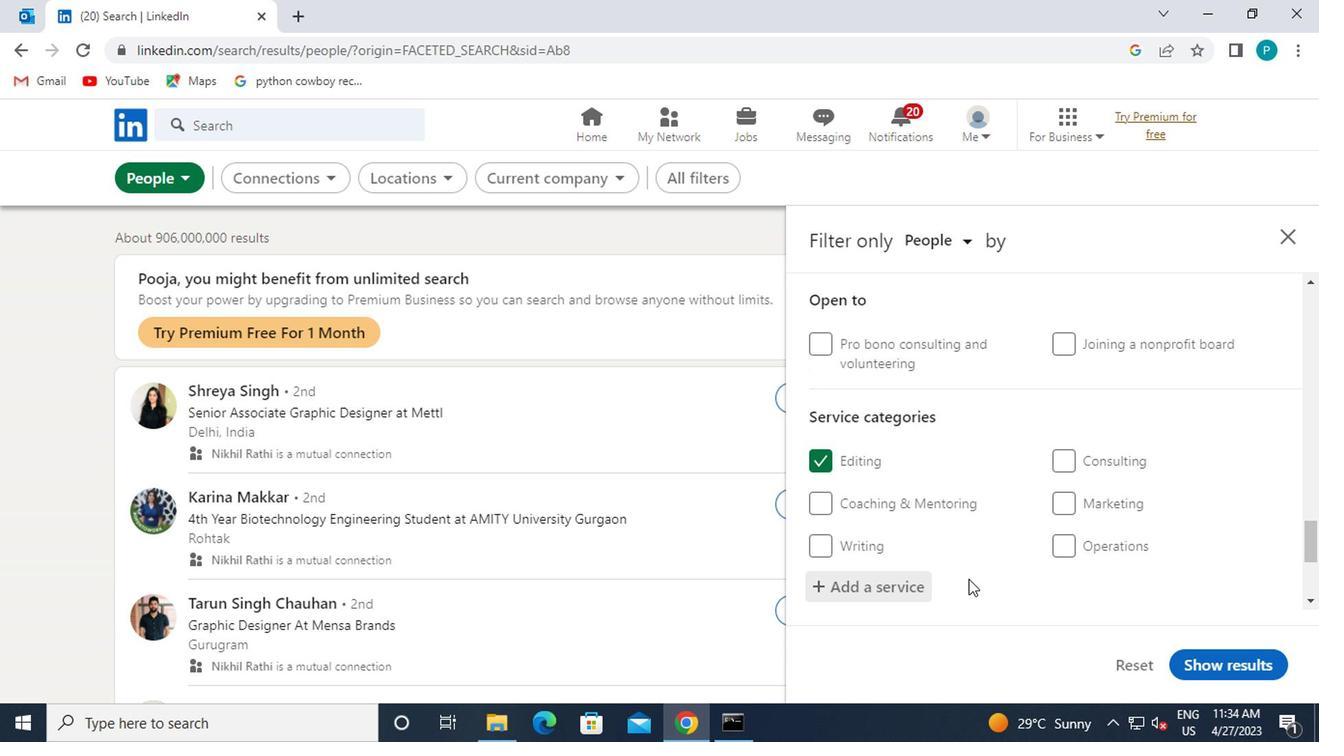 
Action: Mouse scrolled (960, 575) with delta (0, 0)
Screenshot: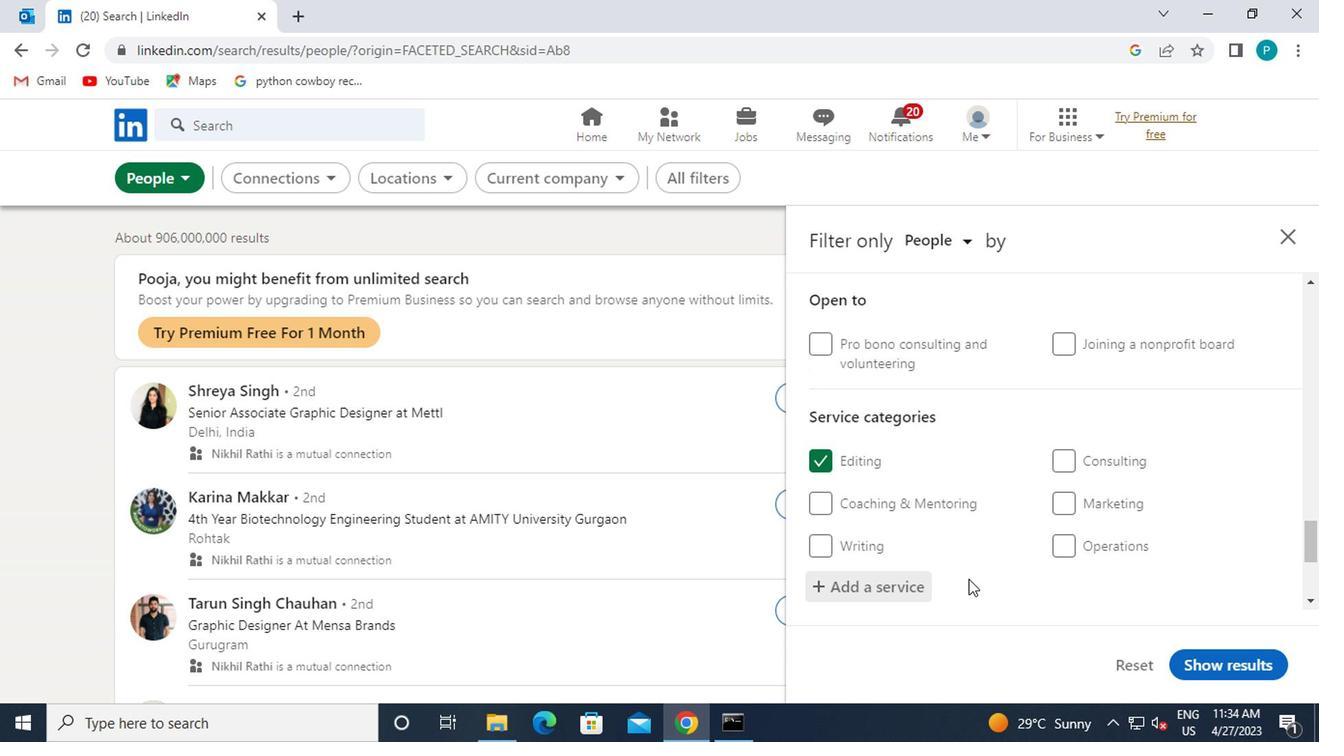 
Action: Mouse moved to (883, 521)
Screenshot: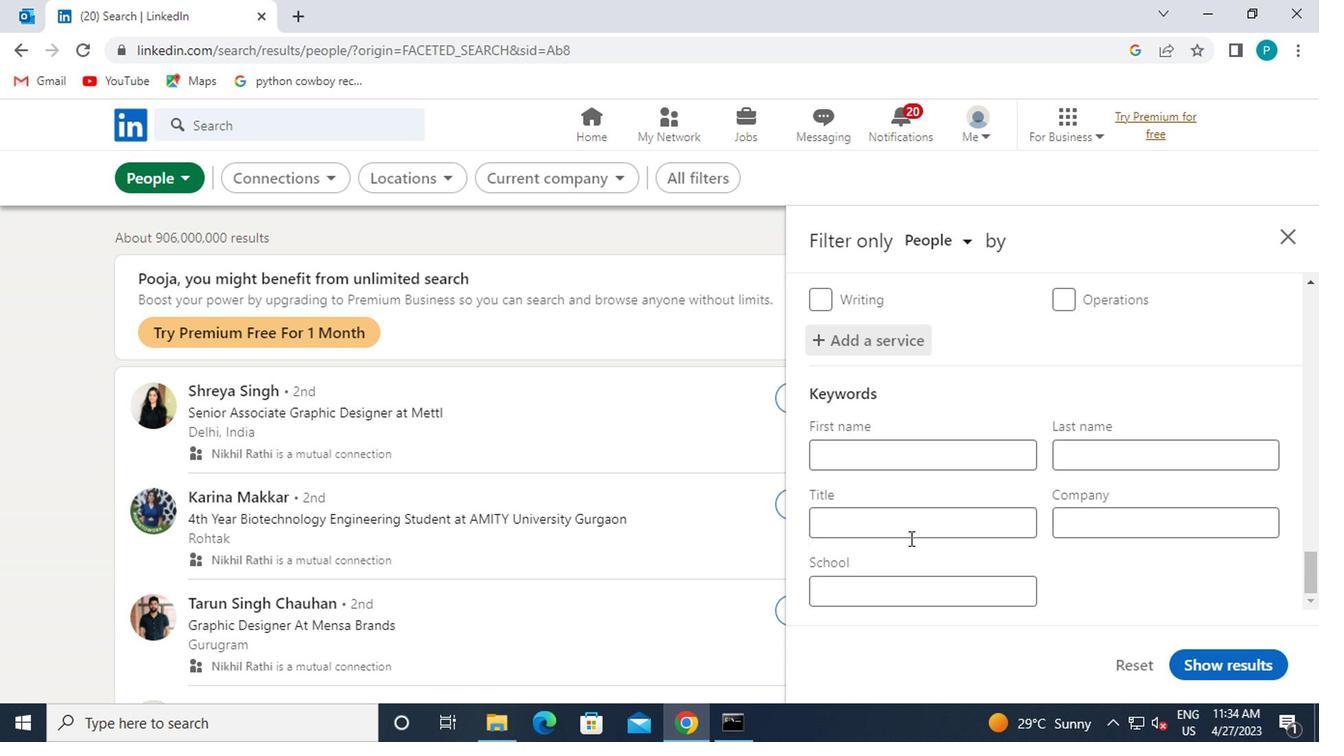 
Action: Mouse pressed left at (883, 521)
Screenshot: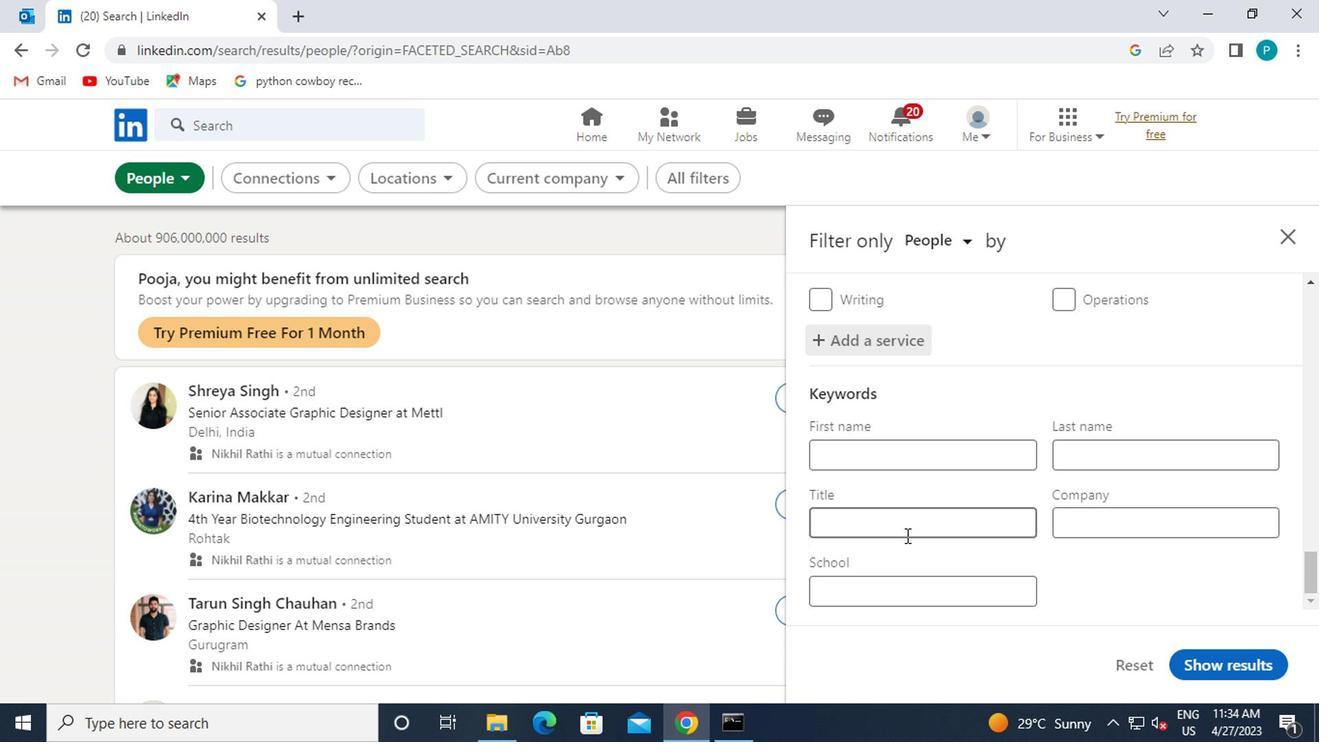 
Action: Key pressed <Key.caps_lock>H<Key.caps_lock>UMAN<Key.space><Key.caps_lock>R<Key.caps_lock>ESOURCES
Screenshot: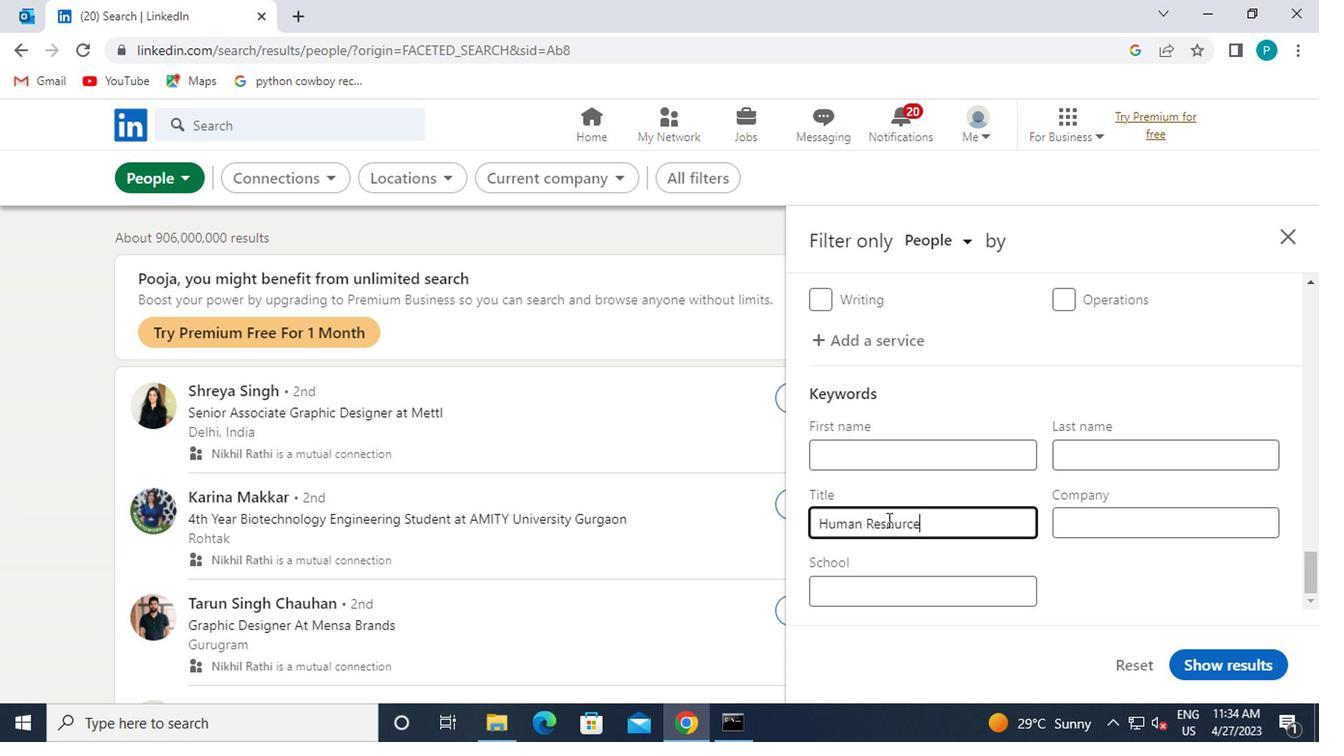 
Action: Mouse moved to (1257, 658)
Screenshot: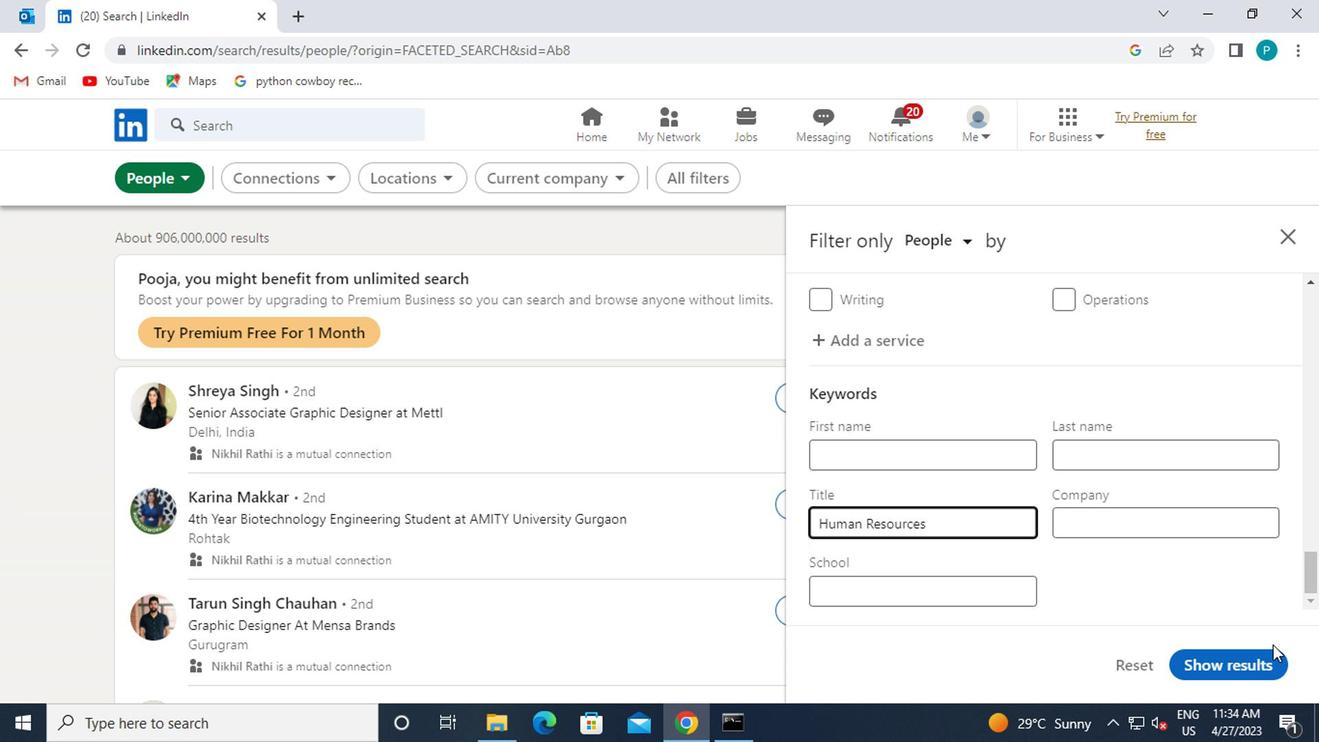 
Action: Mouse pressed left at (1257, 658)
Screenshot: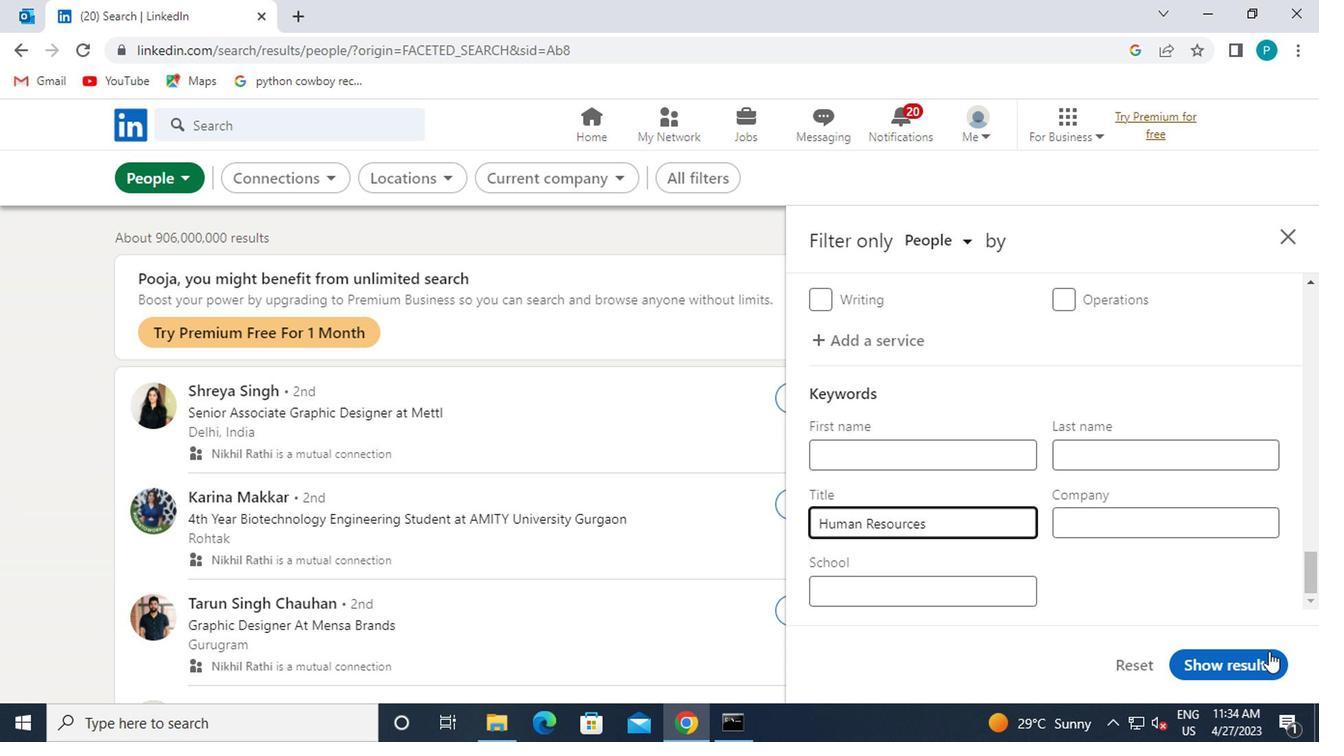 
